 Task: Open Card Event Setup in Board Customer Segmentation to Workspace Brand Management and add a team member Softage.3@softage.net, a label Yellow, a checklist Nutrition, an attachment from your google drive, a color Yellow and finally, add a card description 'Research and develop new product features' and a comment 'Given the potential impact of this task on our stakeholders, let us ensure that we take their needs and concerns into account.'. Add a start date 'Jan 13, 1900' with a due date 'Jan 20, 1900'
Action: Mouse moved to (415, 552)
Screenshot: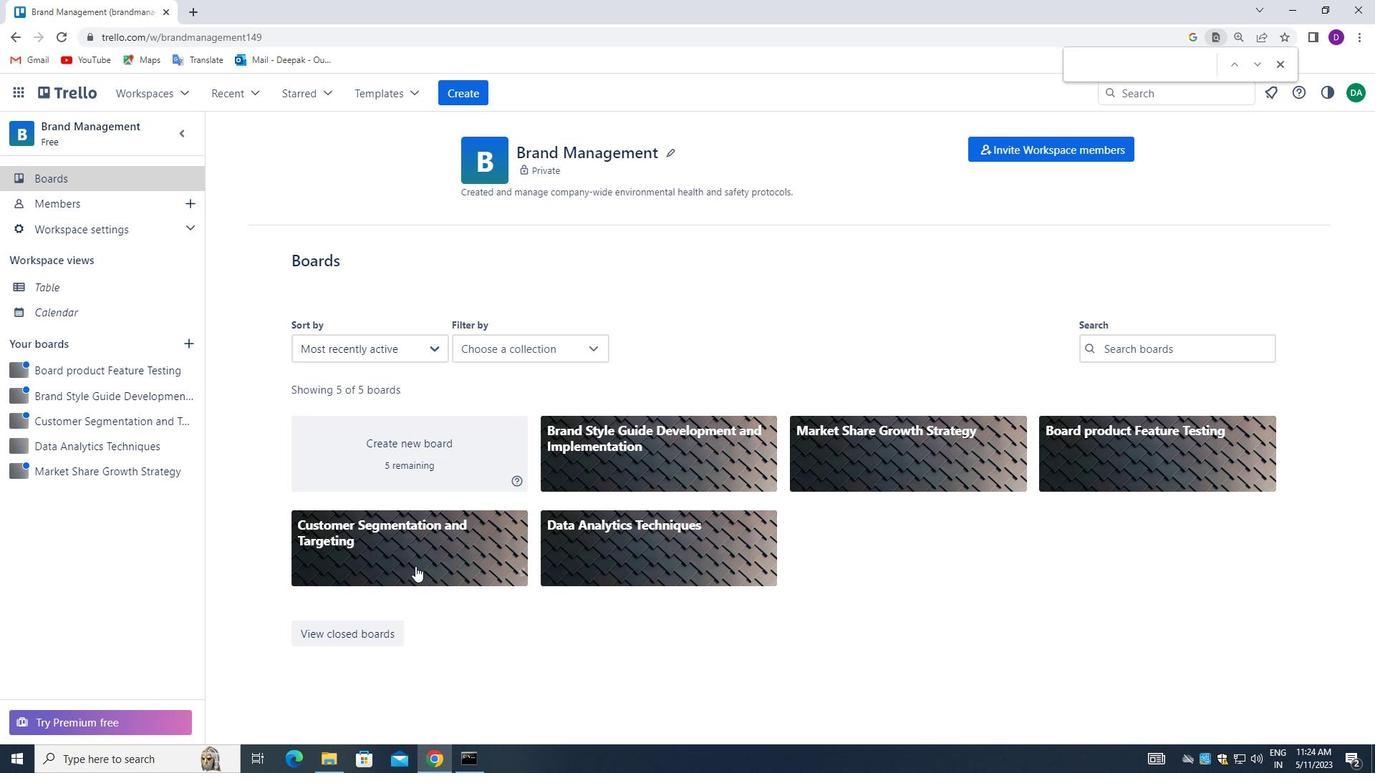 
Action: Mouse pressed left at (415, 552)
Screenshot: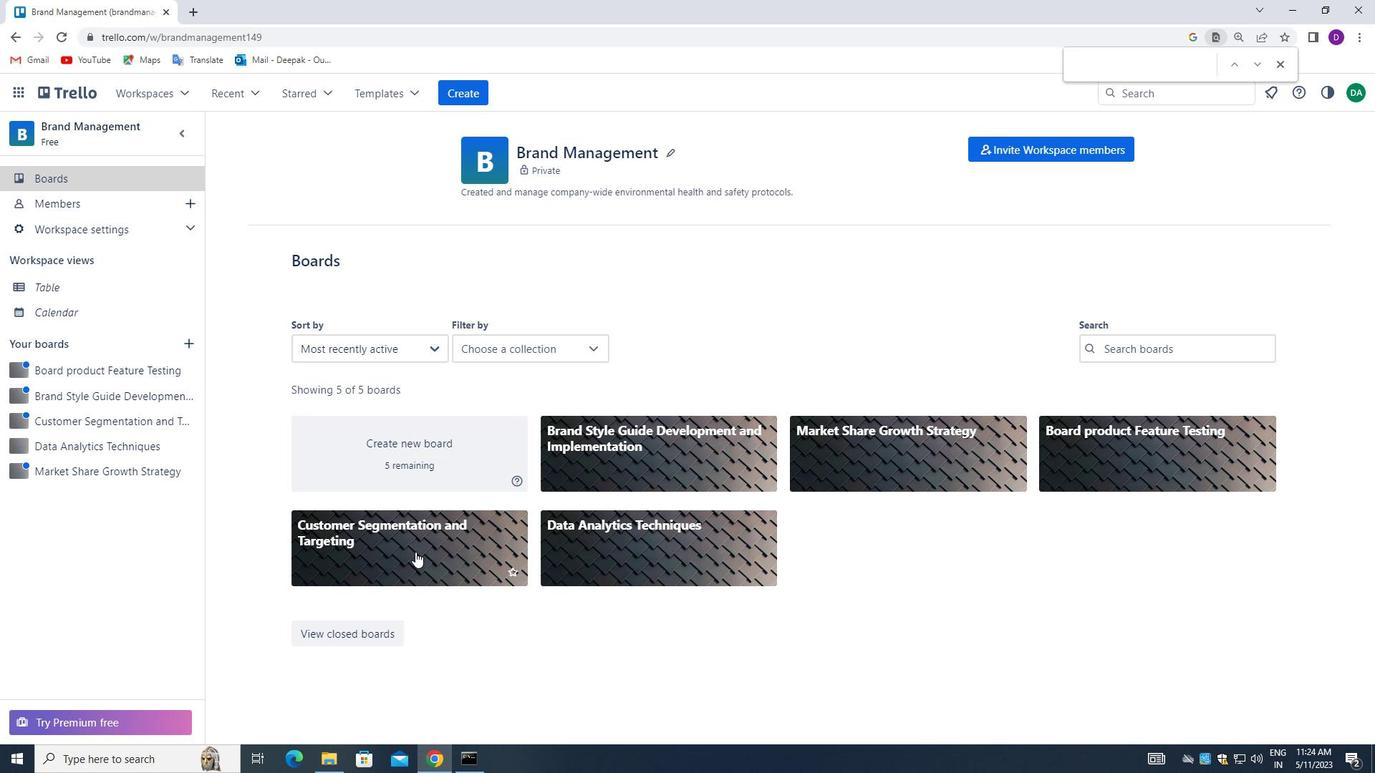 
Action: Mouse moved to (1186, 220)
Screenshot: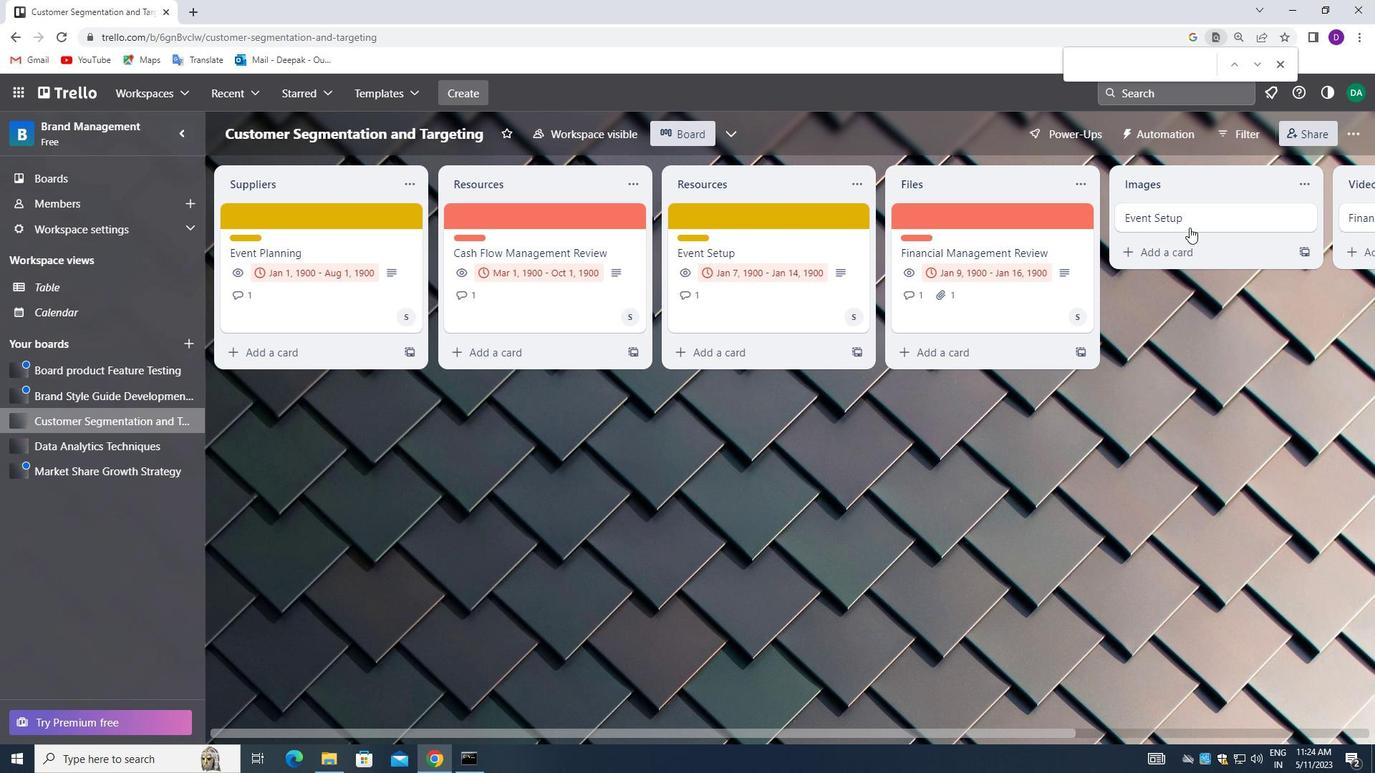 
Action: Mouse pressed left at (1186, 220)
Screenshot: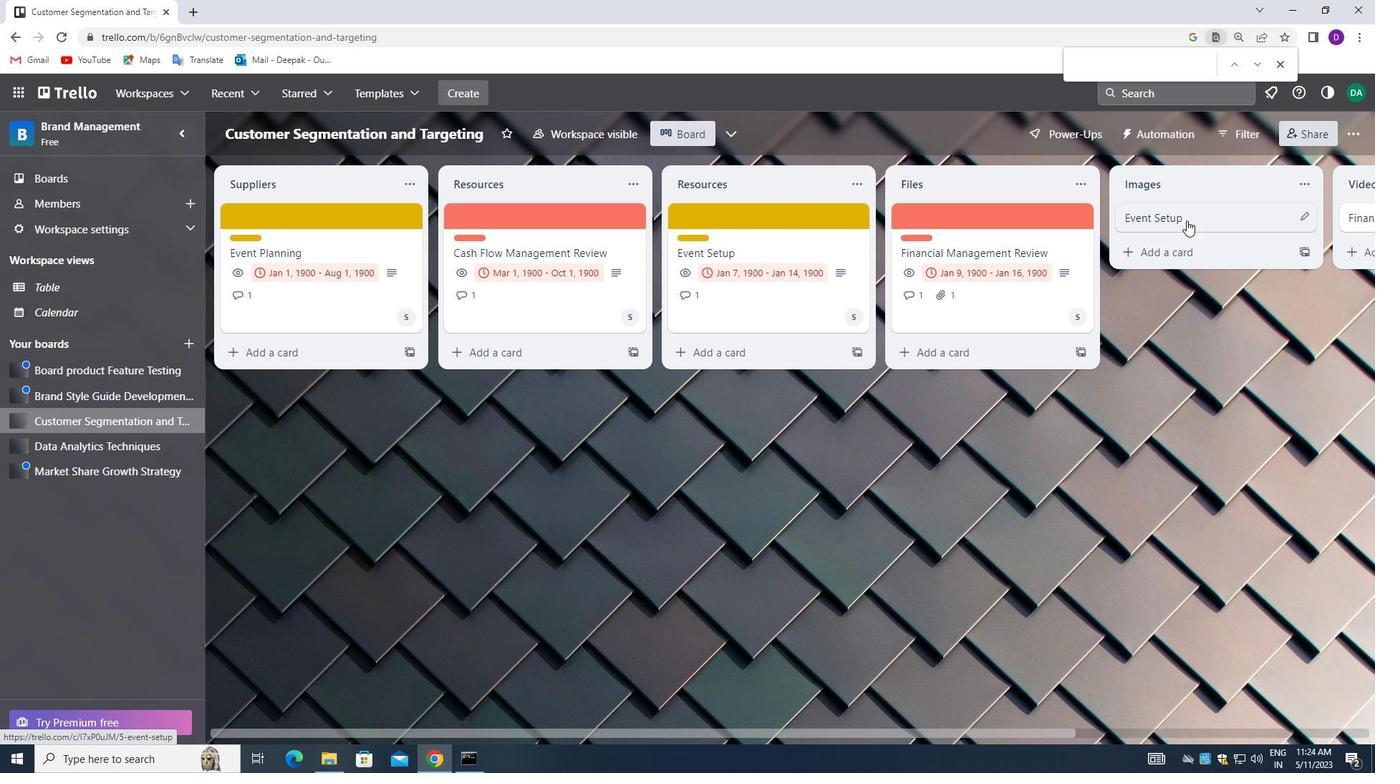 
Action: Mouse moved to (810, 366)
Screenshot: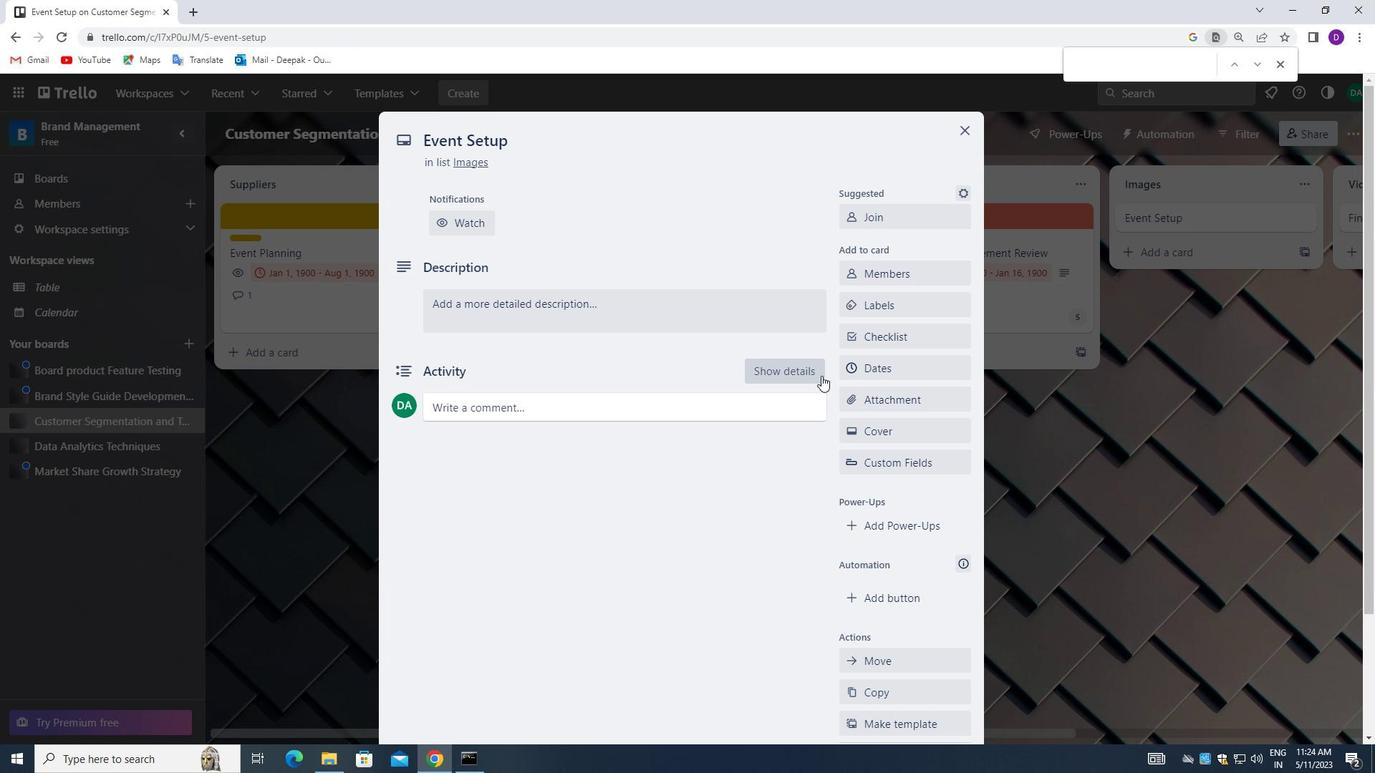 
Action: Mouse scrolled (810, 366) with delta (0, 0)
Screenshot: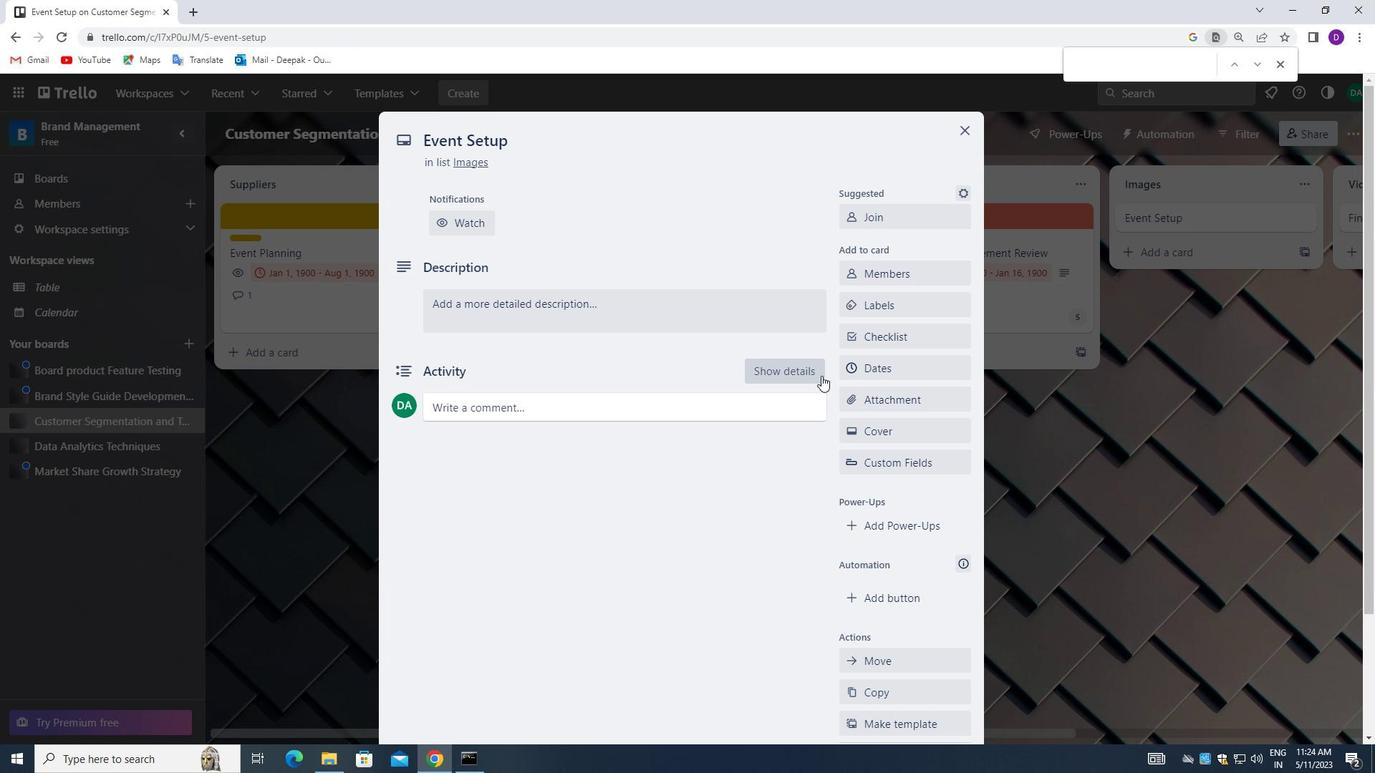
Action: Mouse moved to (810, 366)
Screenshot: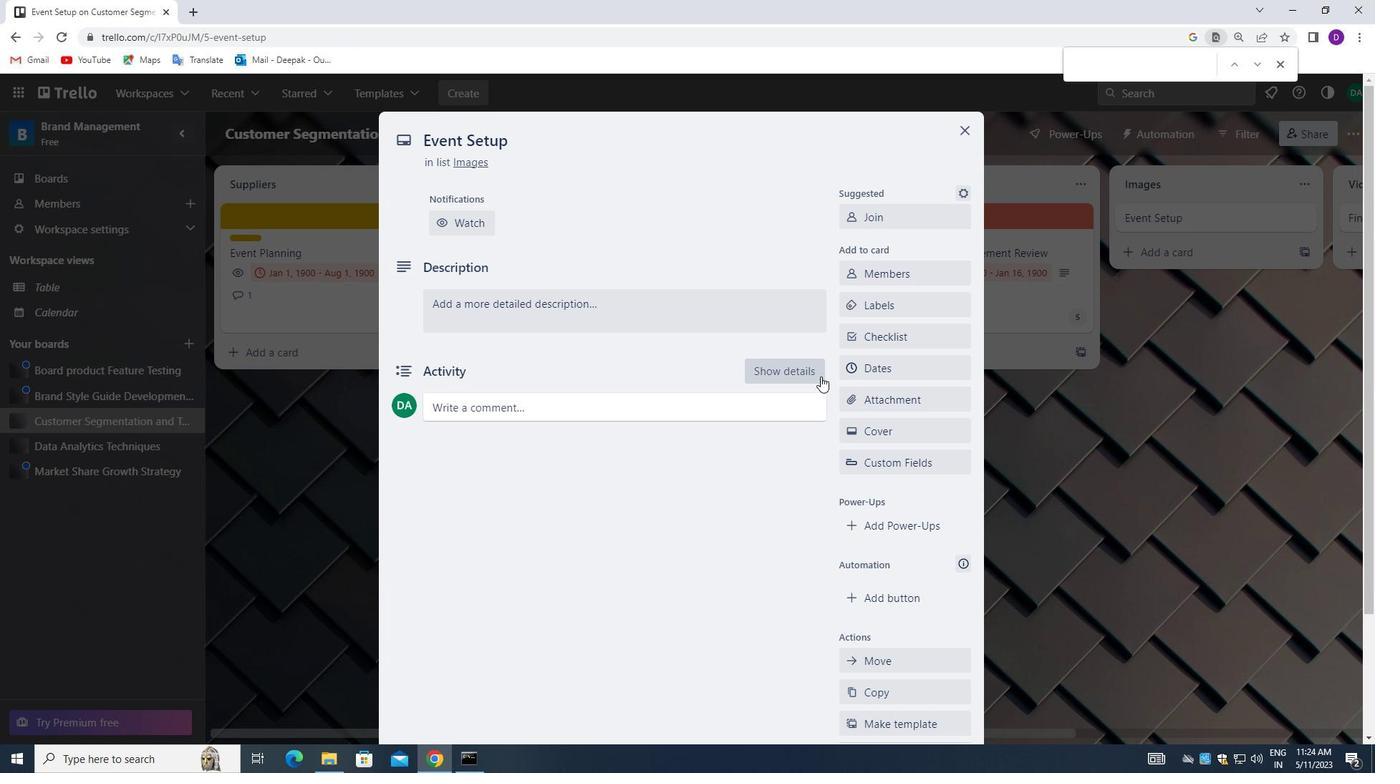 
Action: Mouse scrolled (810, 366) with delta (0, 0)
Screenshot: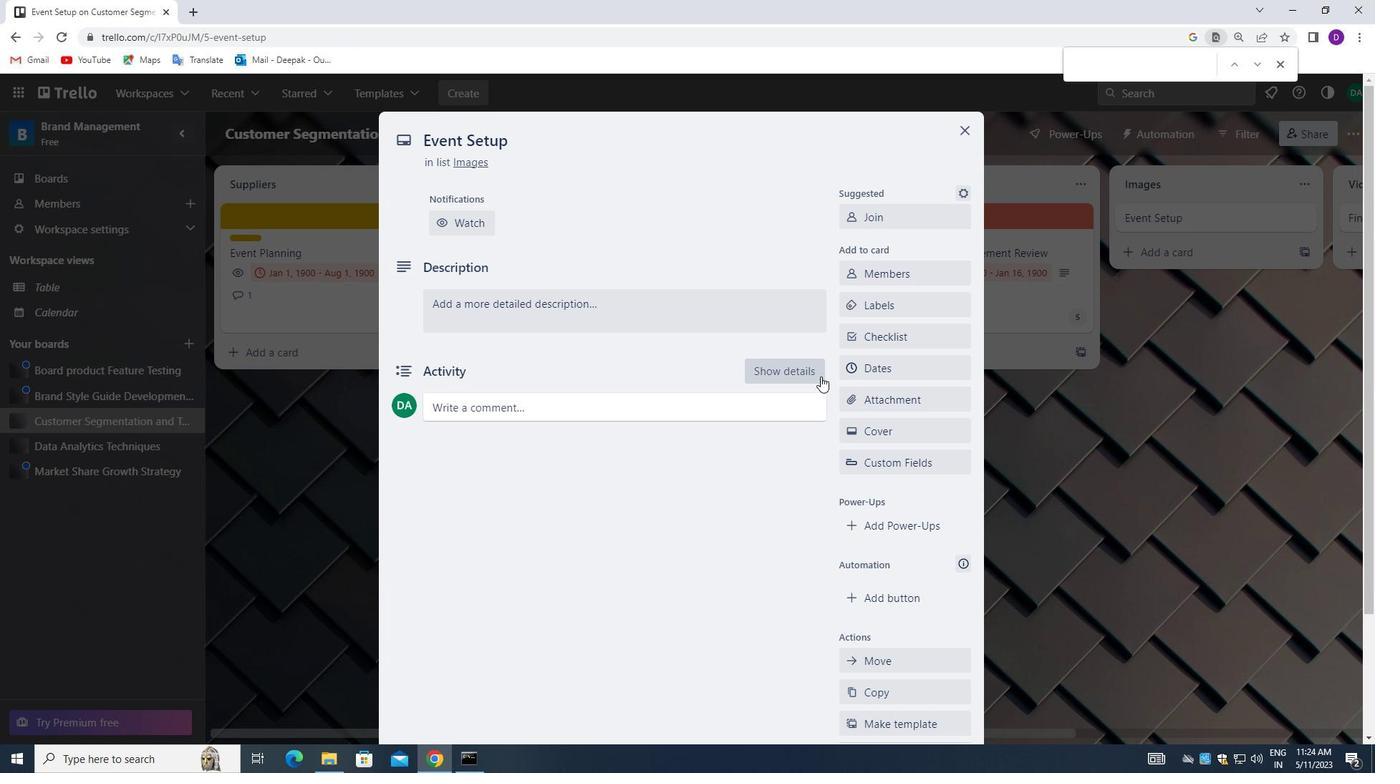 
Action: Mouse moved to (810, 365)
Screenshot: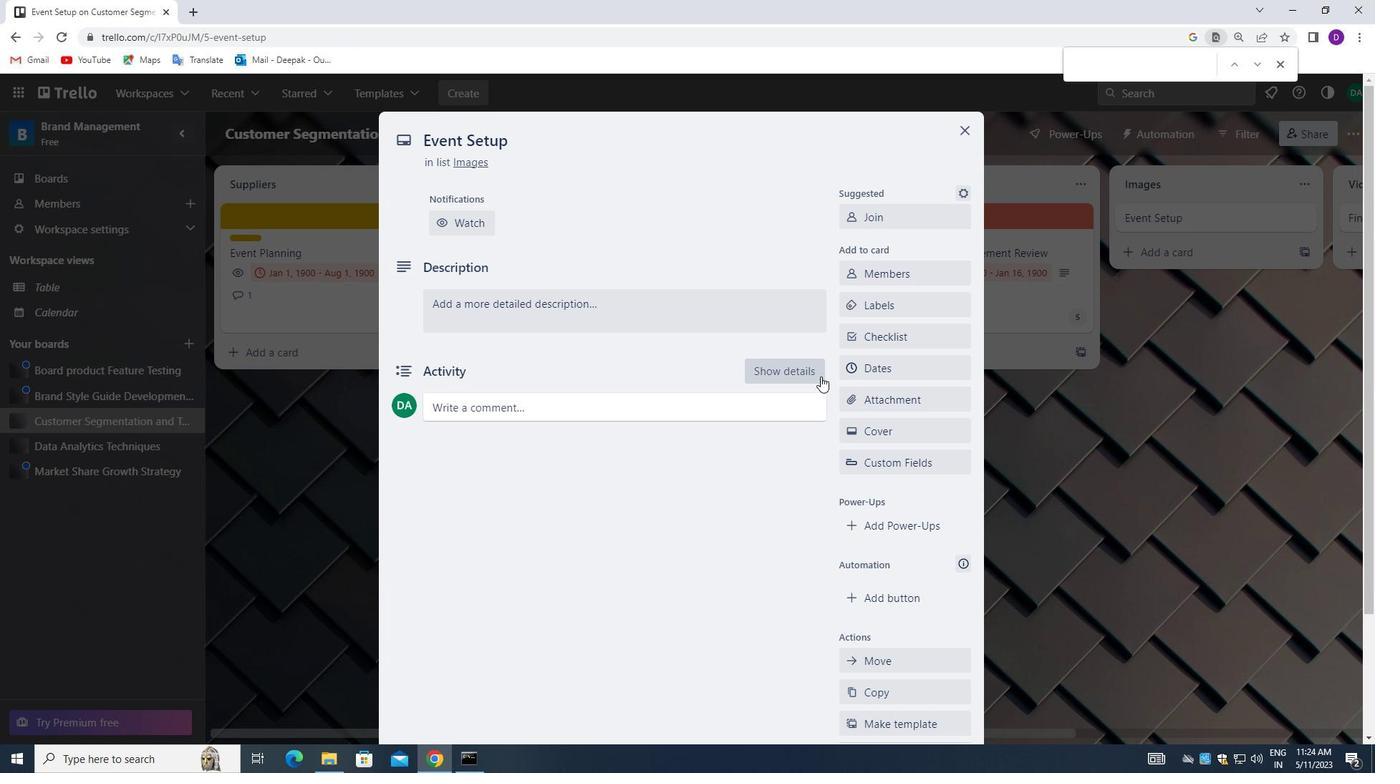 
Action: Mouse scrolled (810, 366) with delta (0, 0)
Screenshot: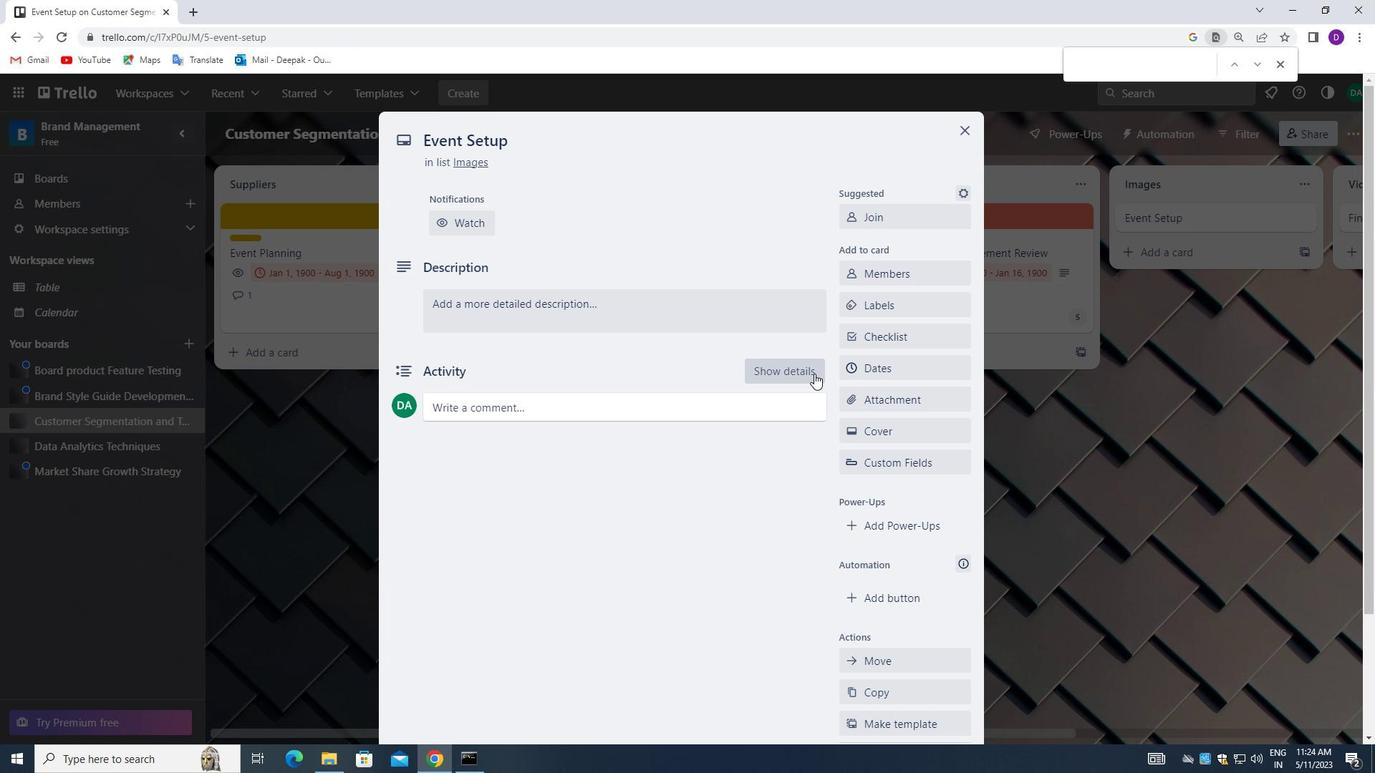 
Action: Mouse scrolled (810, 366) with delta (0, 0)
Screenshot: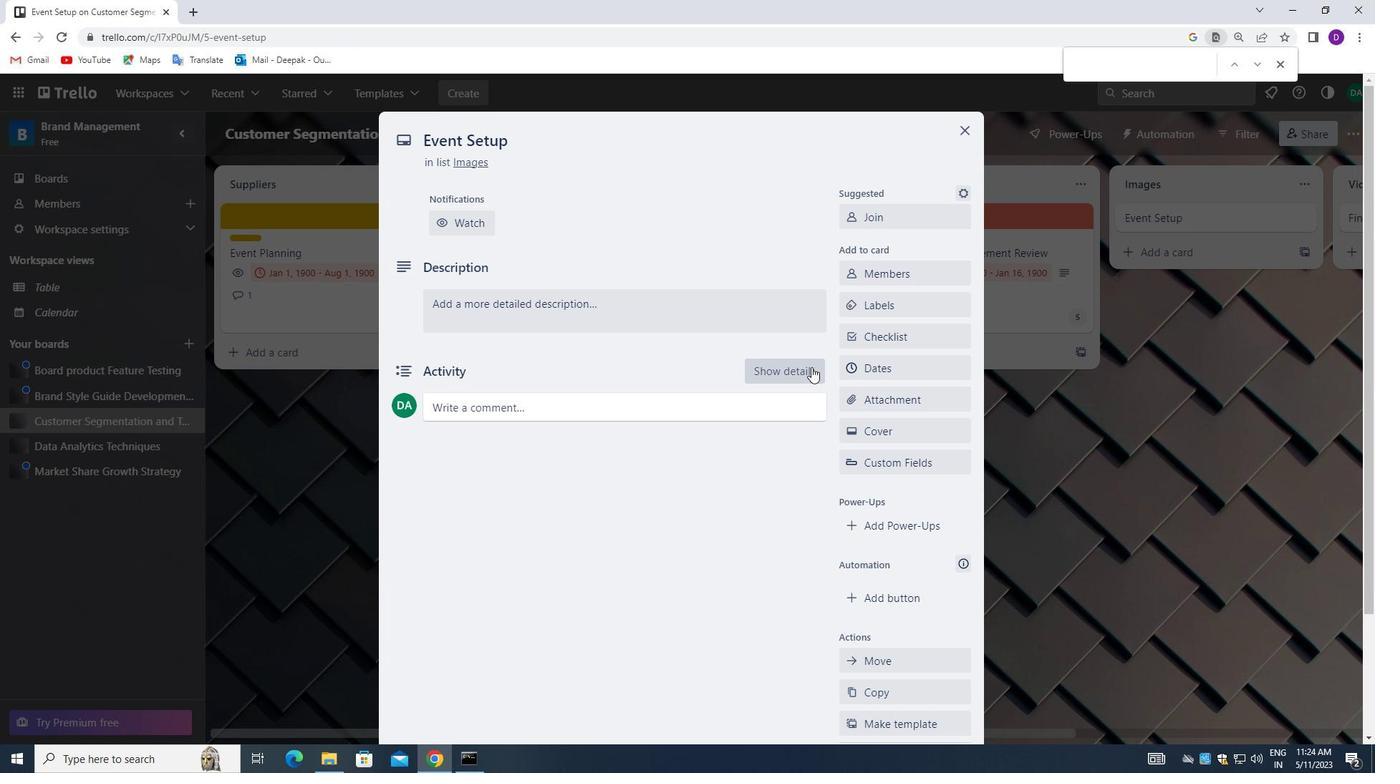 
Action: Mouse moved to (903, 271)
Screenshot: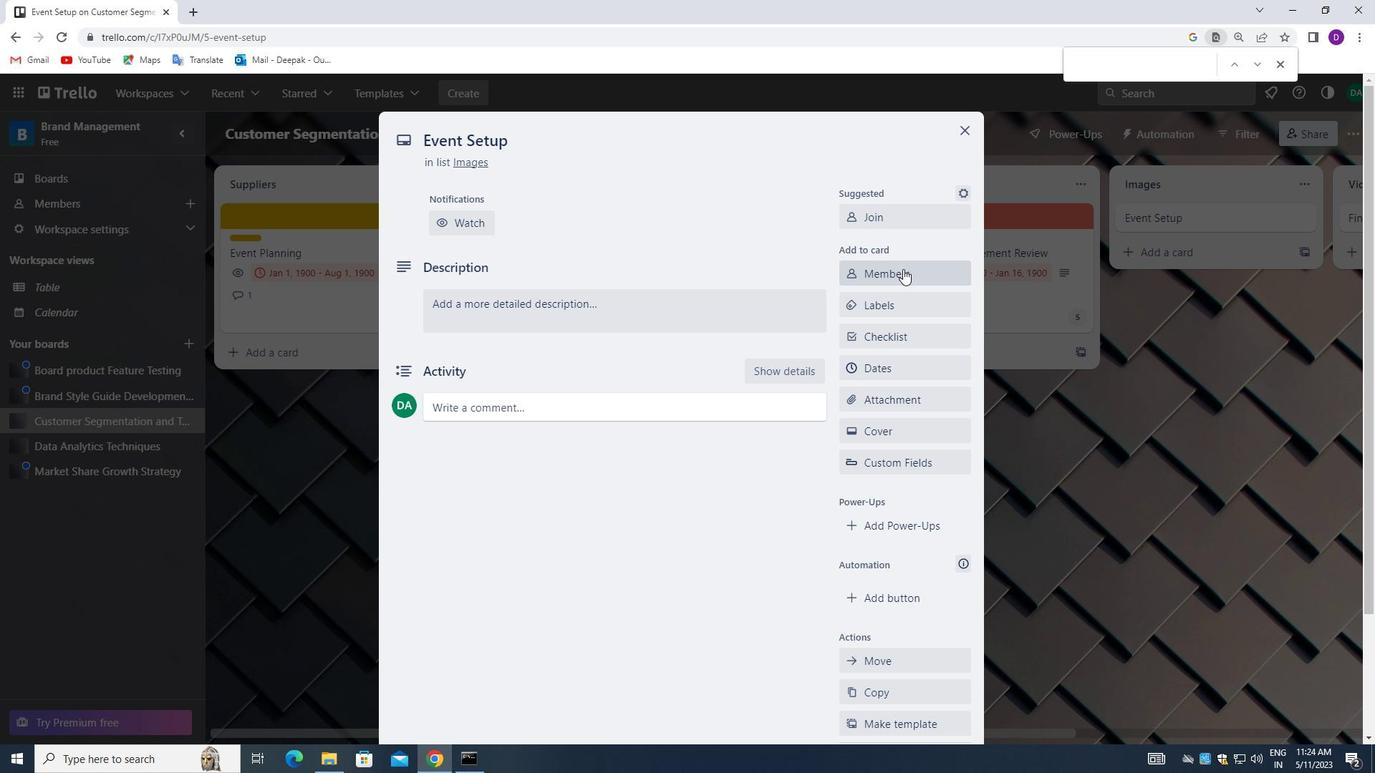 
Action: Mouse pressed left at (903, 271)
Screenshot: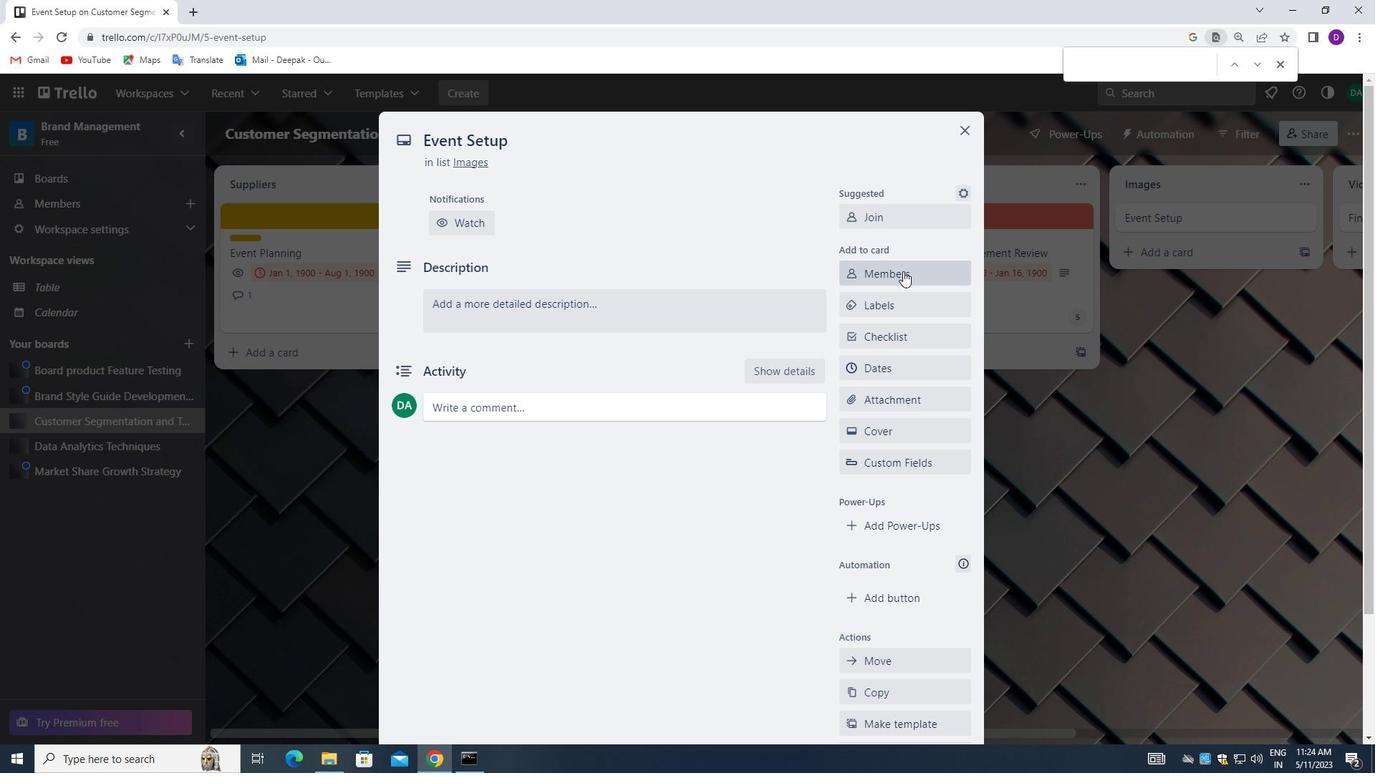 
Action: Mouse moved to (912, 343)
Screenshot: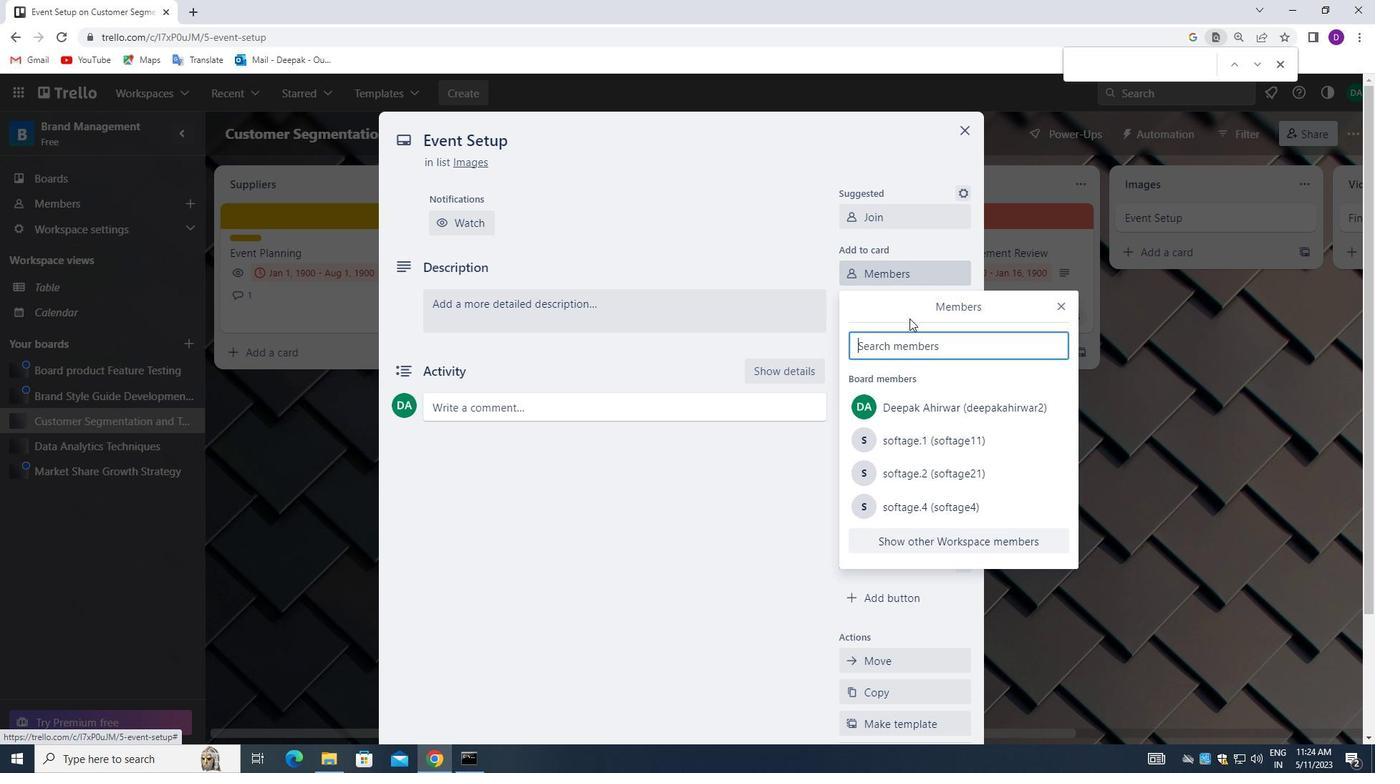 
Action: Mouse pressed left at (912, 343)
Screenshot: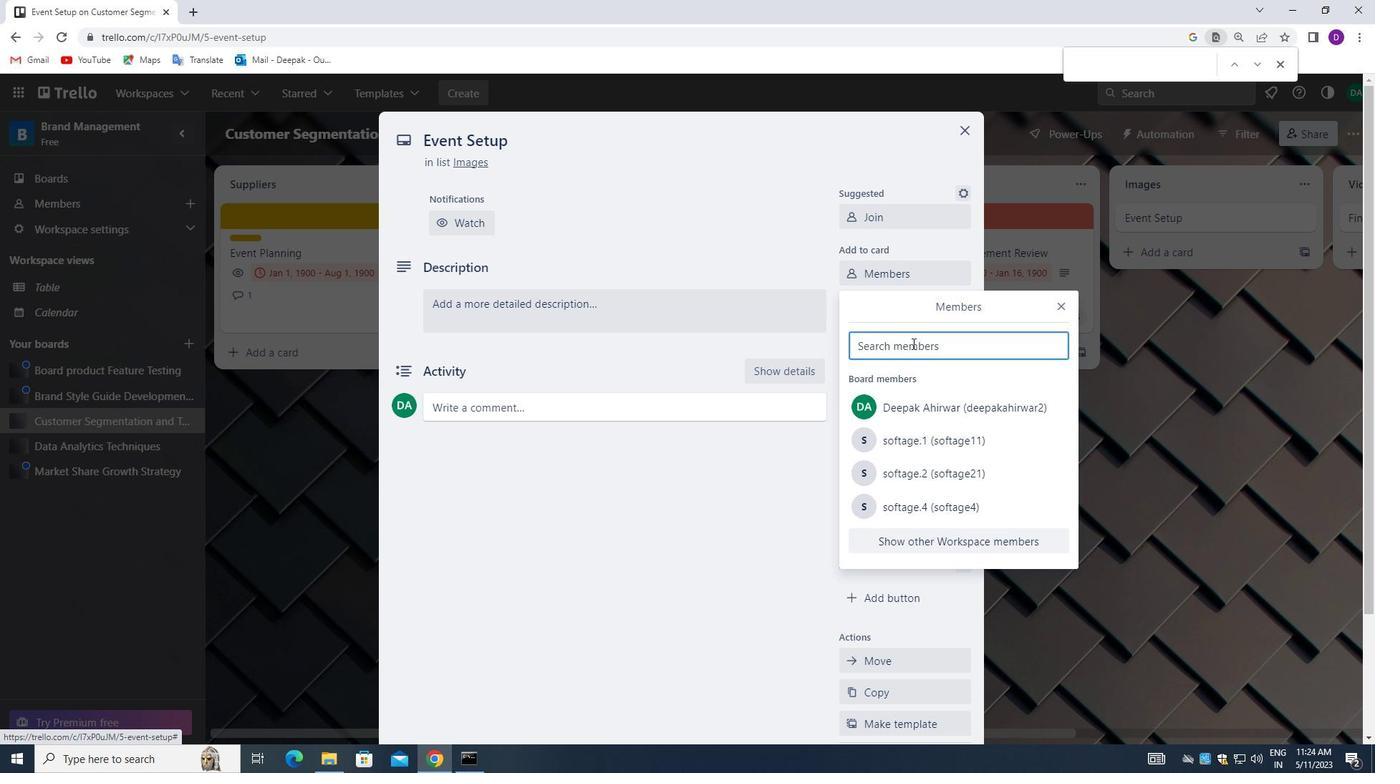 
Action: Key pressed softage.3<Key.shift>@SOFTAGE.NE<Key.space><Key.backspace>T
Screenshot: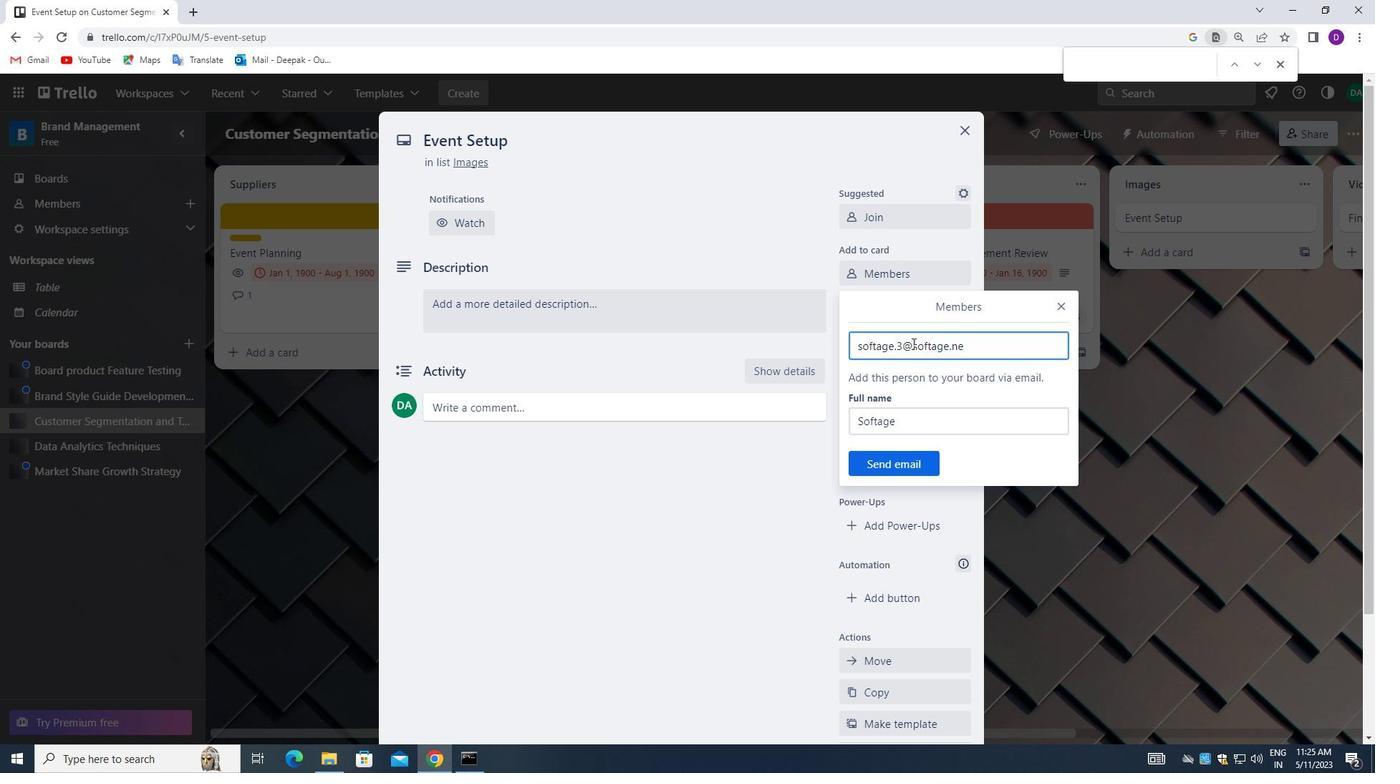 
Action: Mouse moved to (893, 462)
Screenshot: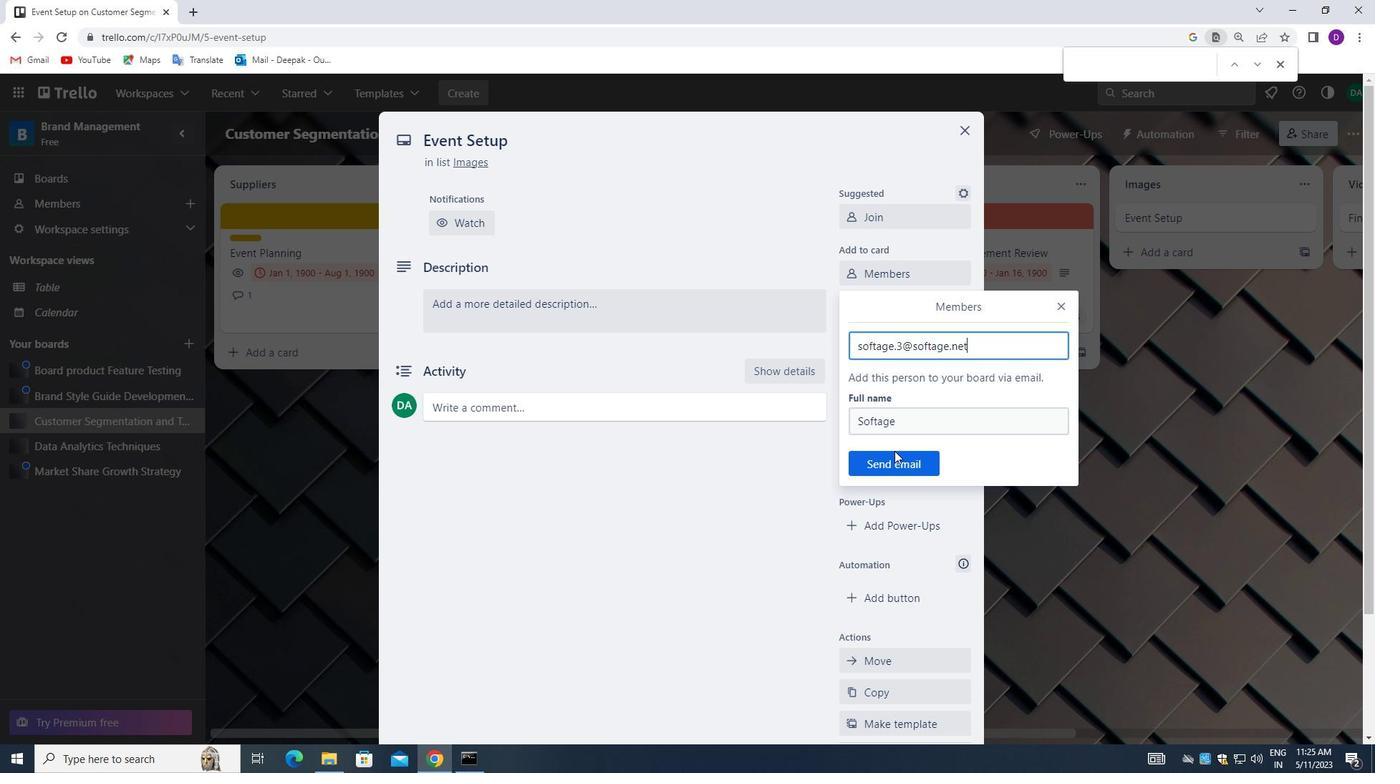 
Action: Mouse pressed left at (893, 462)
Screenshot: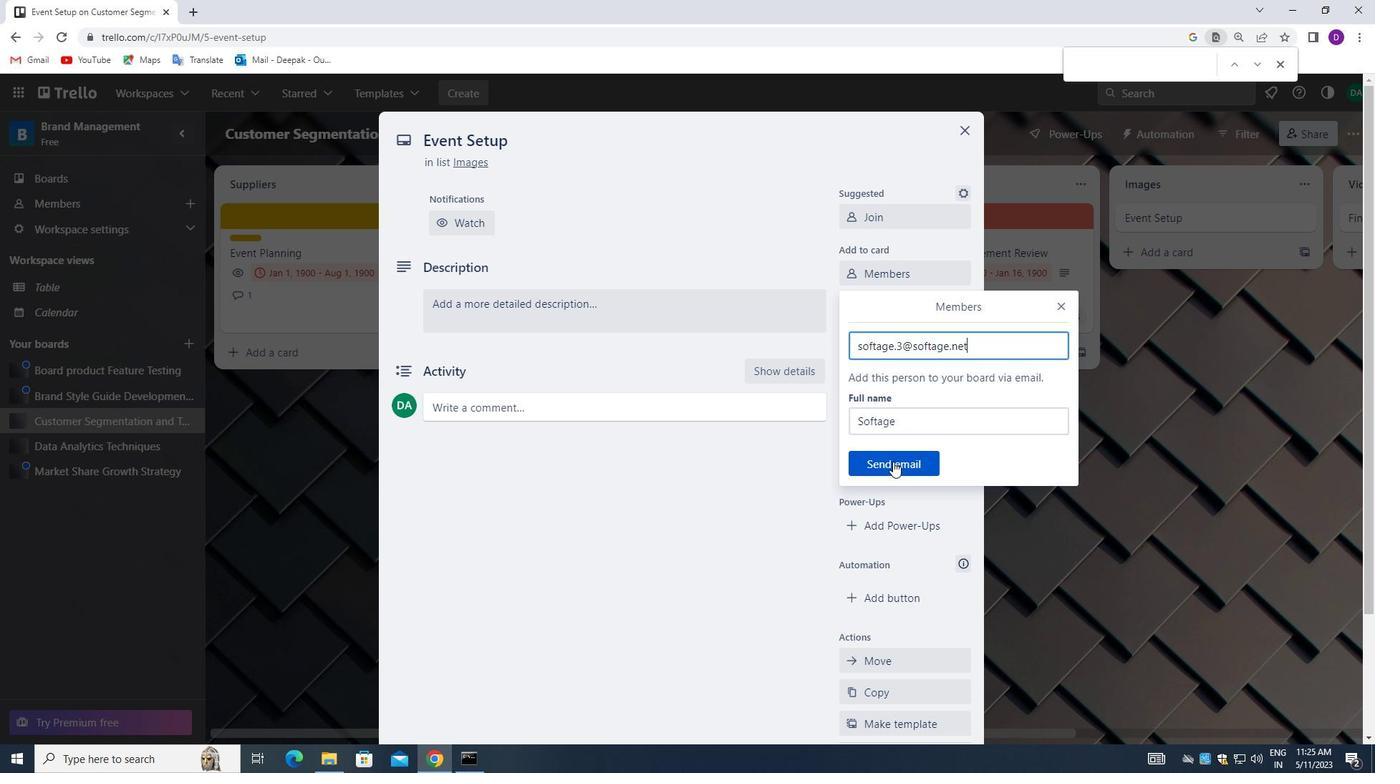 
Action: Mouse moved to (905, 312)
Screenshot: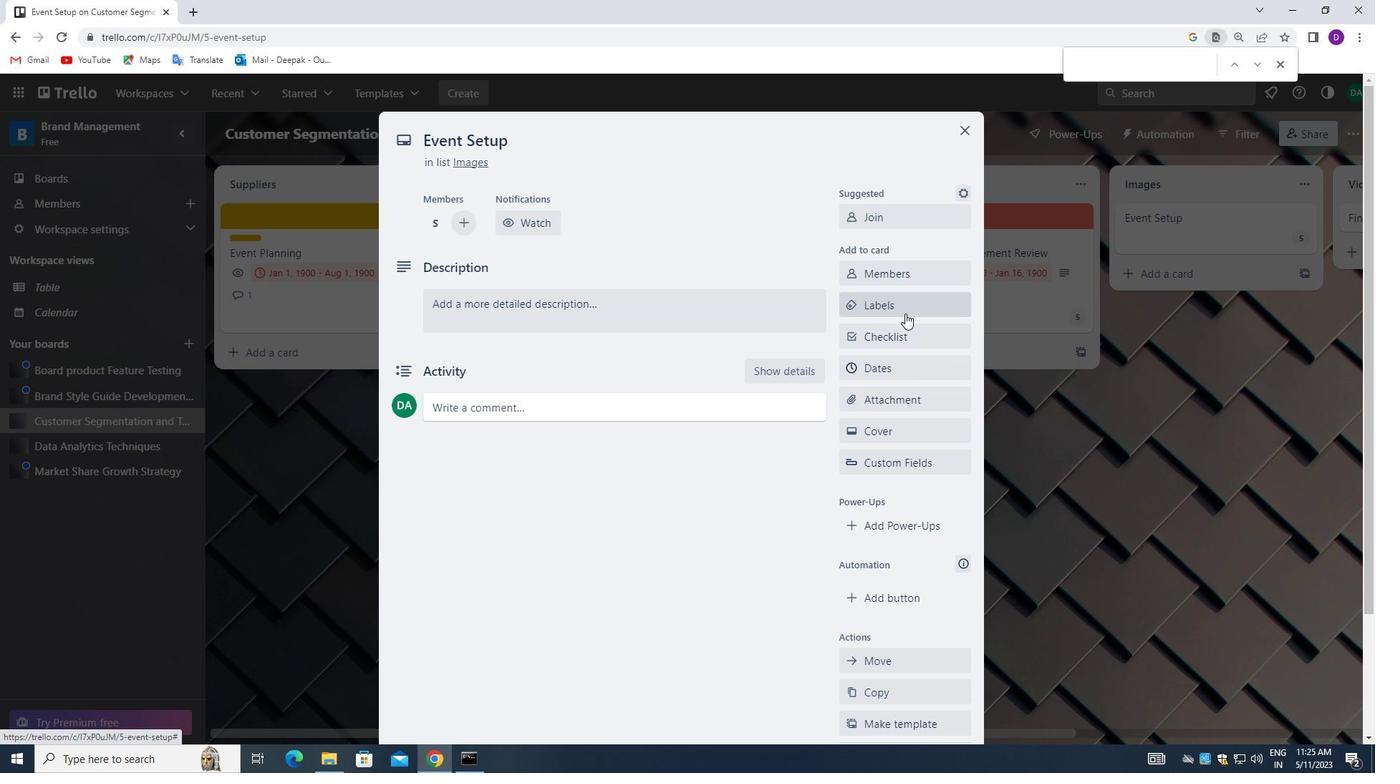 
Action: Mouse pressed left at (905, 312)
Screenshot: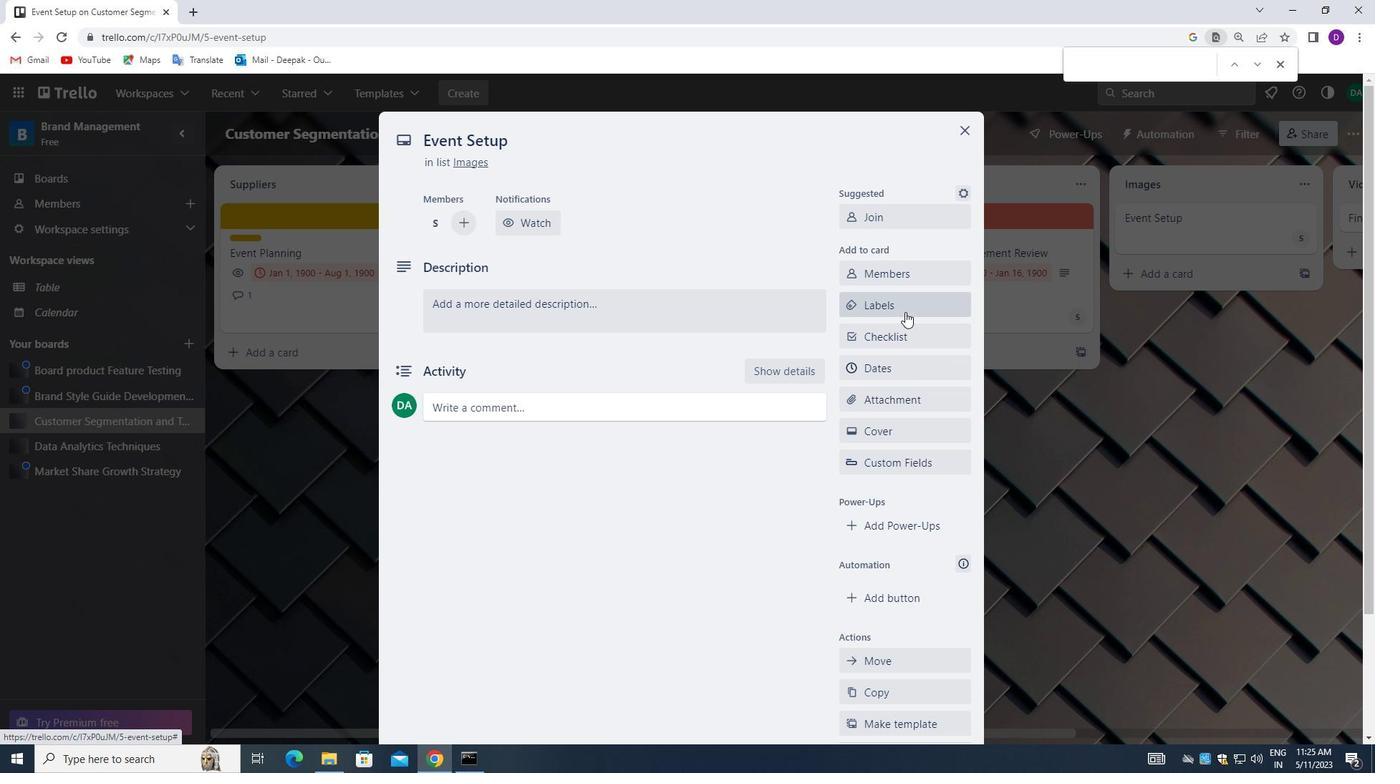 
Action: Mouse moved to (931, 460)
Screenshot: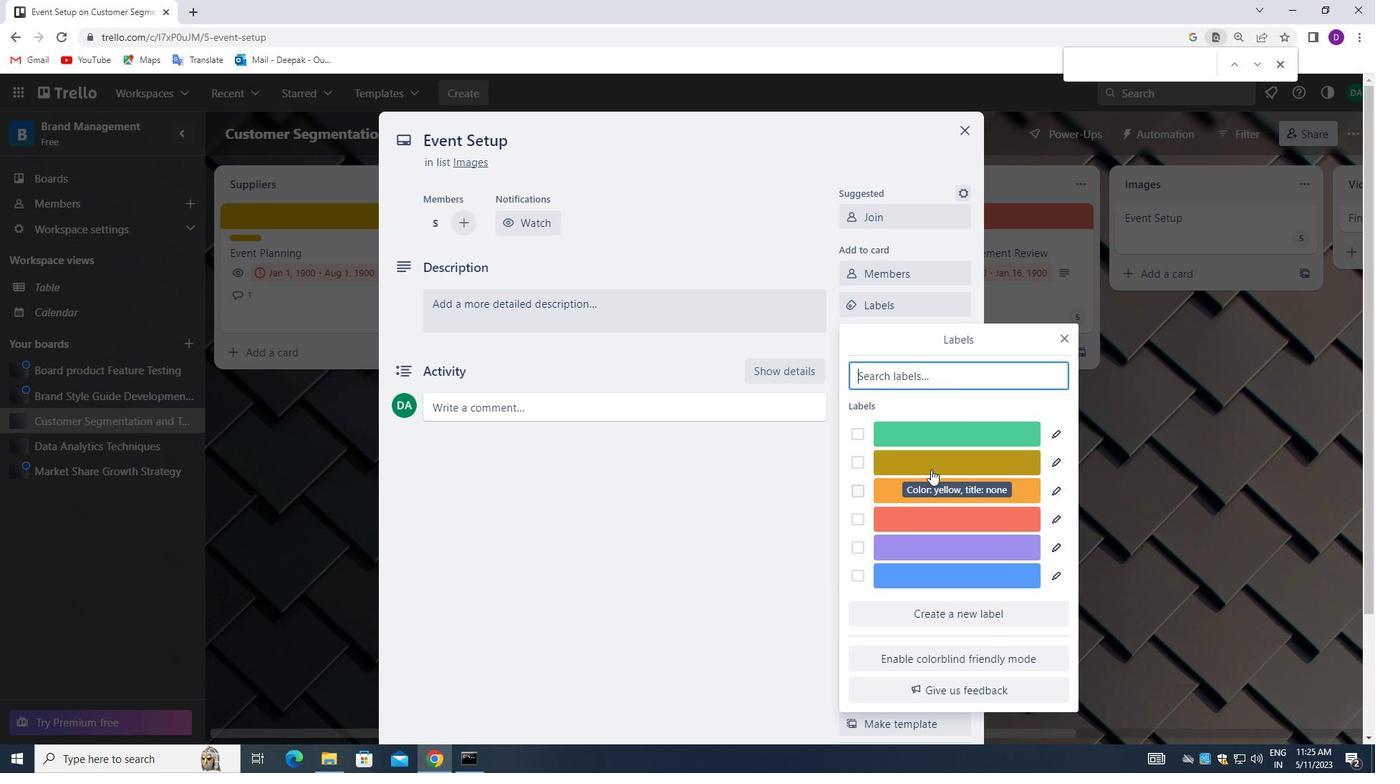 
Action: Mouse pressed left at (931, 460)
Screenshot: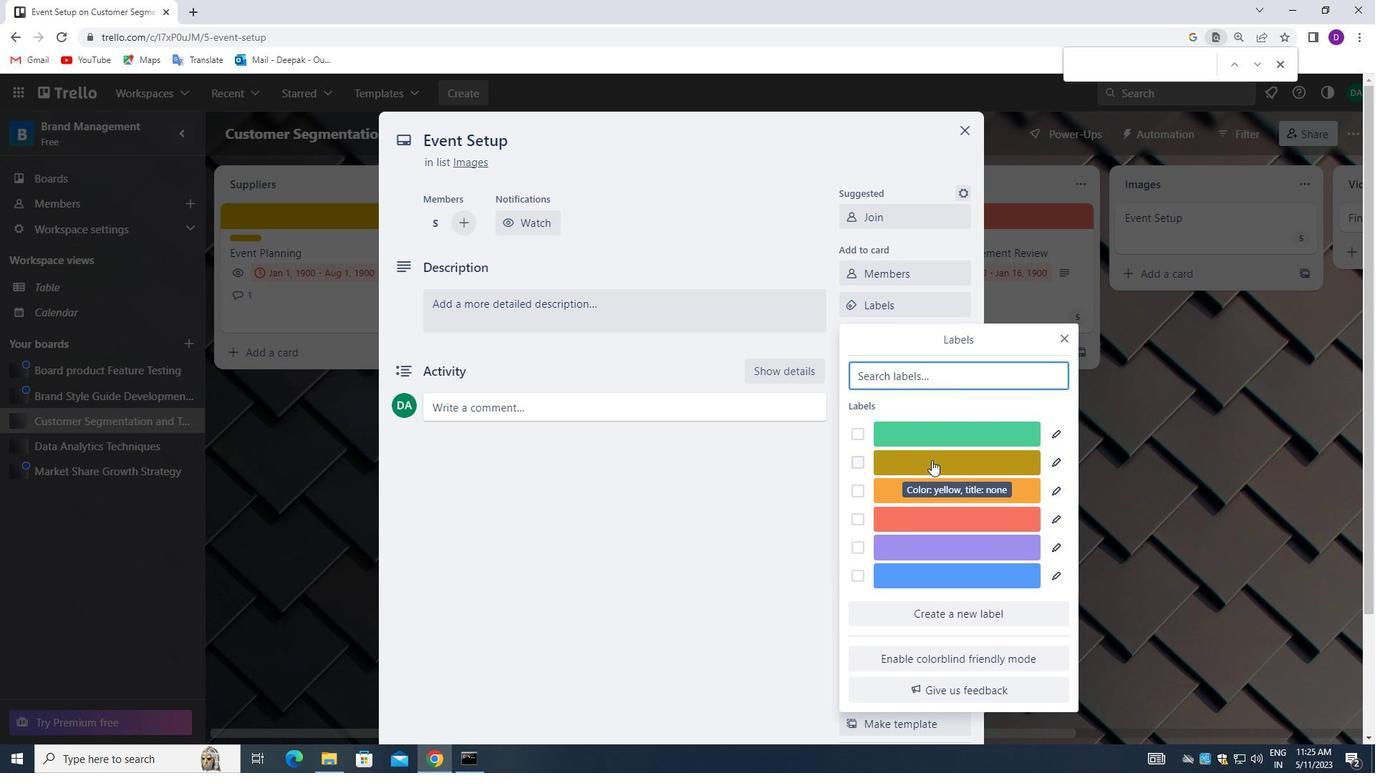 
Action: Mouse moved to (1062, 339)
Screenshot: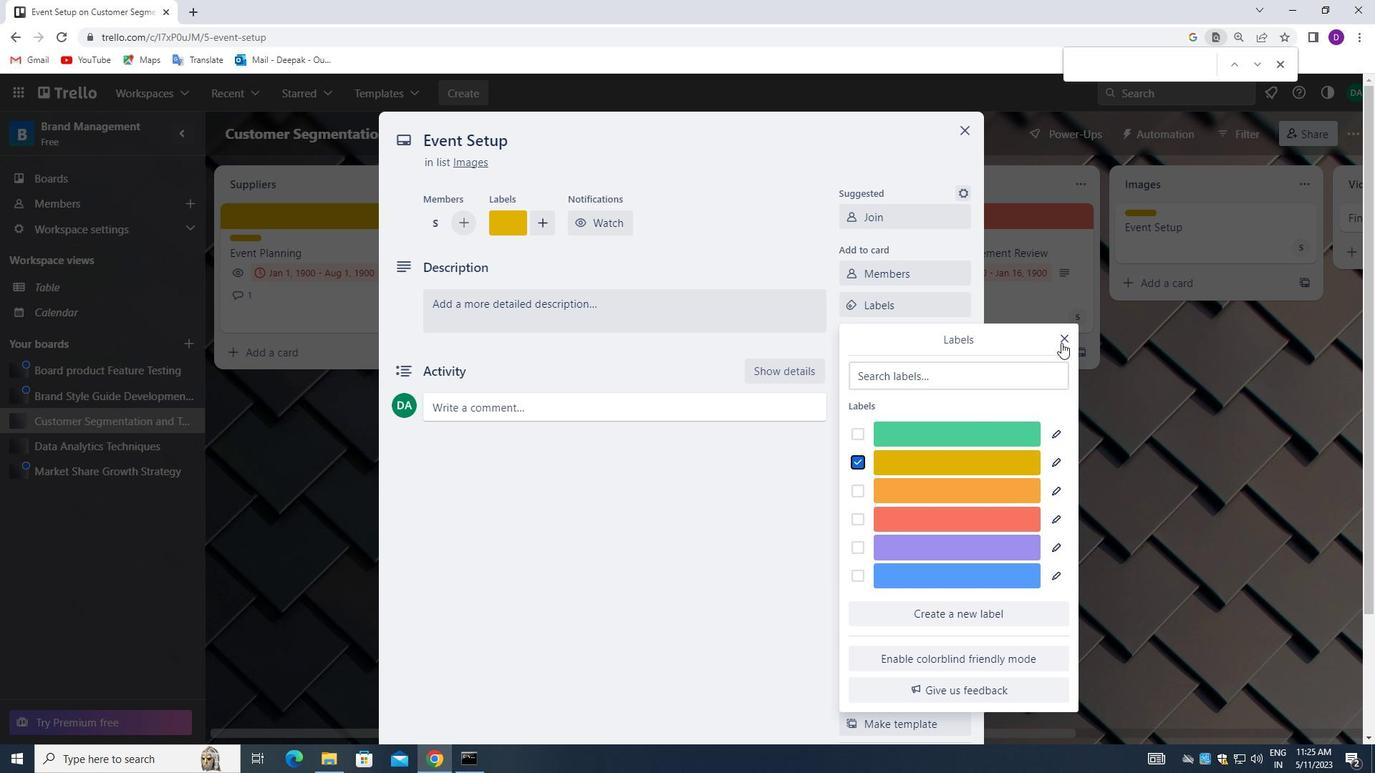 
Action: Mouse pressed left at (1062, 339)
Screenshot: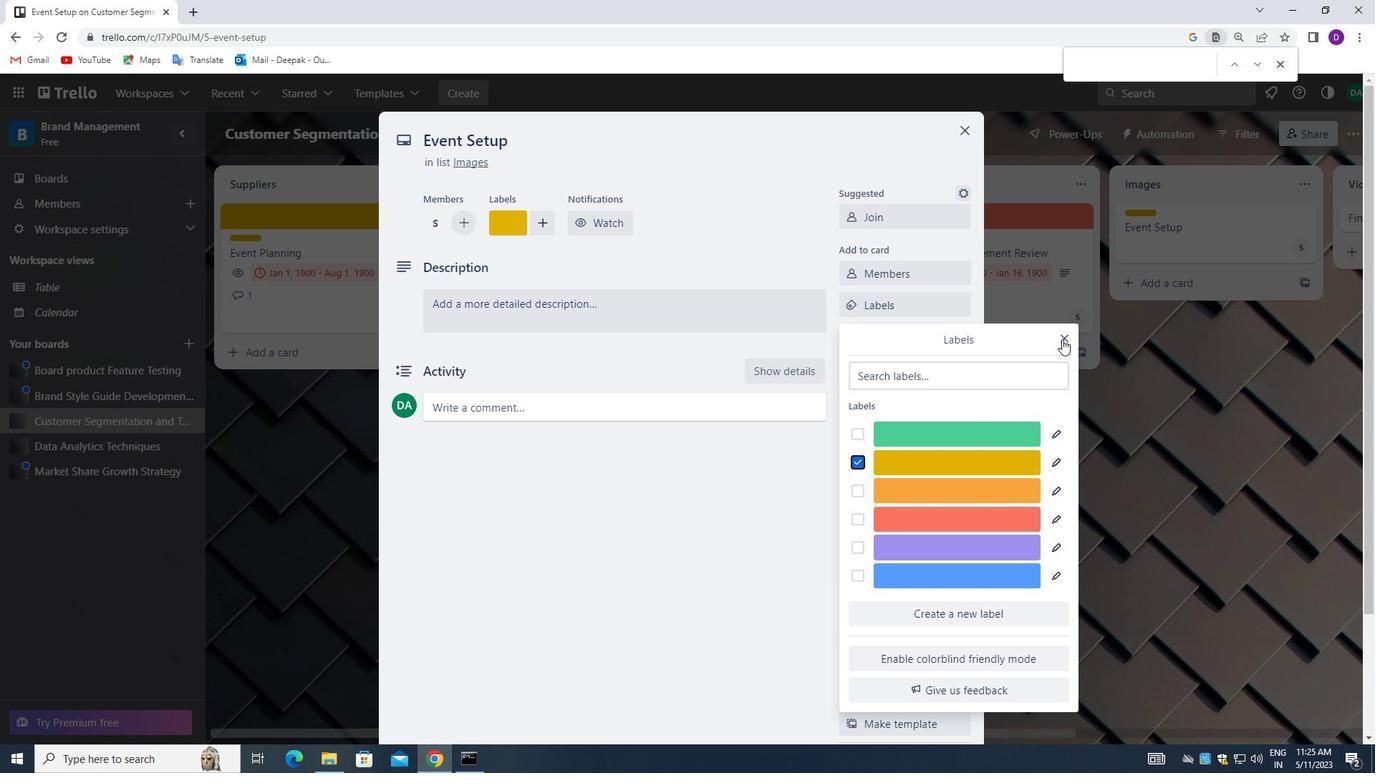 
Action: Mouse moved to (898, 339)
Screenshot: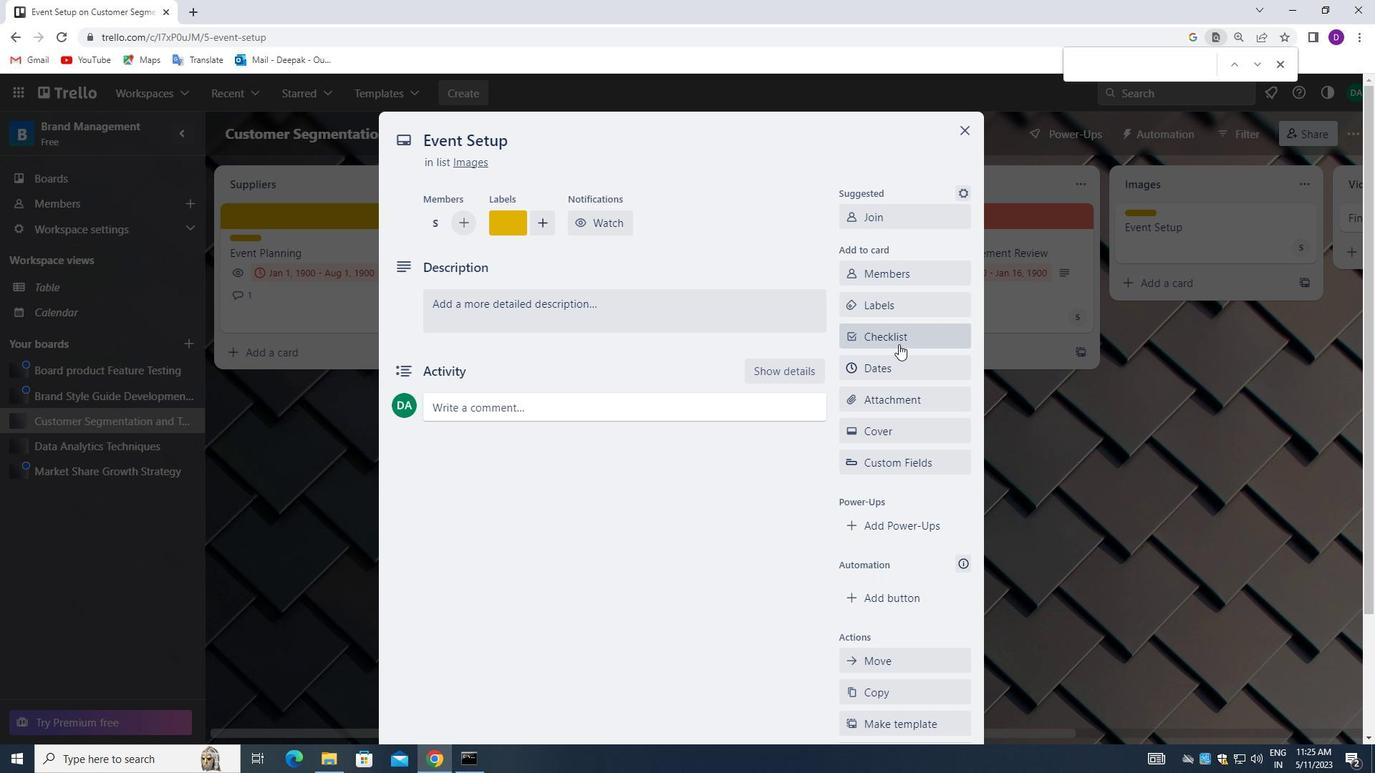 
Action: Mouse pressed left at (898, 339)
Screenshot: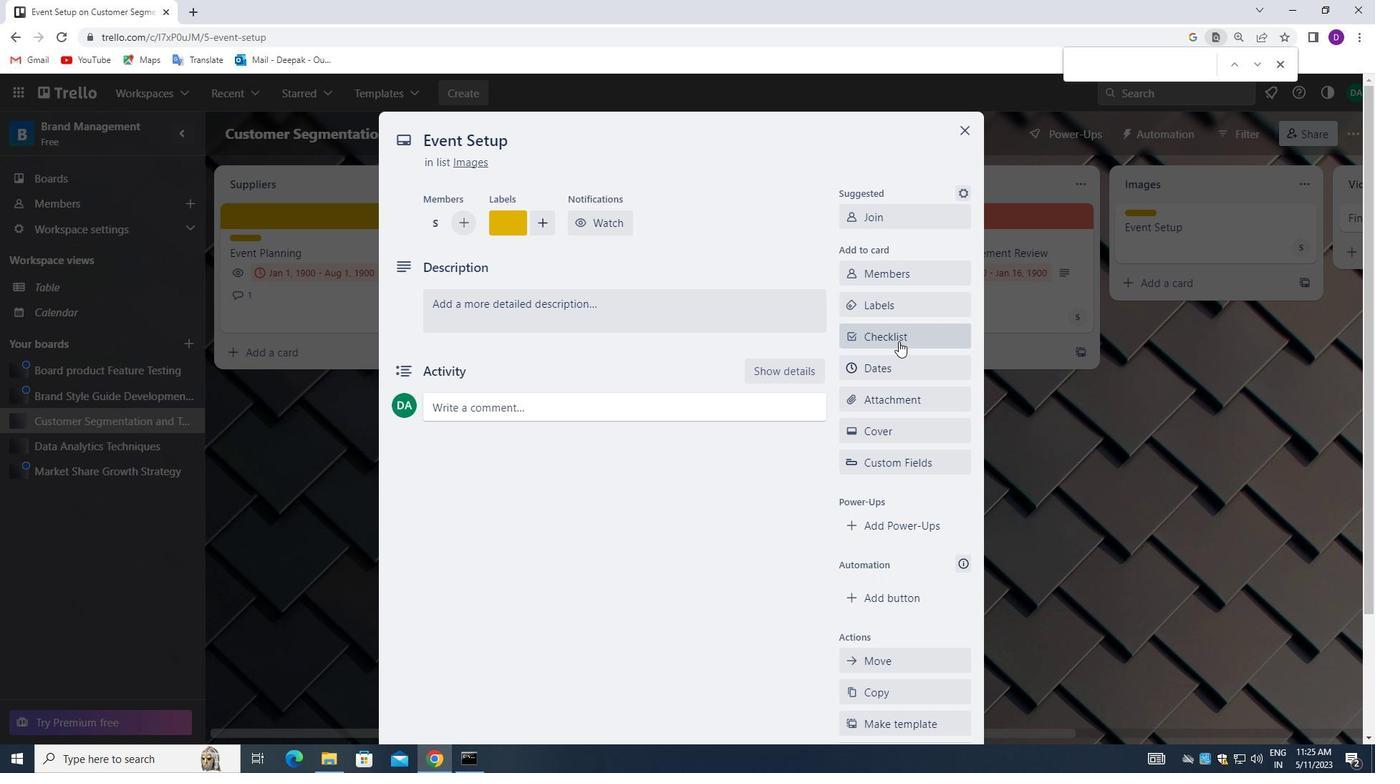 
Action: Mouse moved to (936, 417)
Screenshot: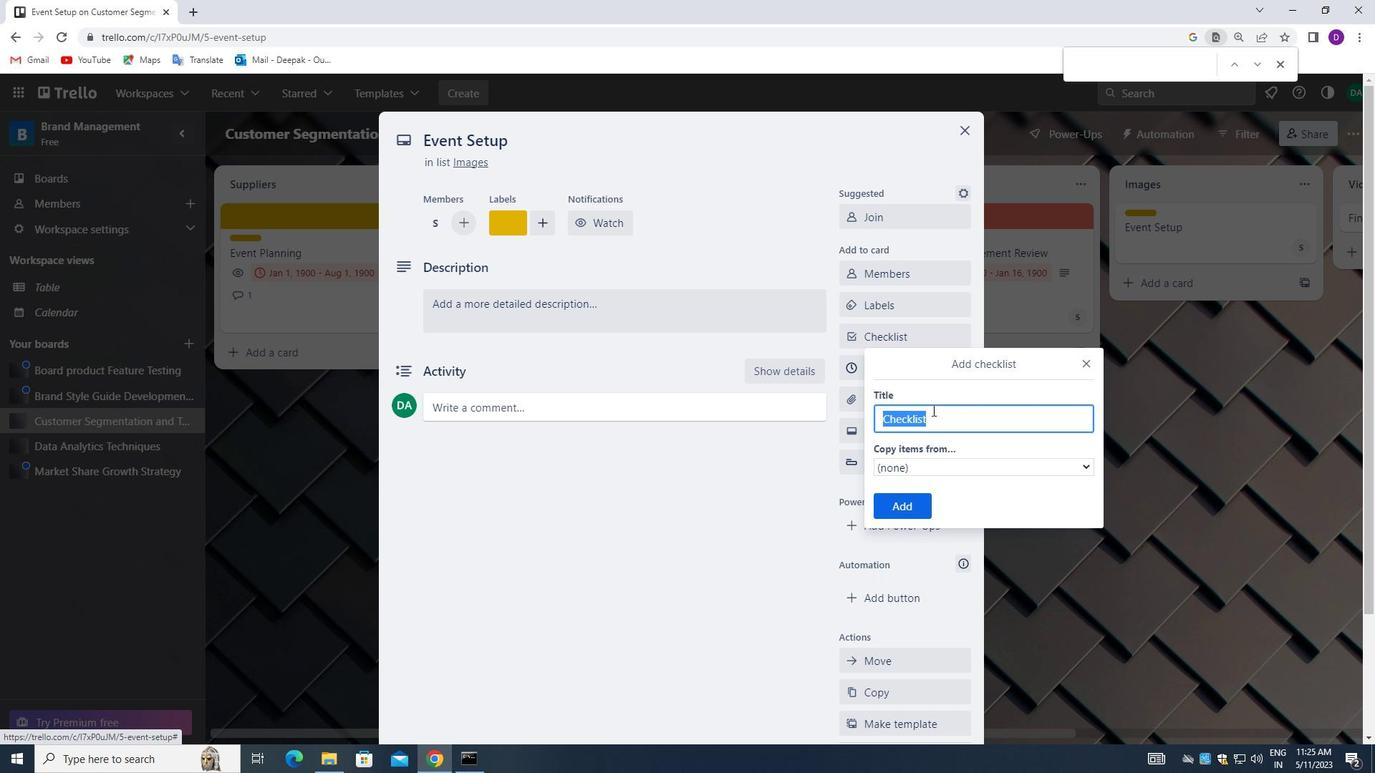 
Action: Key pressed <Key.backspace><Key.shift>NUTRITION
Screenshot: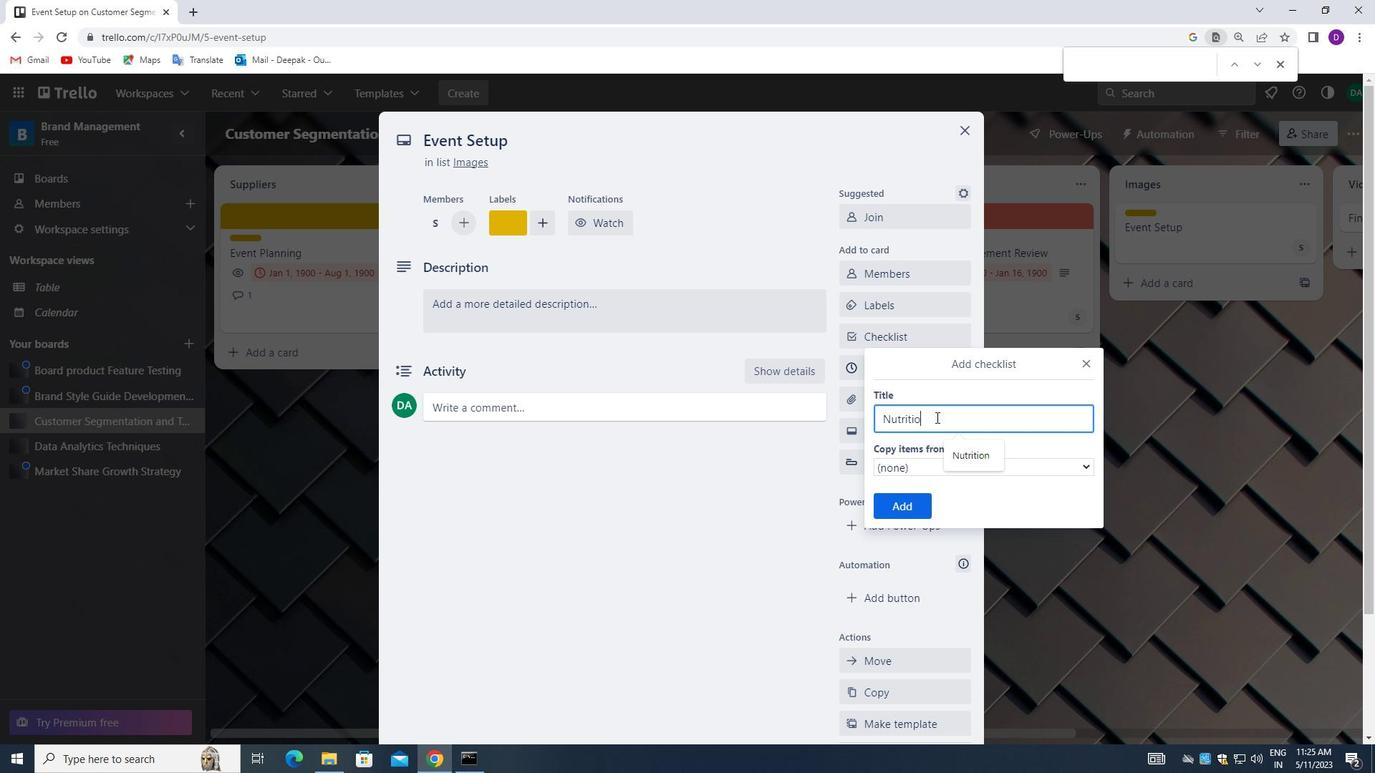 
Action: Mouse moved to (905, 510)
Screenshot: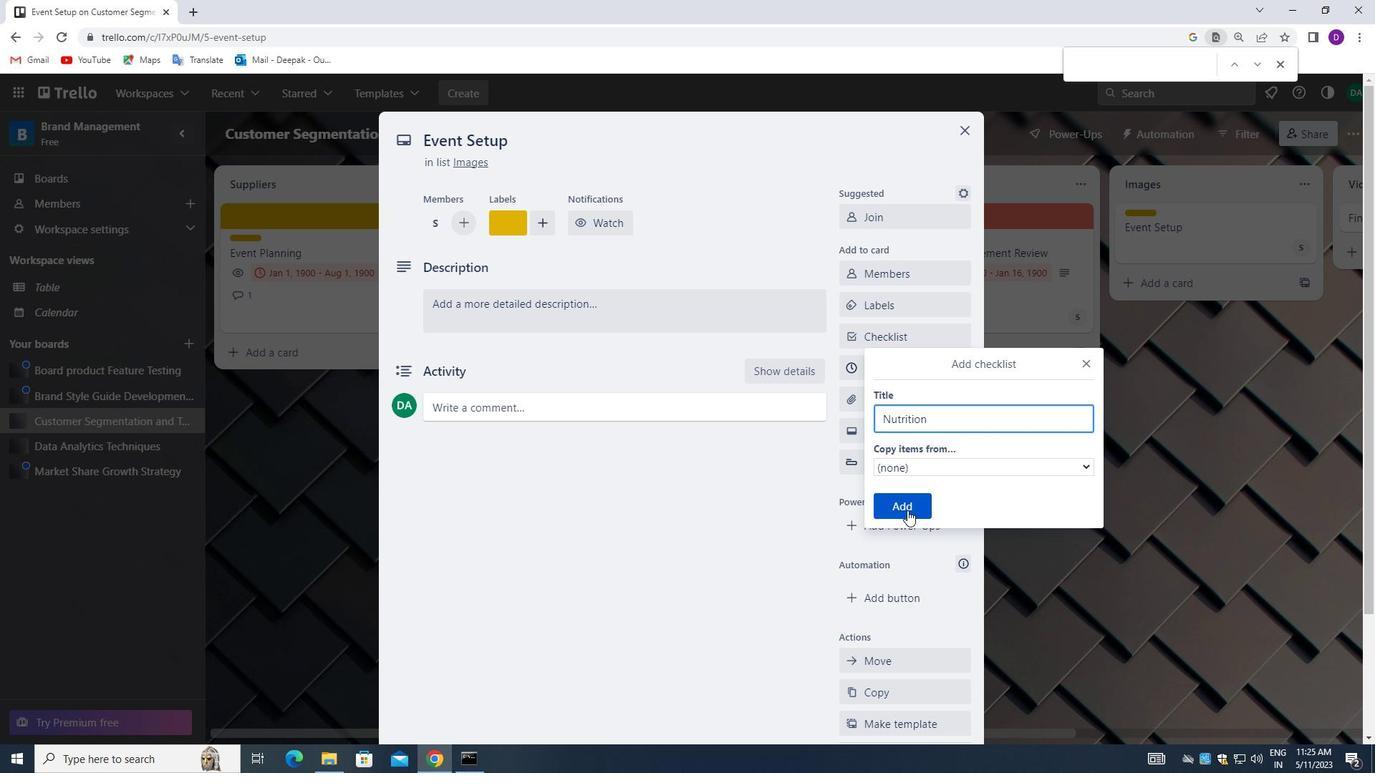 
Action: Mouse pressed left at (905, 510)
Screenshot: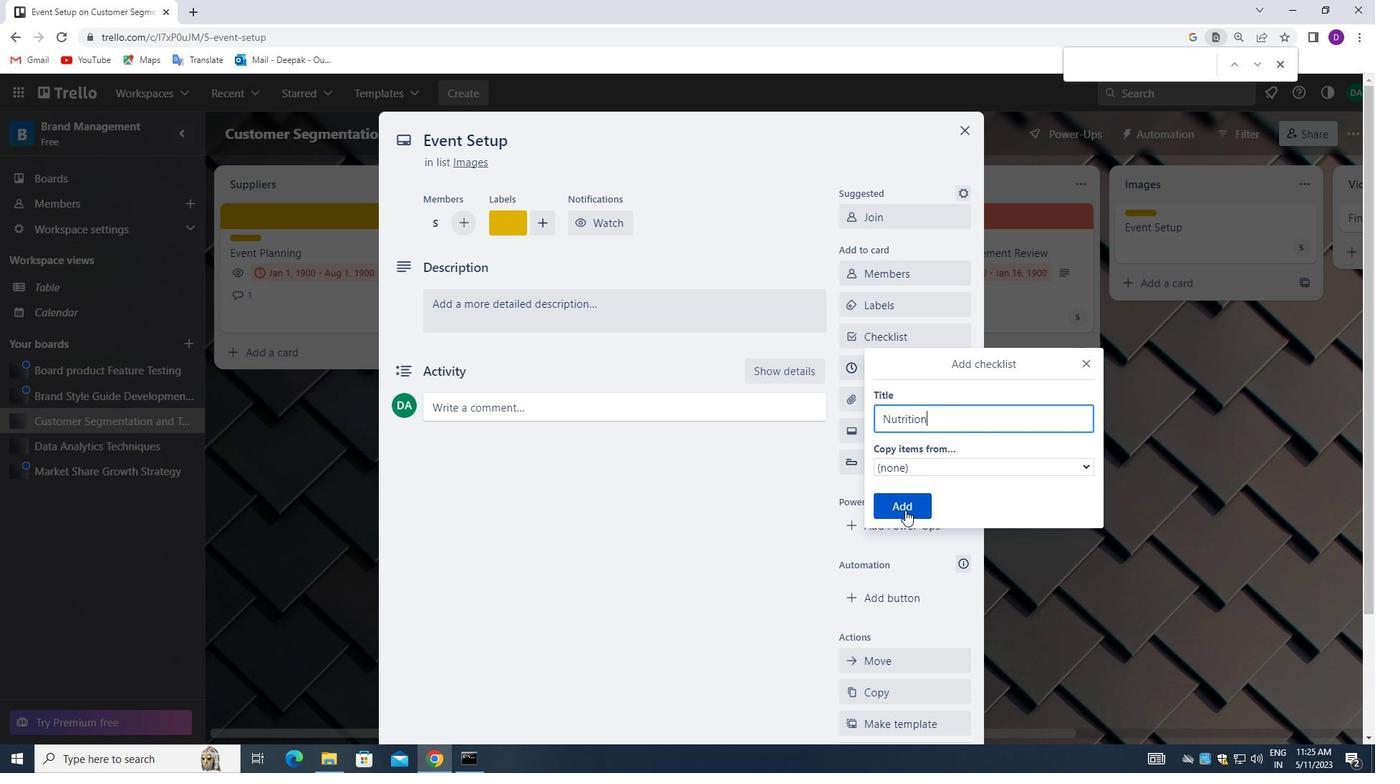 
Action: Mouse moved to (912, 393)
Screenshot: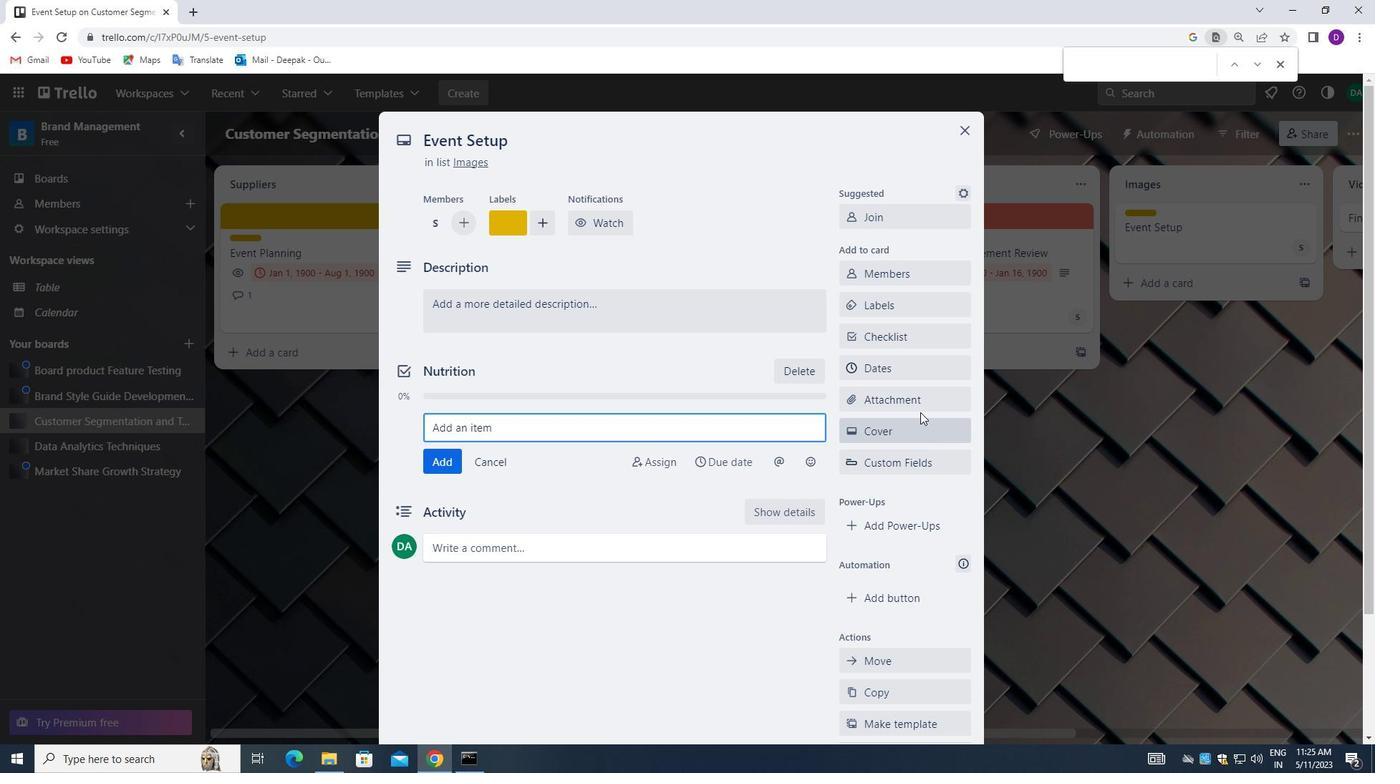 
Action: Mouse pressed left at (912, 393)
Screenshot: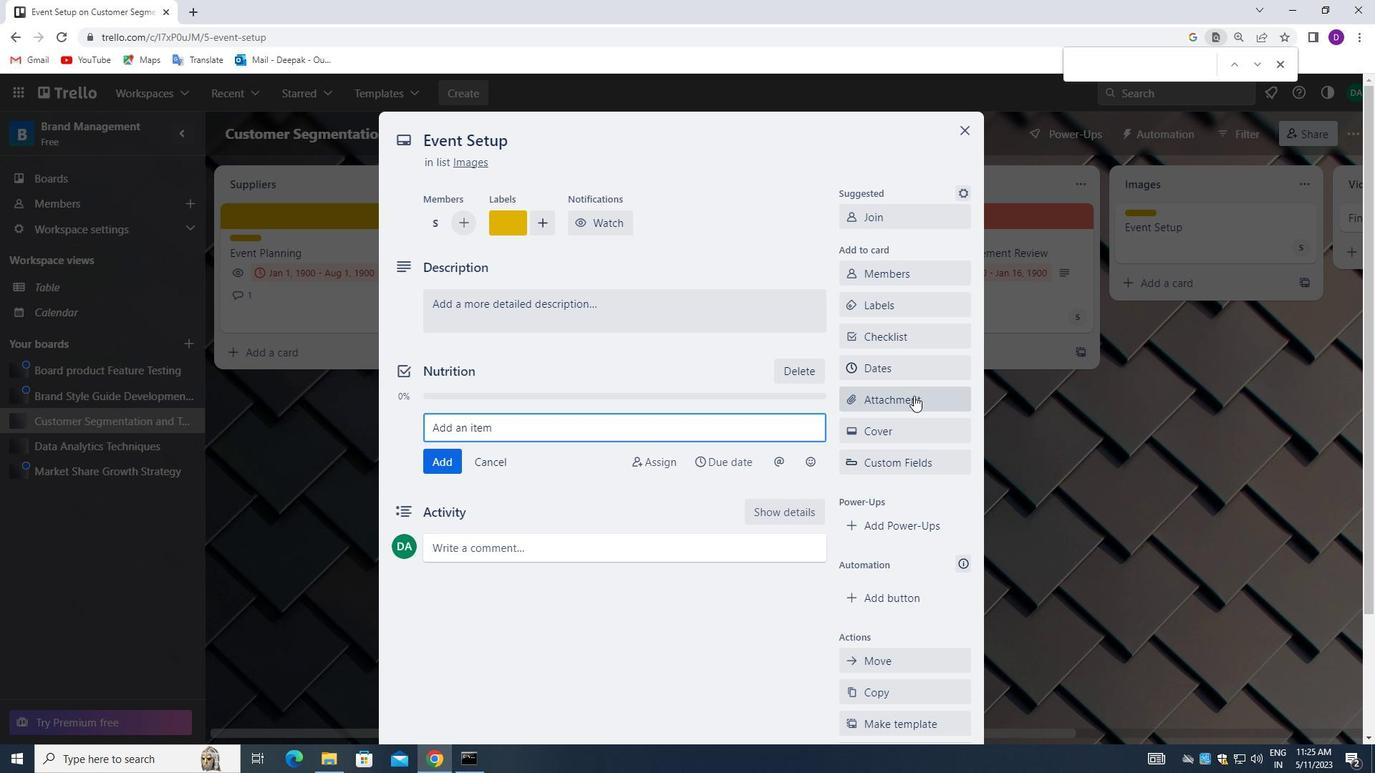
Action: Mouse moved to (911, 208)
Screenshot: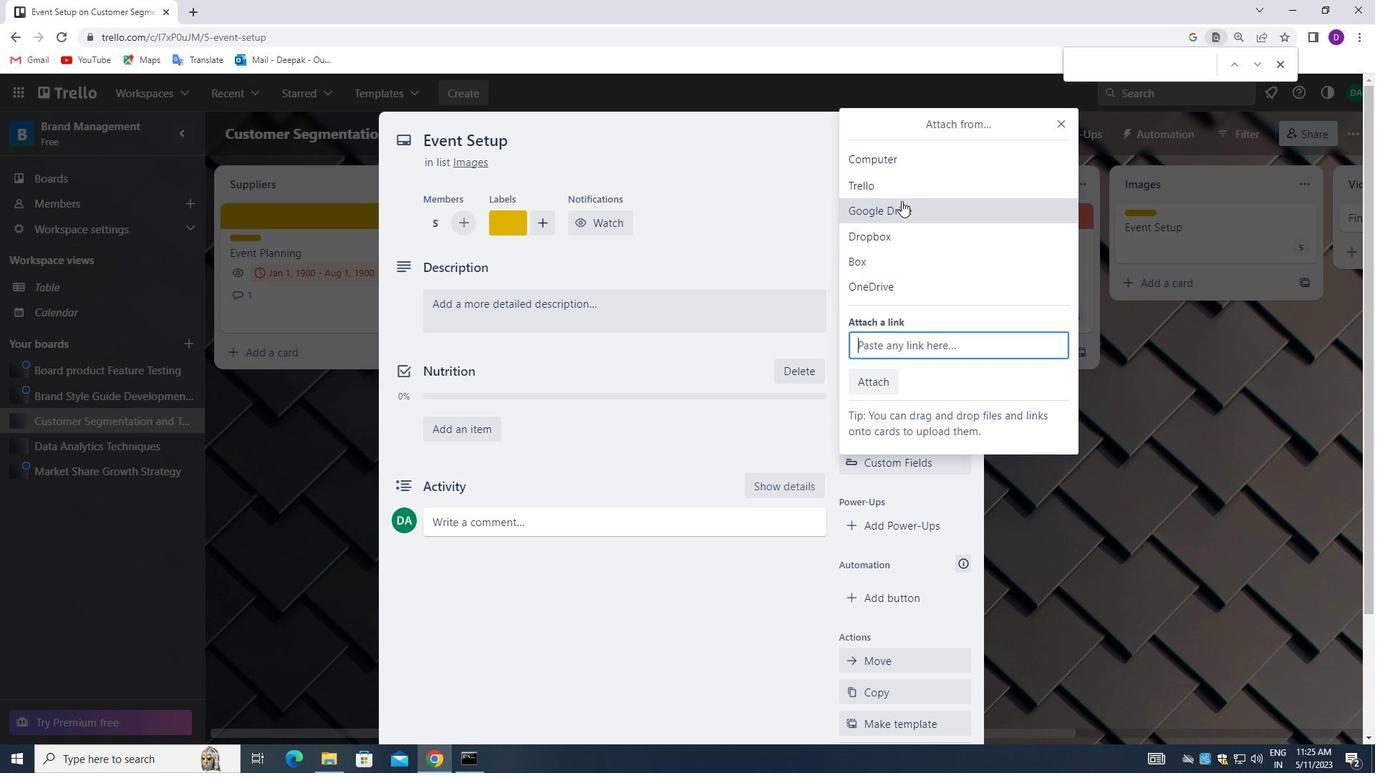 
Action: Mouse pressed left at (911, 208)
Screenshot: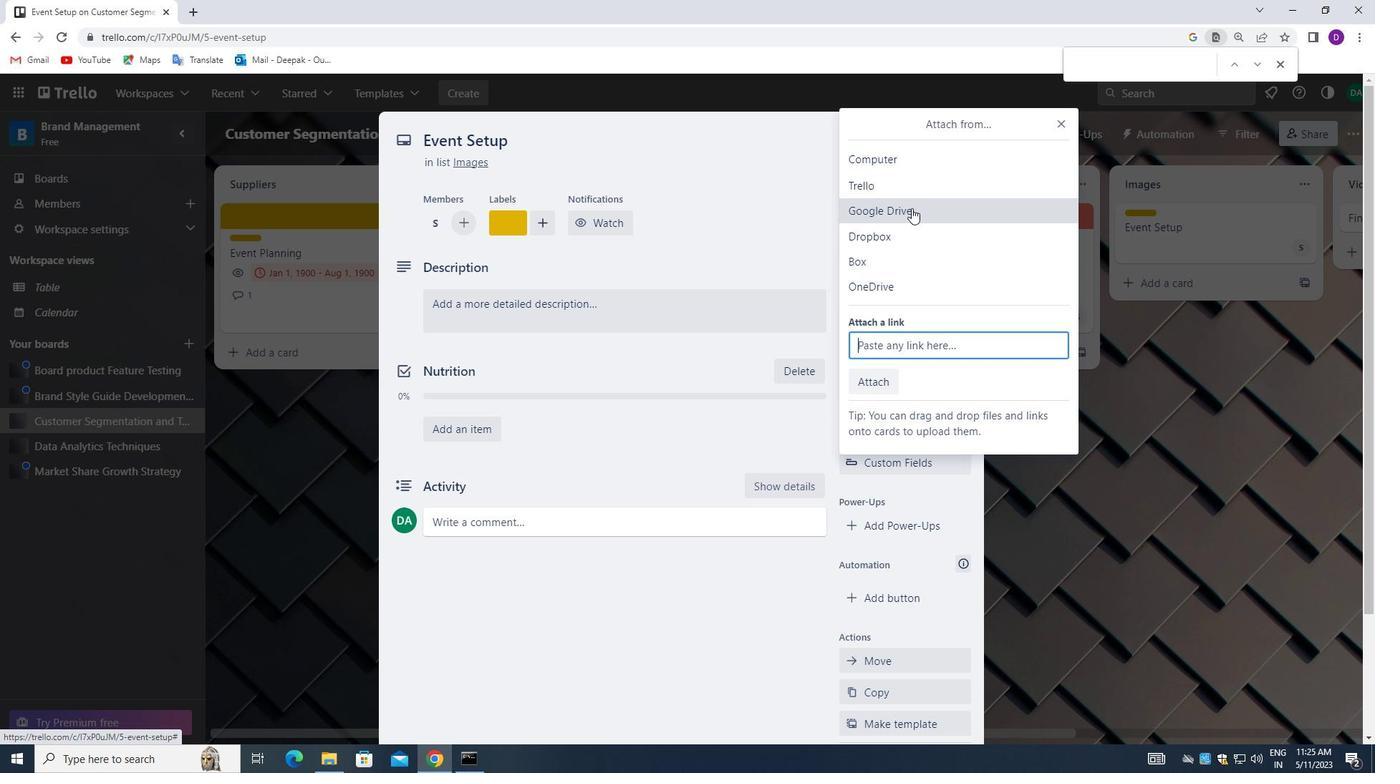 
Action: Mouse moved to (949, 408)
Screenshot: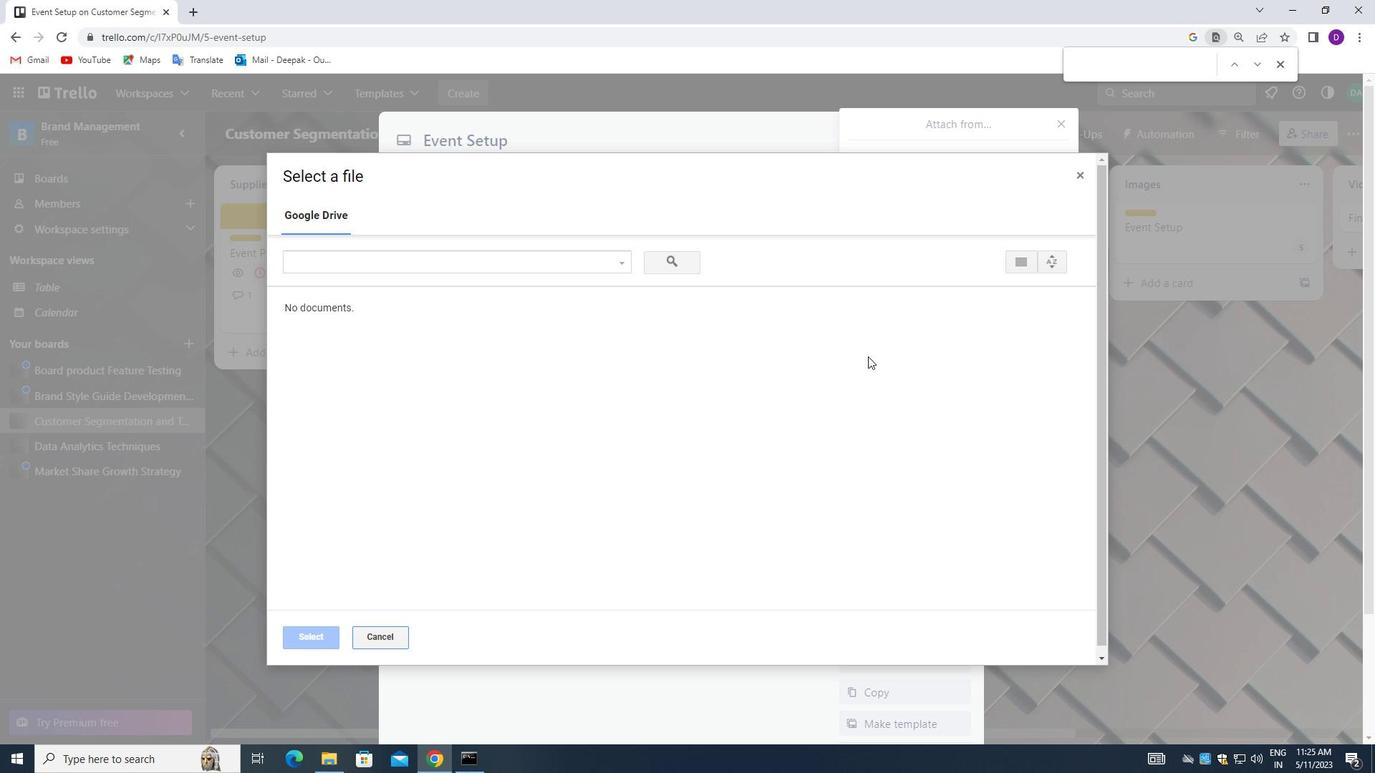 
Action: Mouse scrolled (949, 409) with delta (0, 0)
Screenshot: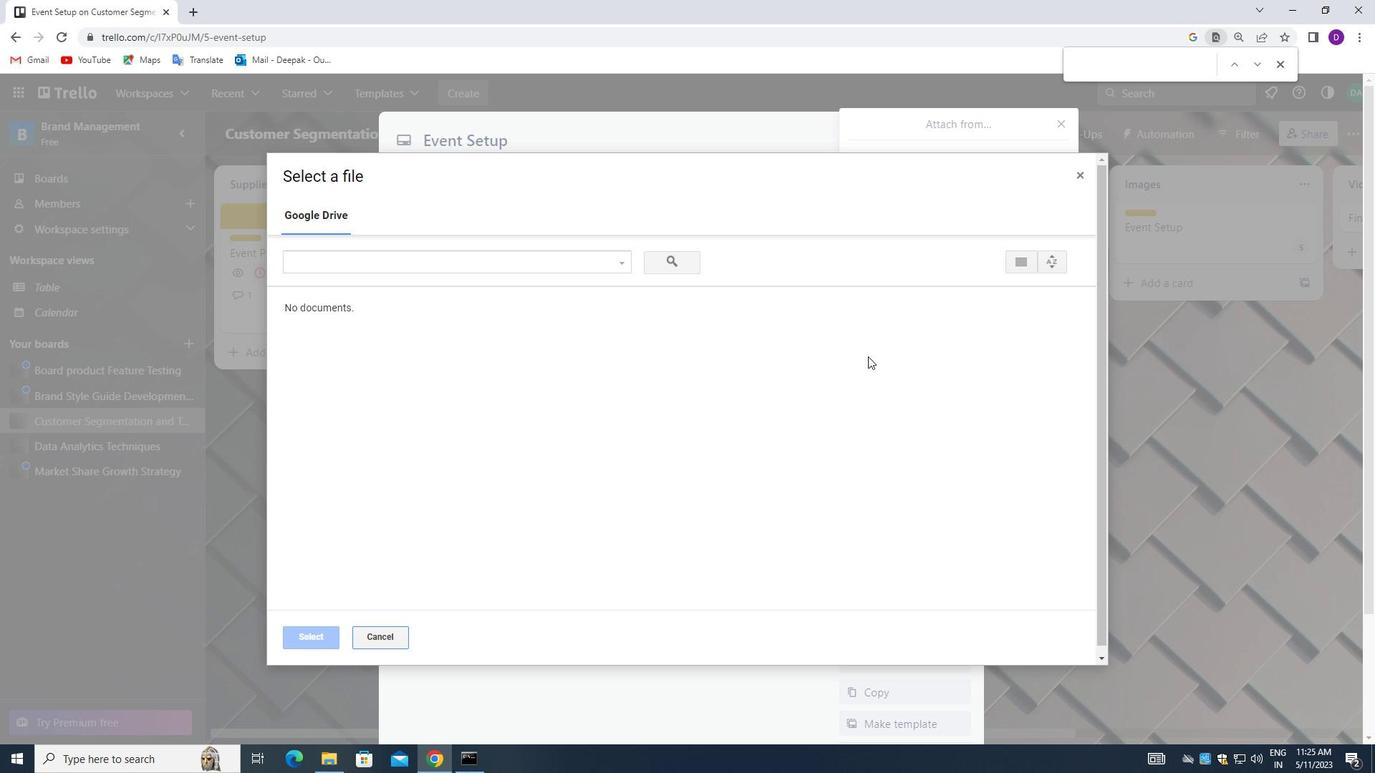
Action: Mouse moved to (963, 404)
Screenshot: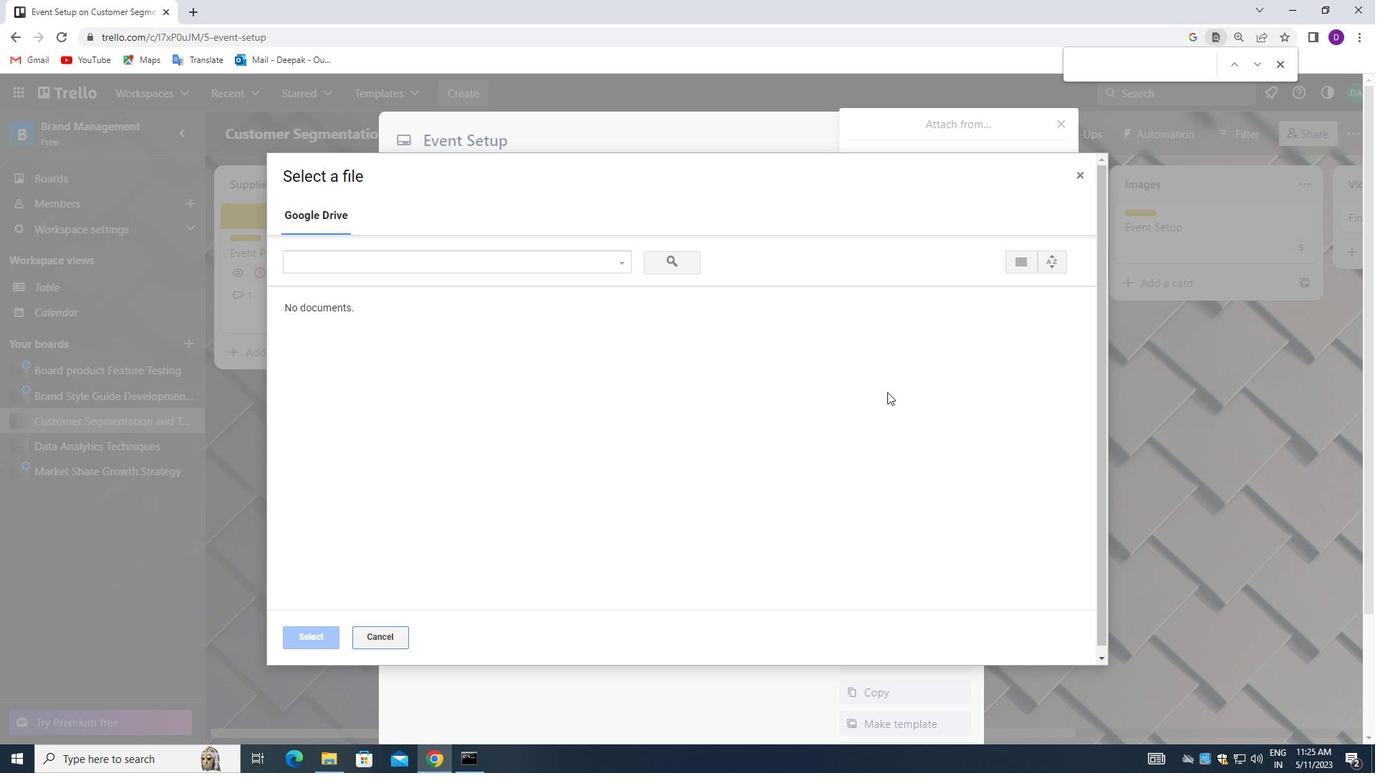 
Action: Mouse scrolled (963, 405) with delta (0, 0)
Screenshot: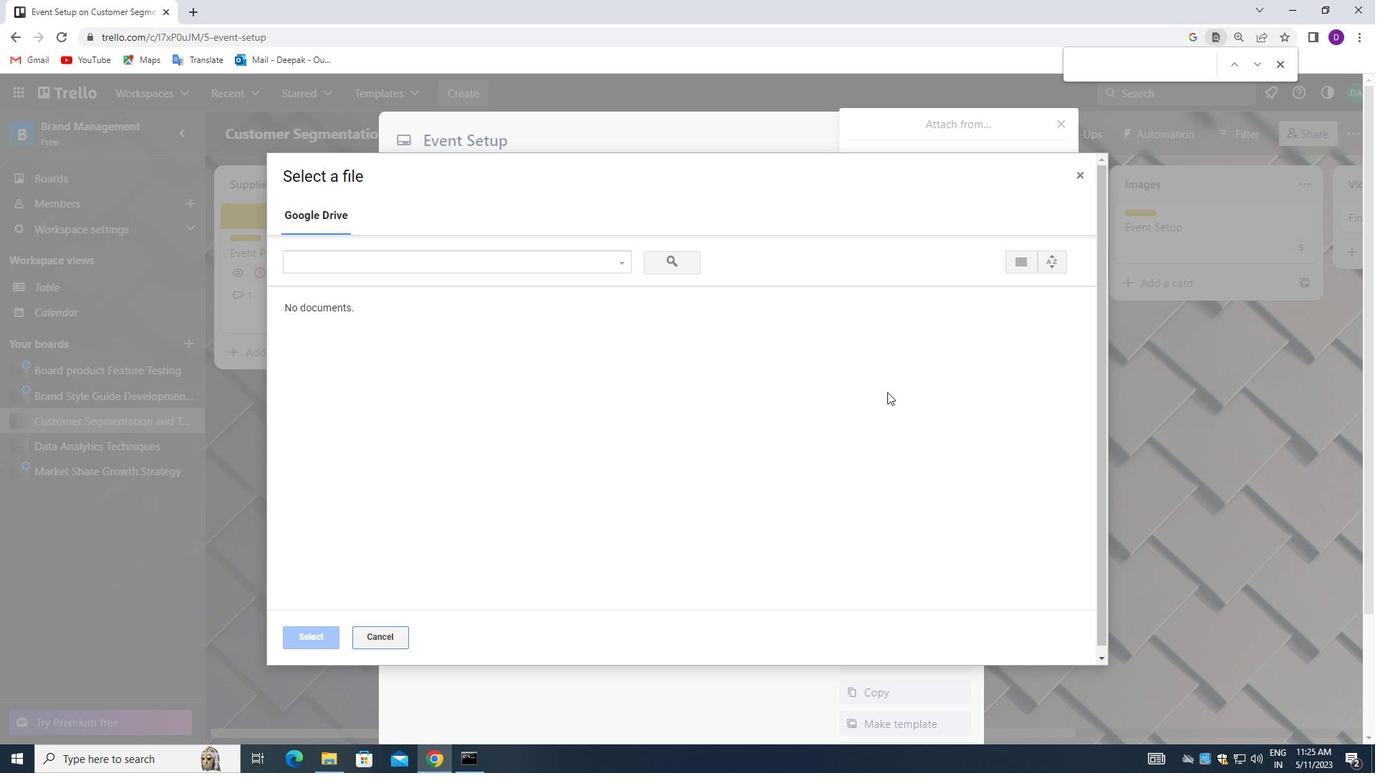 
Action: Mouse moved to (978, 400)
Screenshot: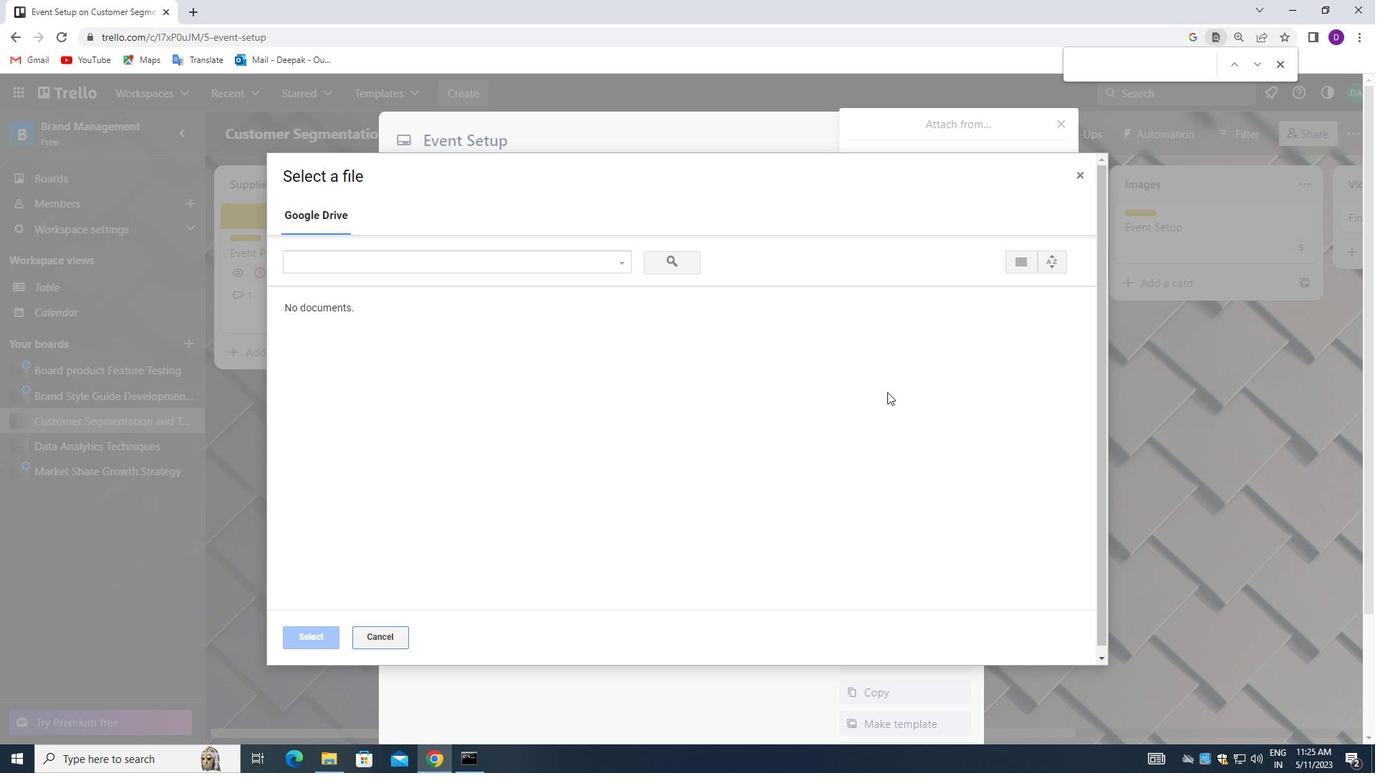 
Action: Mouse scrolled (978, 401) with delta (0, 0)
Screenshot: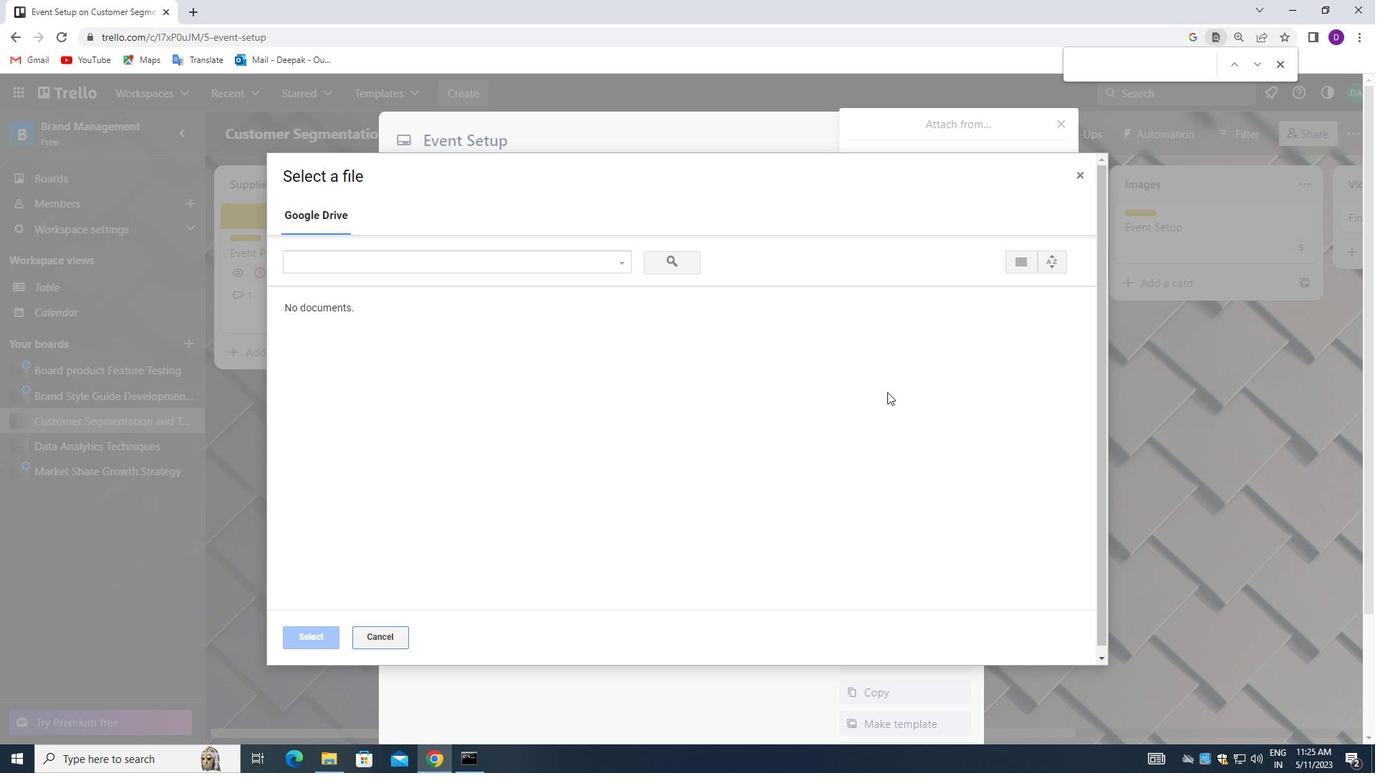 
Action: Mouse moved to (992, 392)
Screenshot: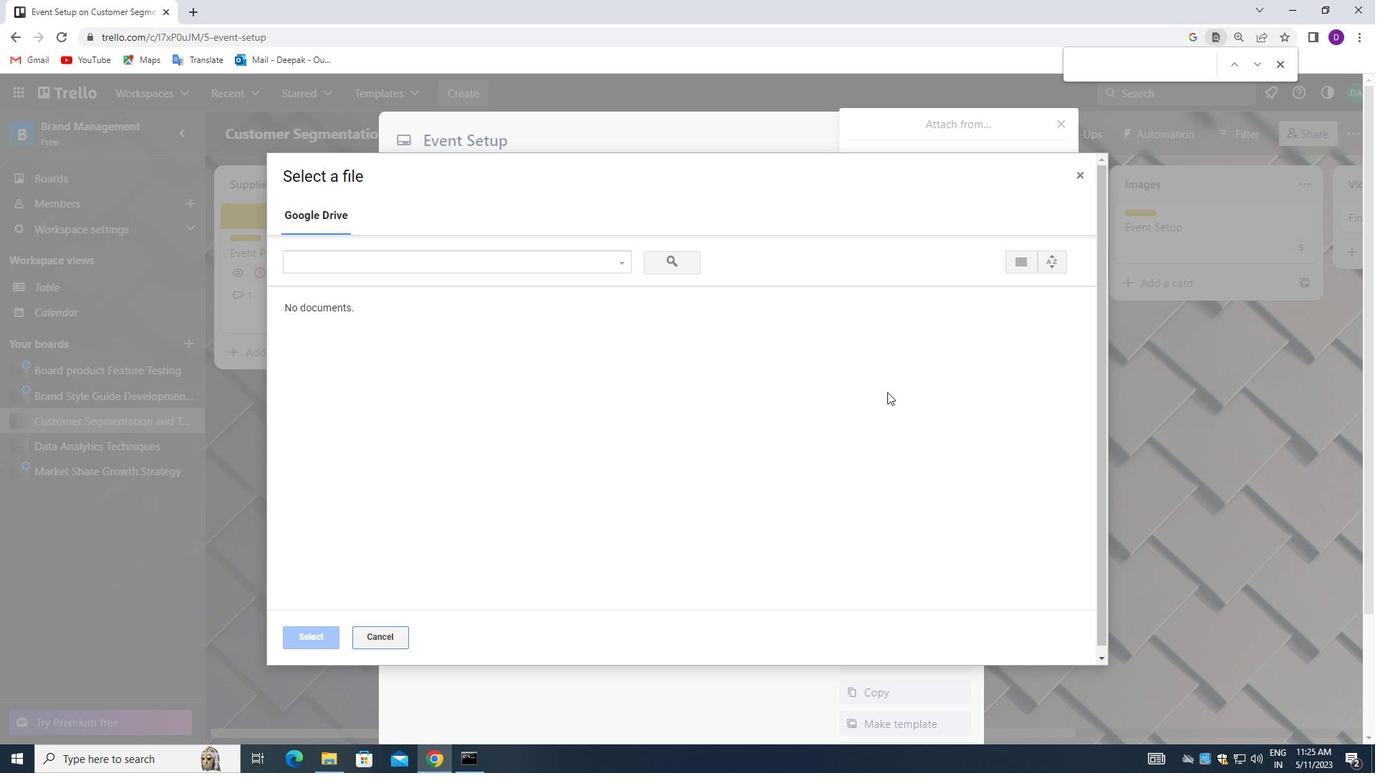 
Action: Mouse scrolled (992, 393) with delta (0, 0)
Screenshot: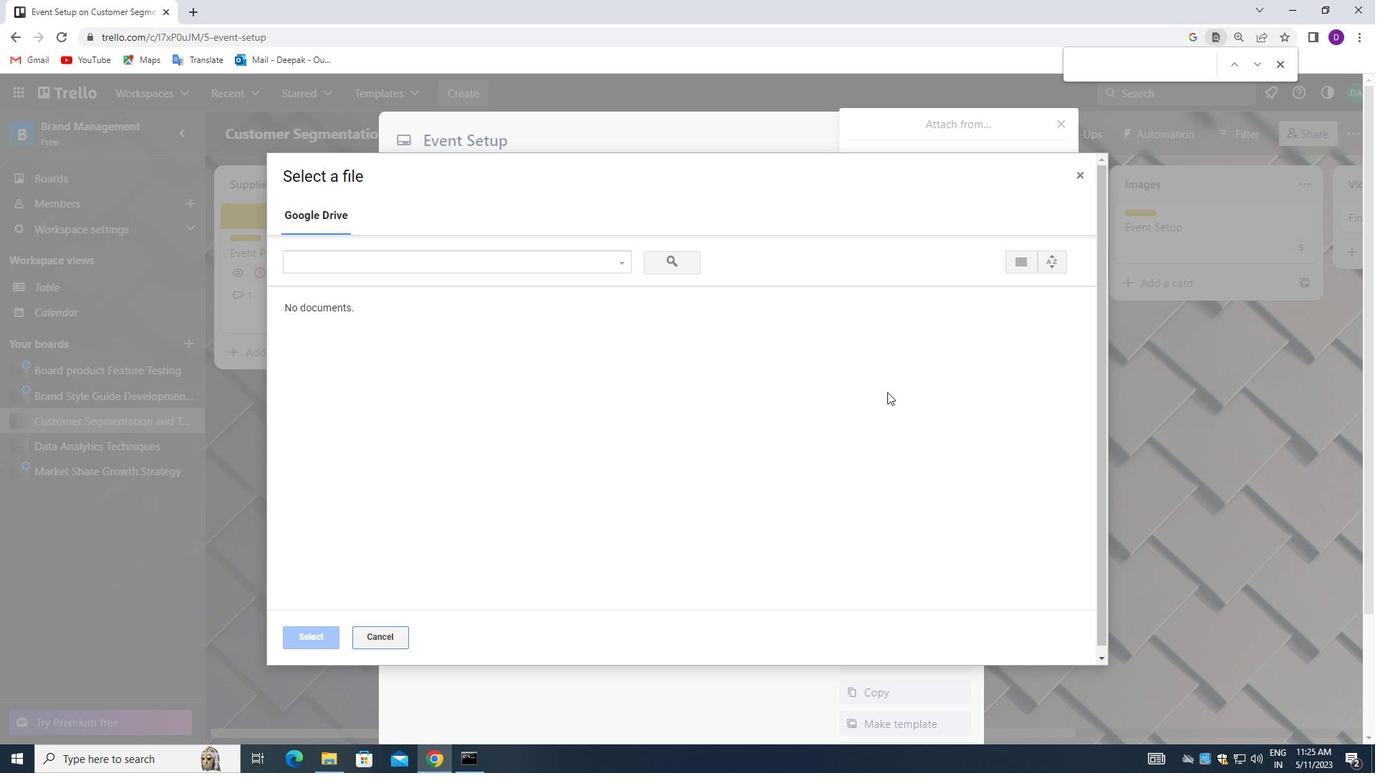 
Action: Mouse moved to (1083, 172)
Screenshot: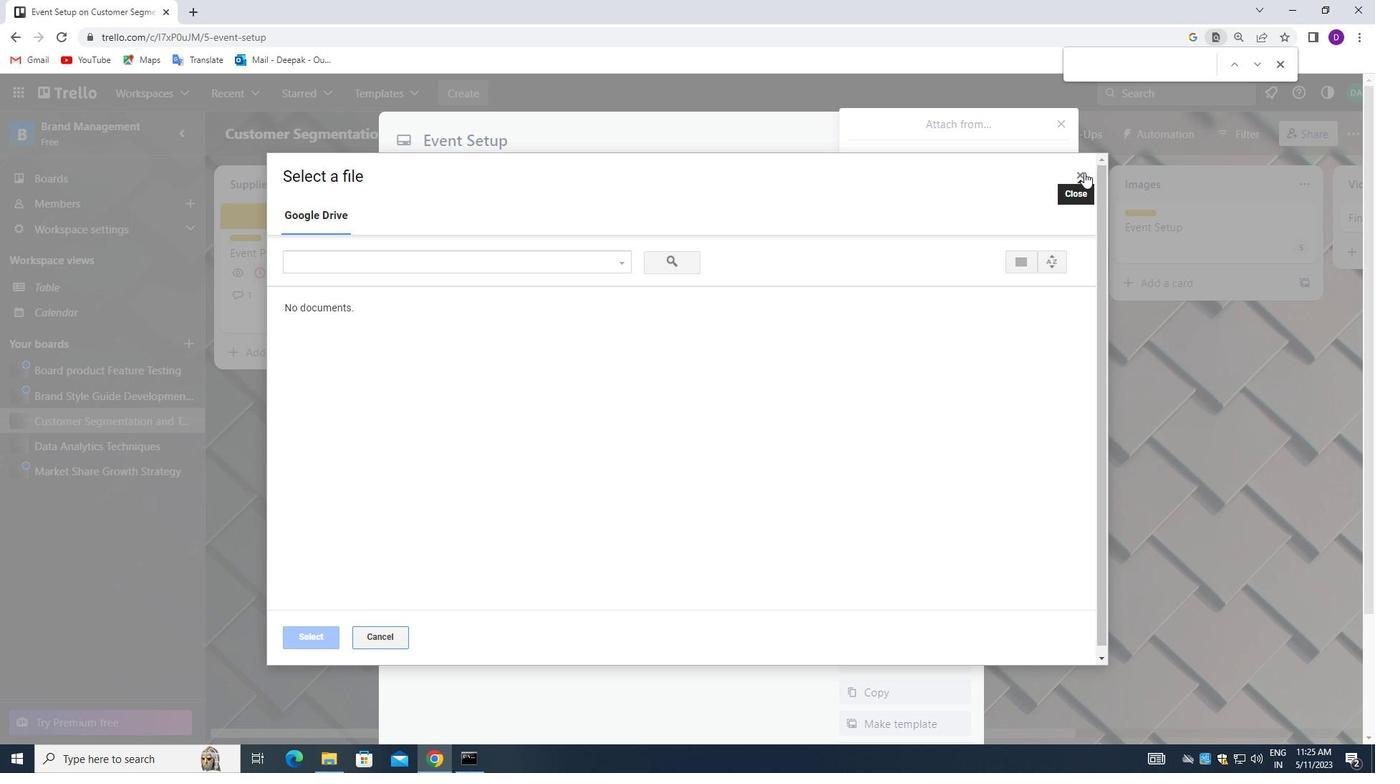 
Action: Mouse pressed left at (1083, 172)
Screenshot: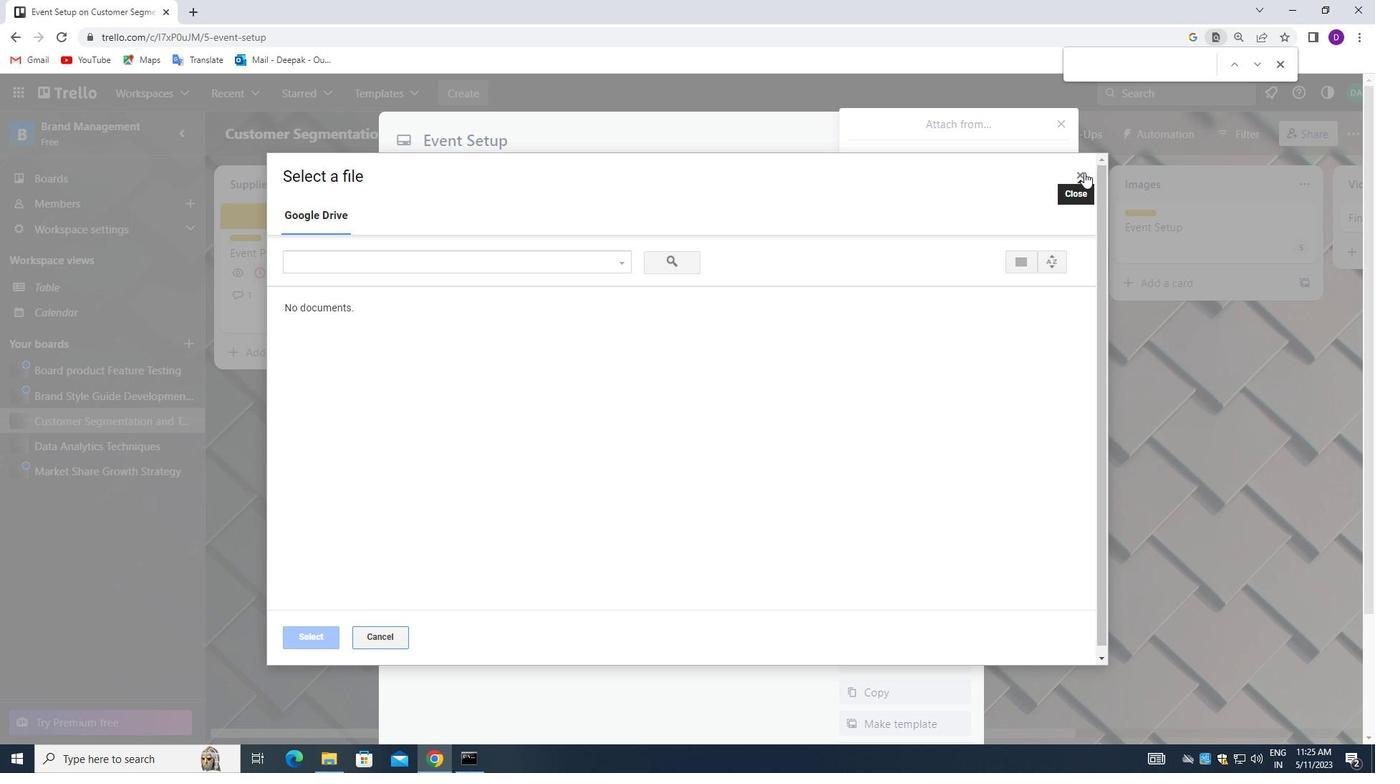 
Action: Mouse moved to (1060, 122)
Screenshot: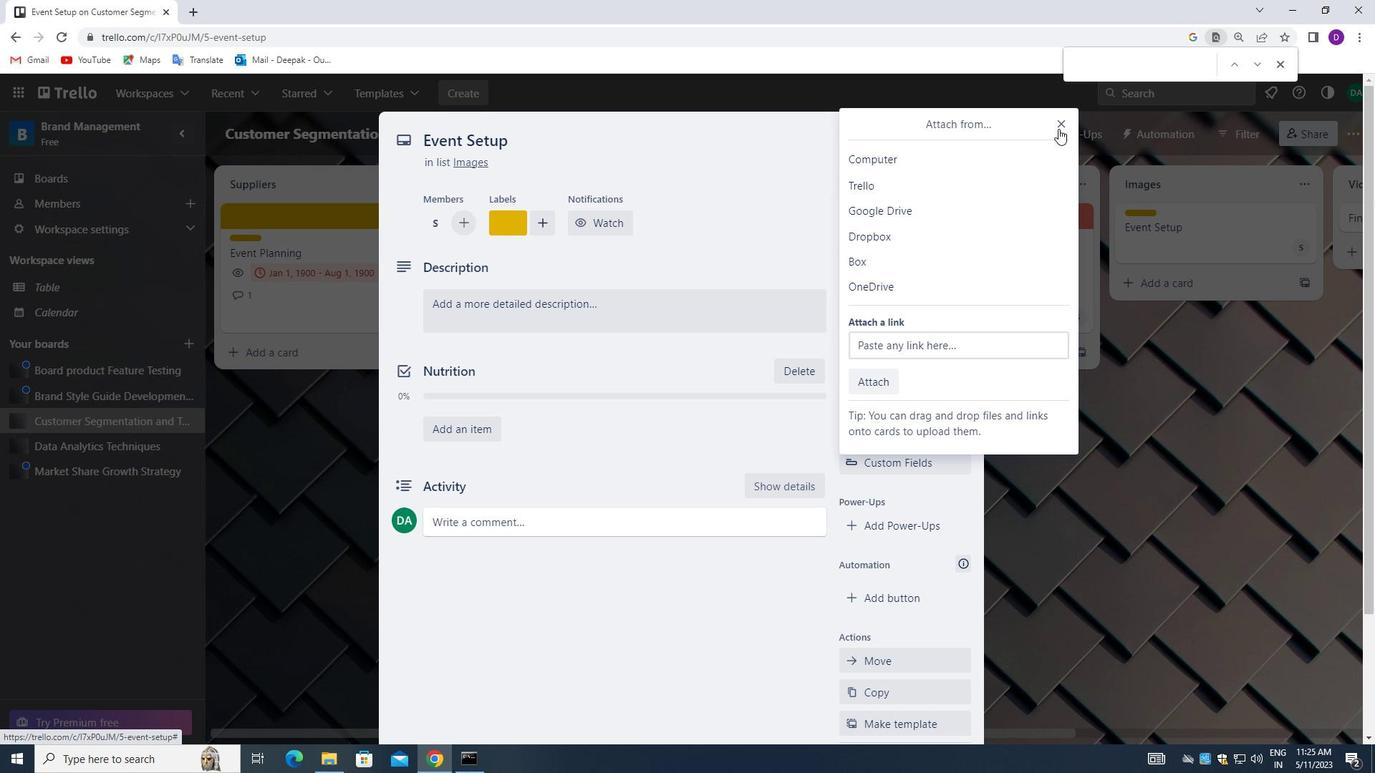 
Action: Mouse pressed left at (1060, 122)
Screenshot: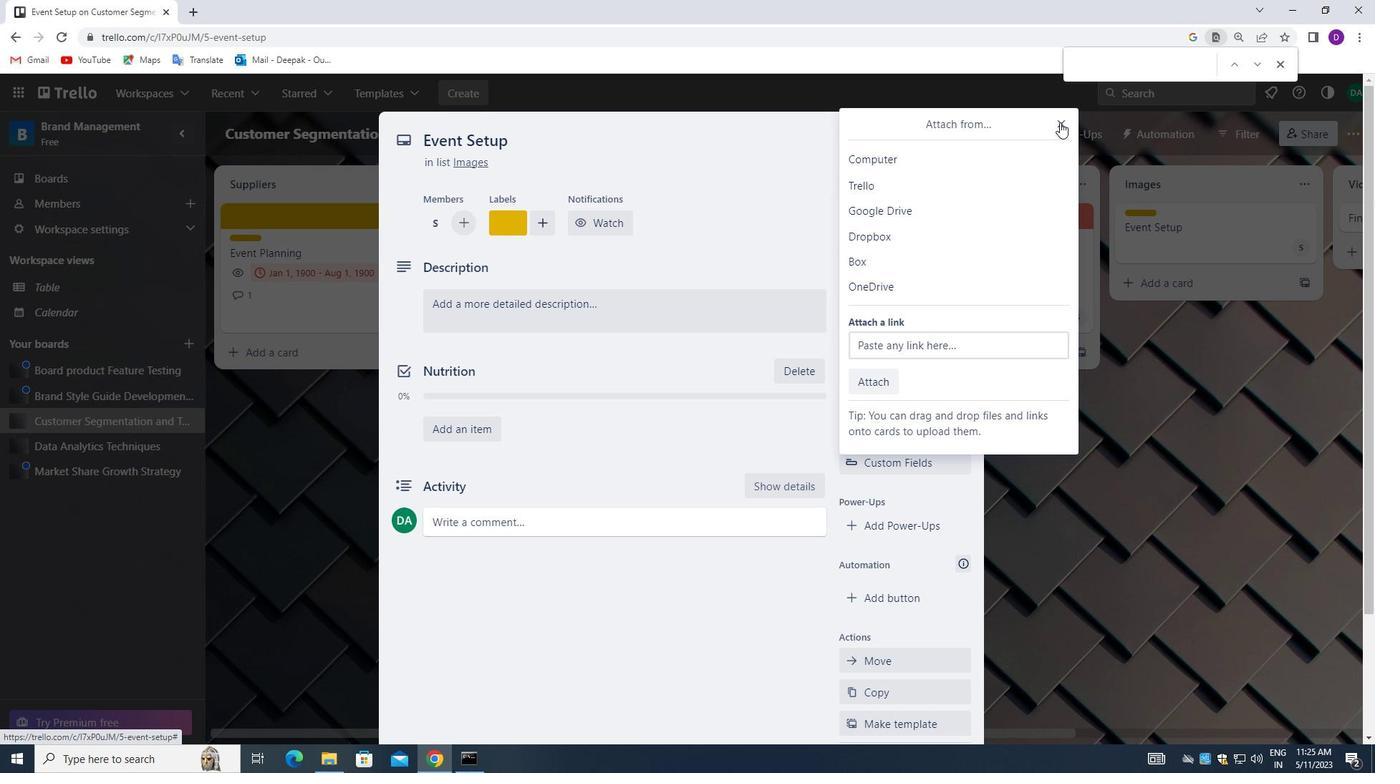 
Action: Mouse moved to (903, 421)
Screenshot: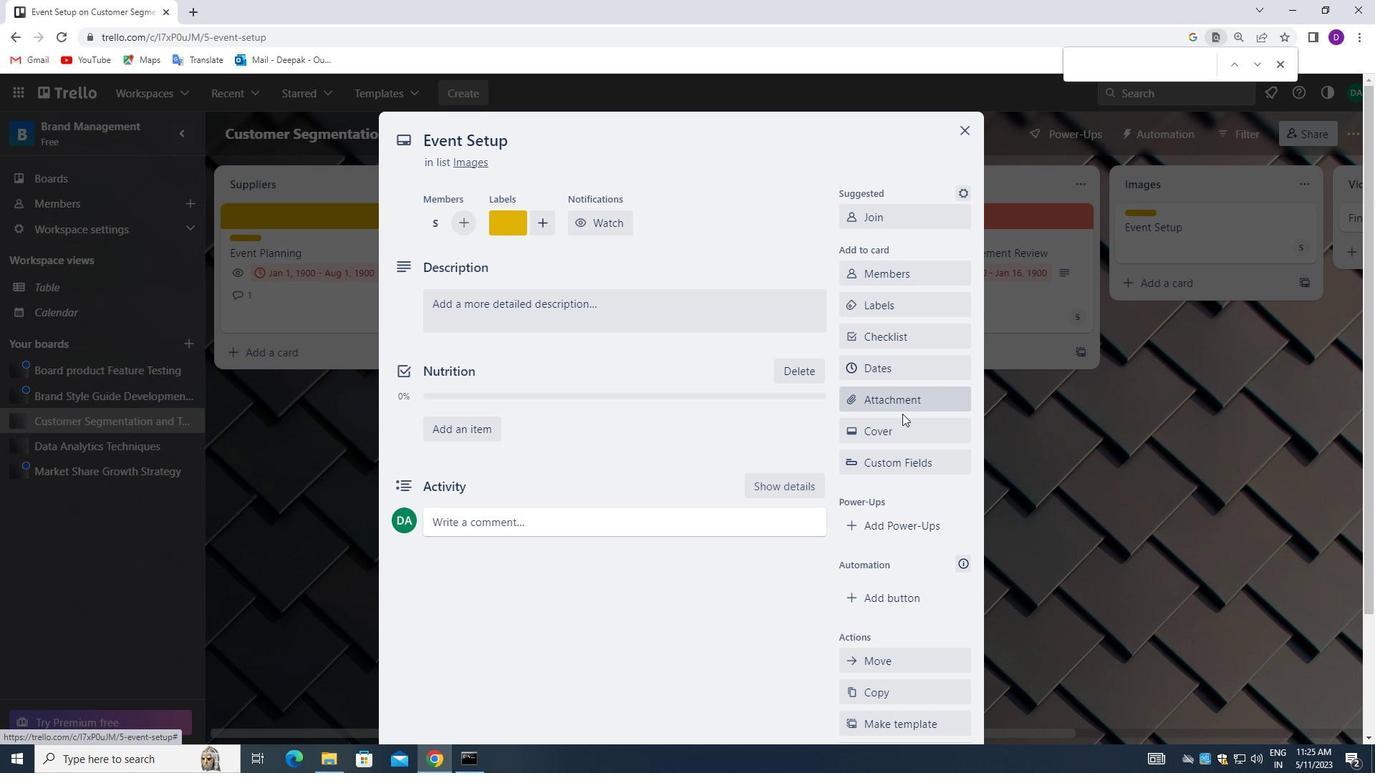 
Action: Mouse pressed left at (903, 421)
Screenshot: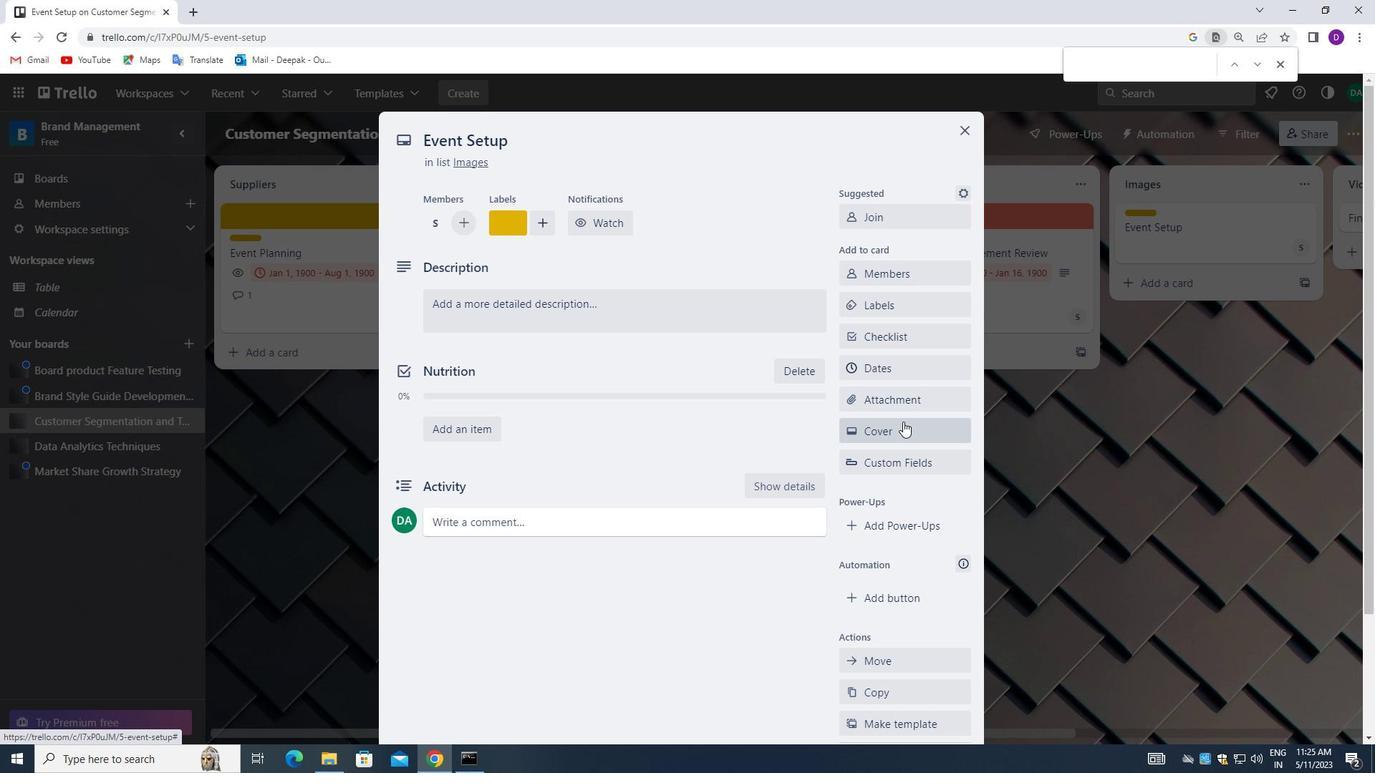 
Action: Mouse moved to (909, 258)
Screenshot: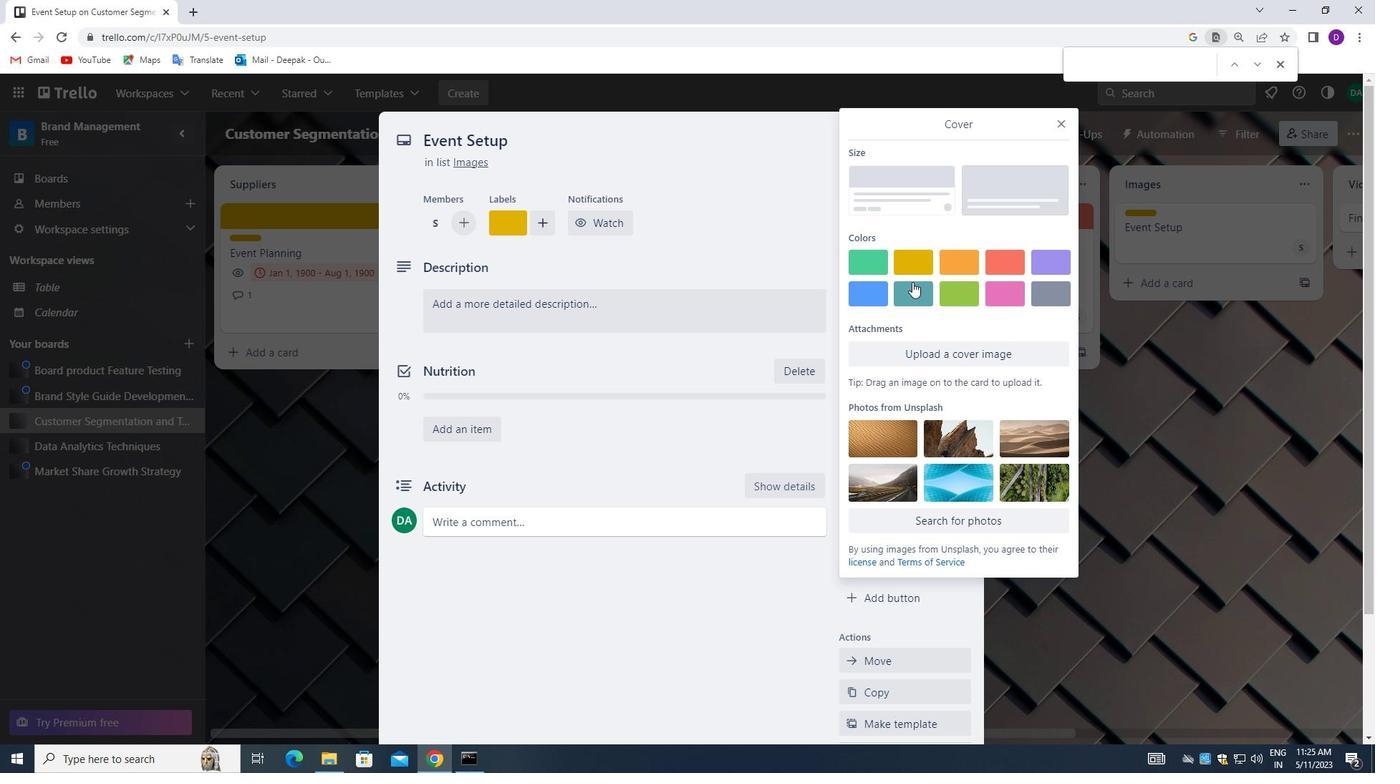 
Action: Mouse pressed left at (909, 258)
Screenshot: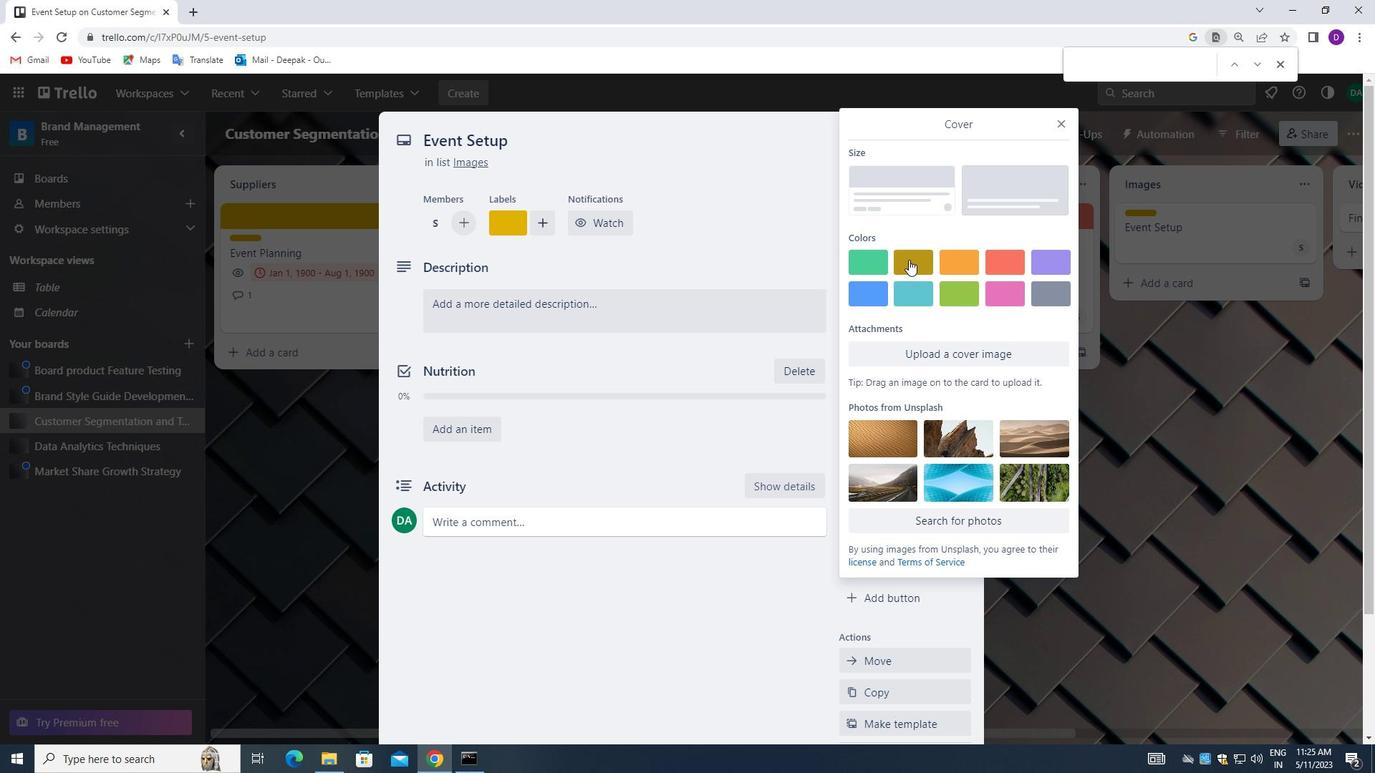 
Action: Mouse moved to (1065, 124)
Screenshot: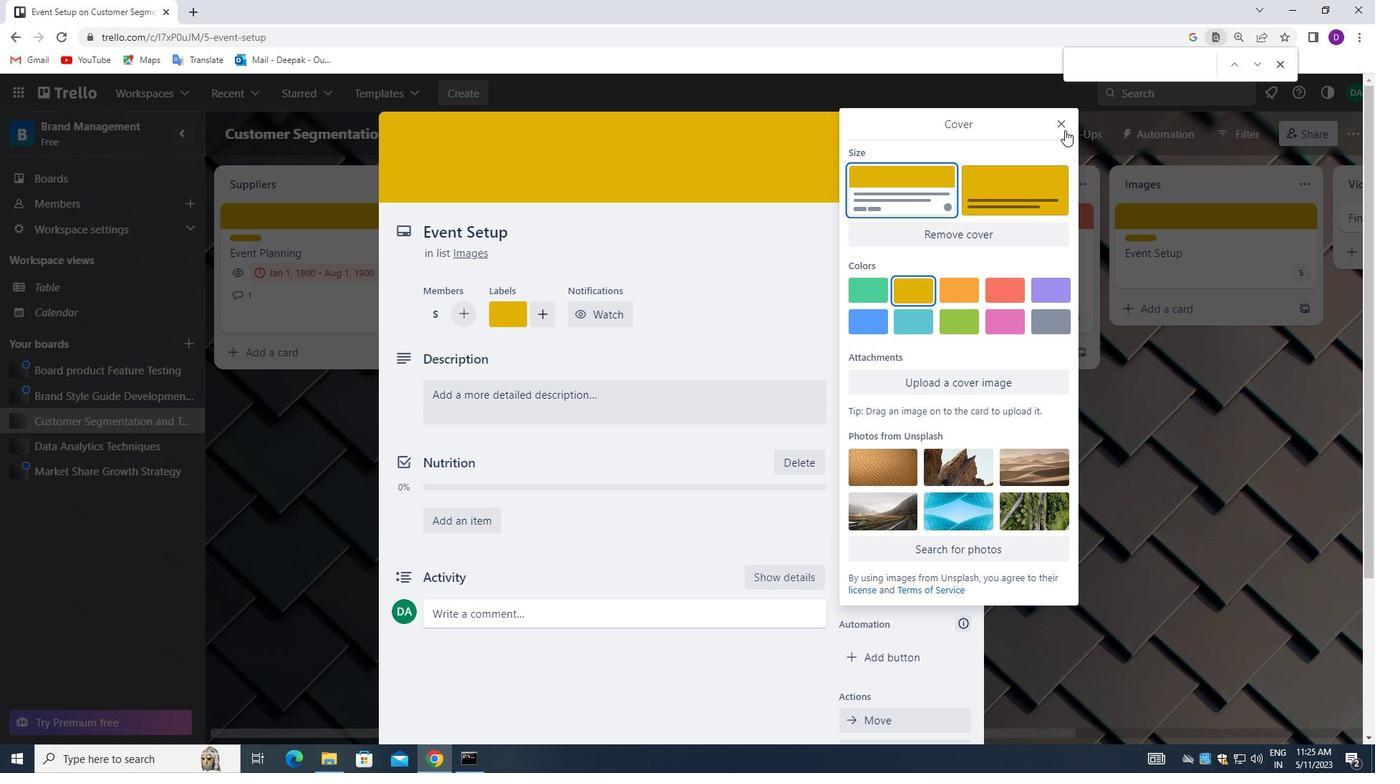 
Action: Mouse pressed left at (1065, 124)
Screenshot: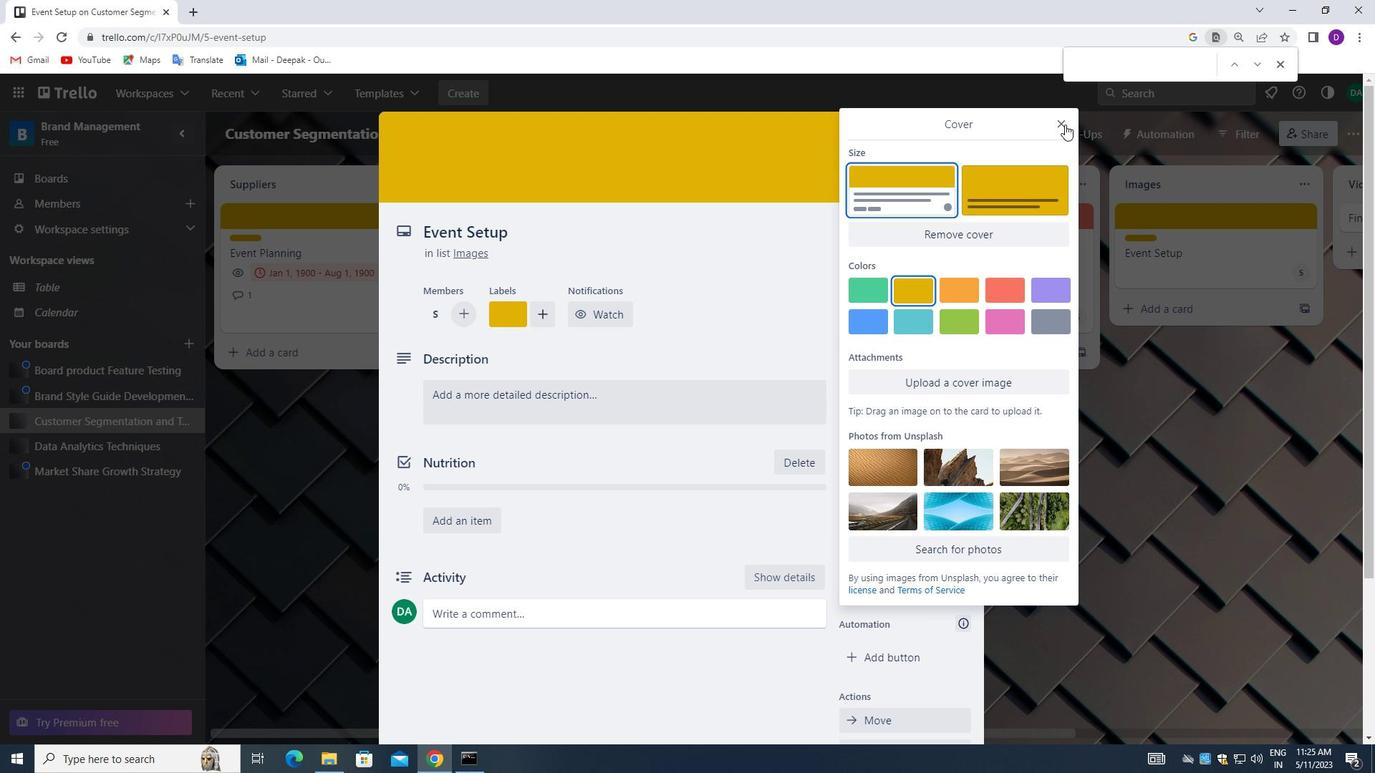 
Action: Mouse moved to (506, 403)
Screenshot: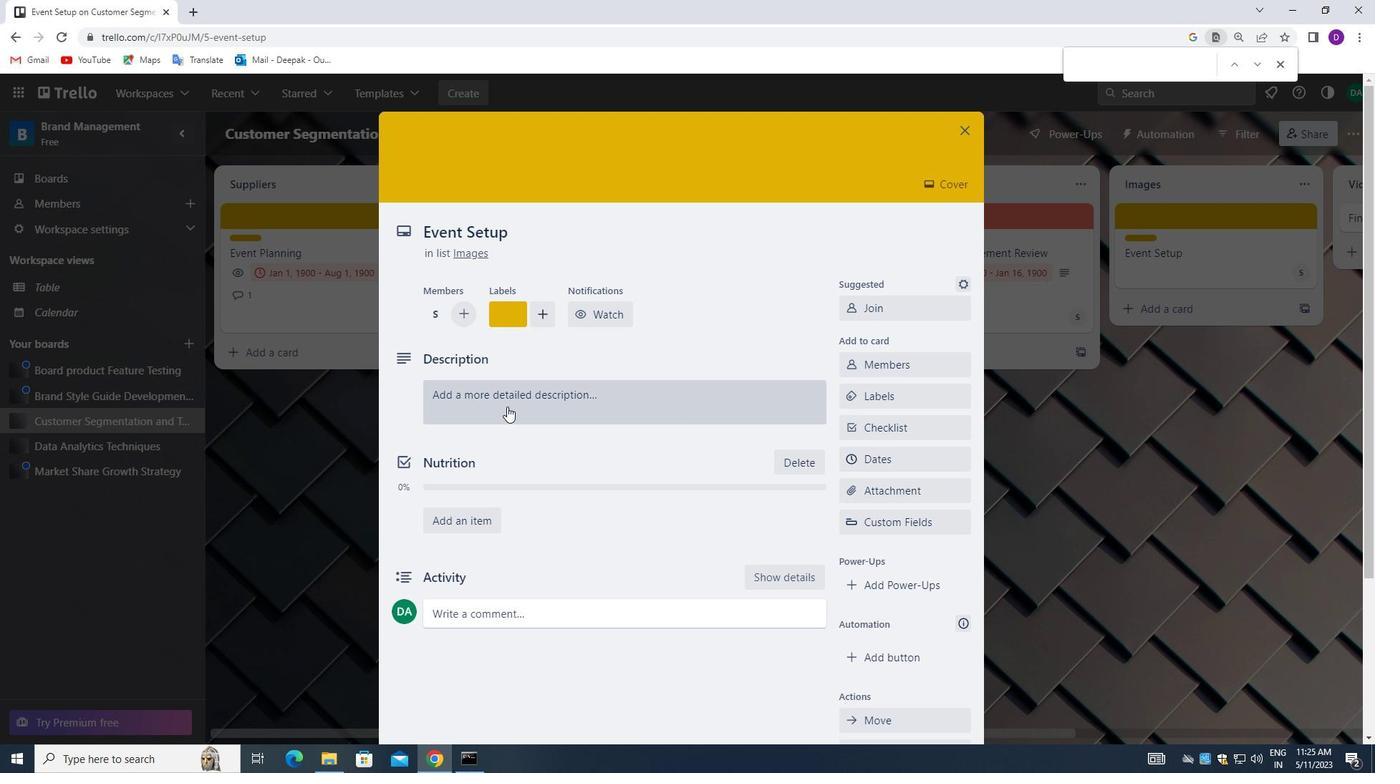 
Action: Mouse pressed left at (506, 403)
Screenshot: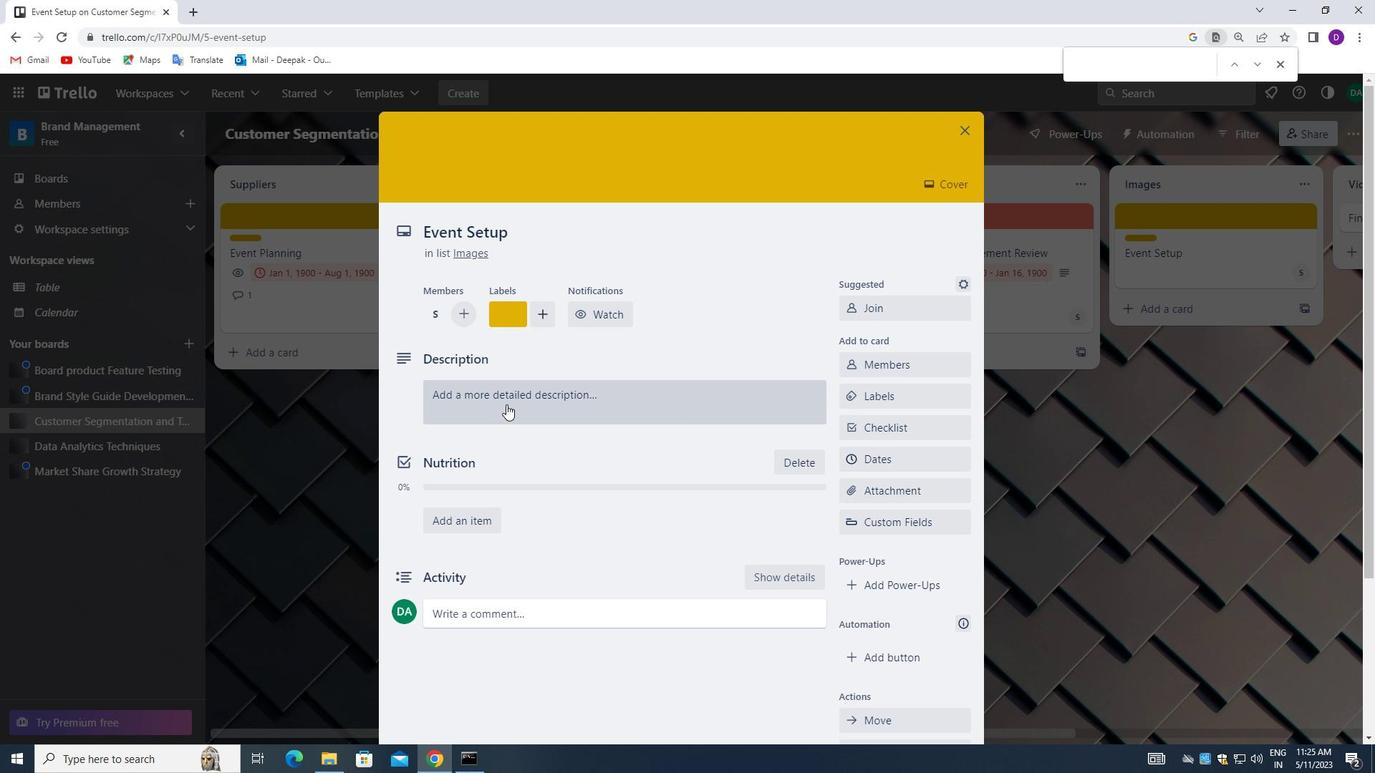 
Action: Mouse moved to (465, 462)
Screenshot: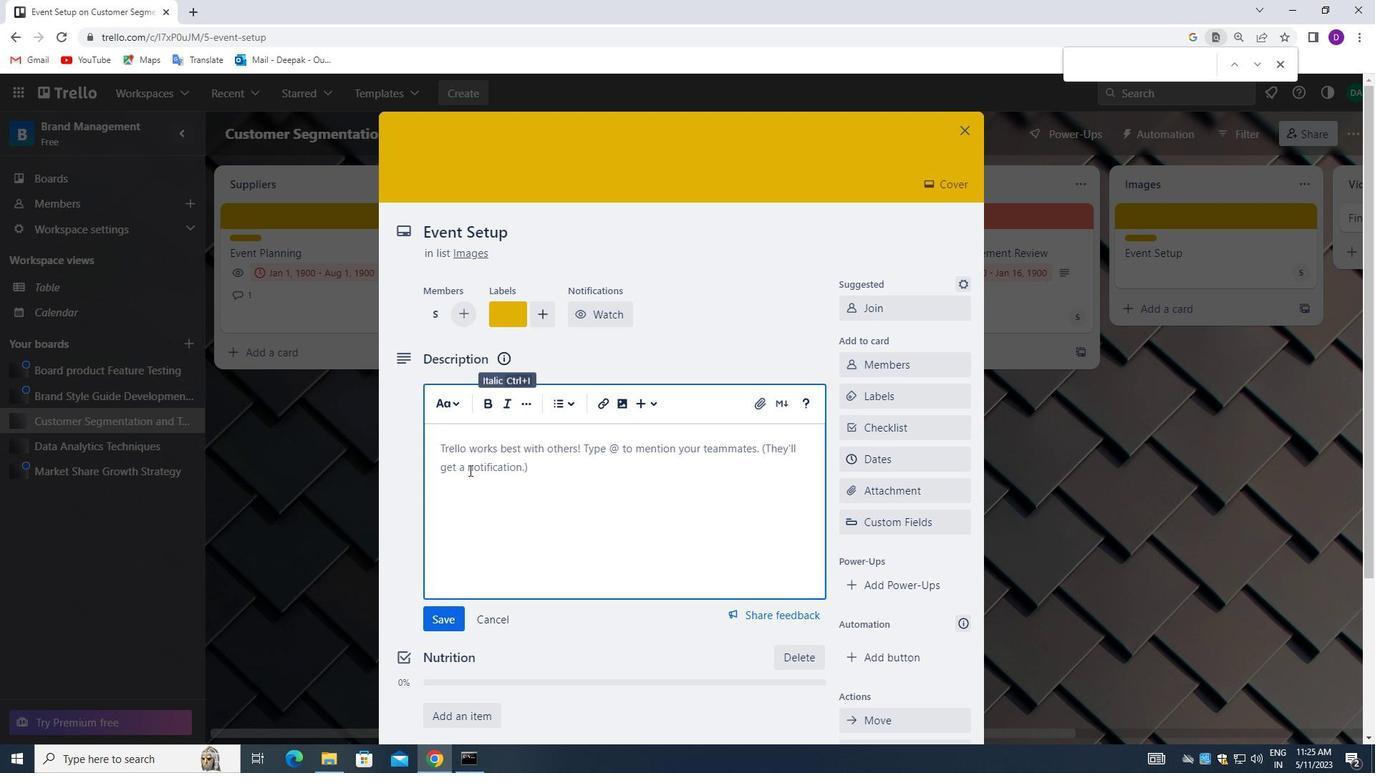 
Action: Mouse pressed left at (465, 462)
Screenshot: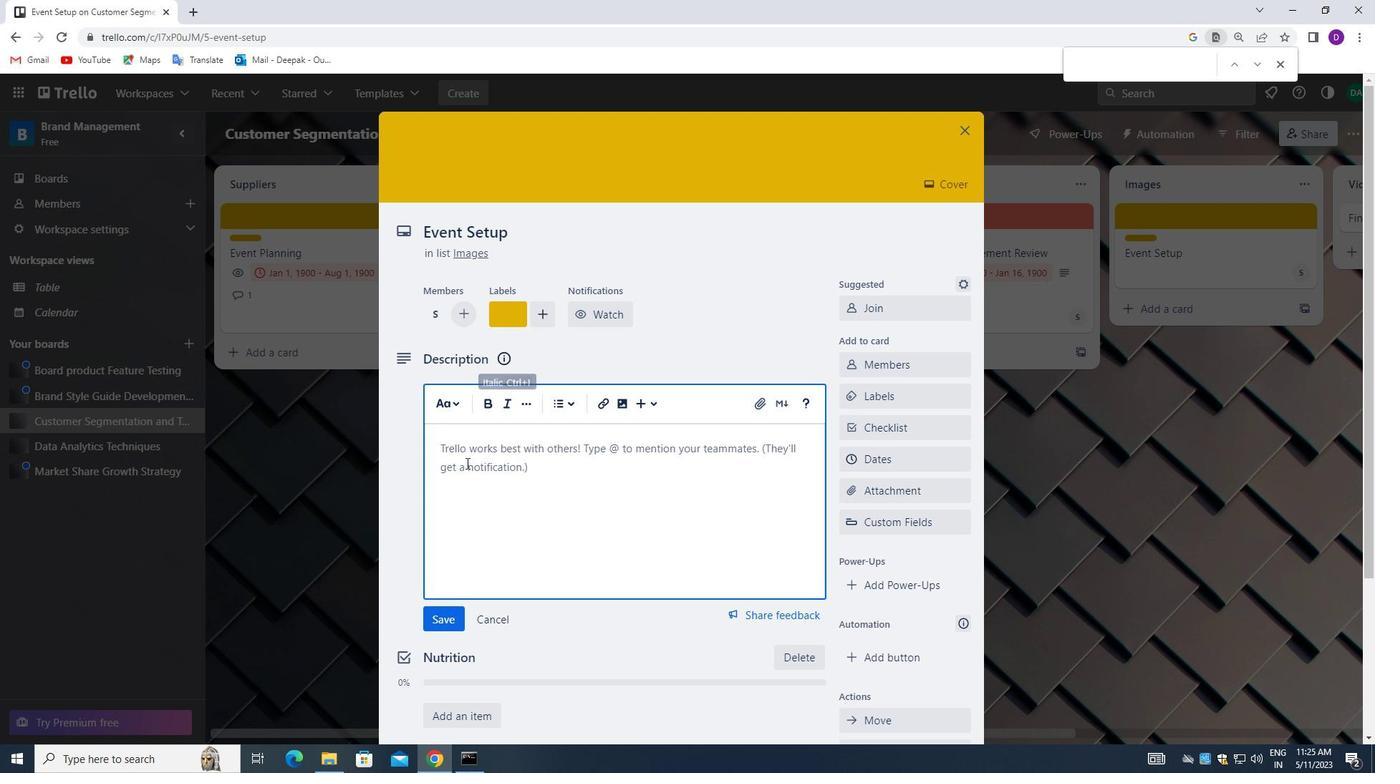 
Action: Mouse moved to (482, 462)
Screenshot: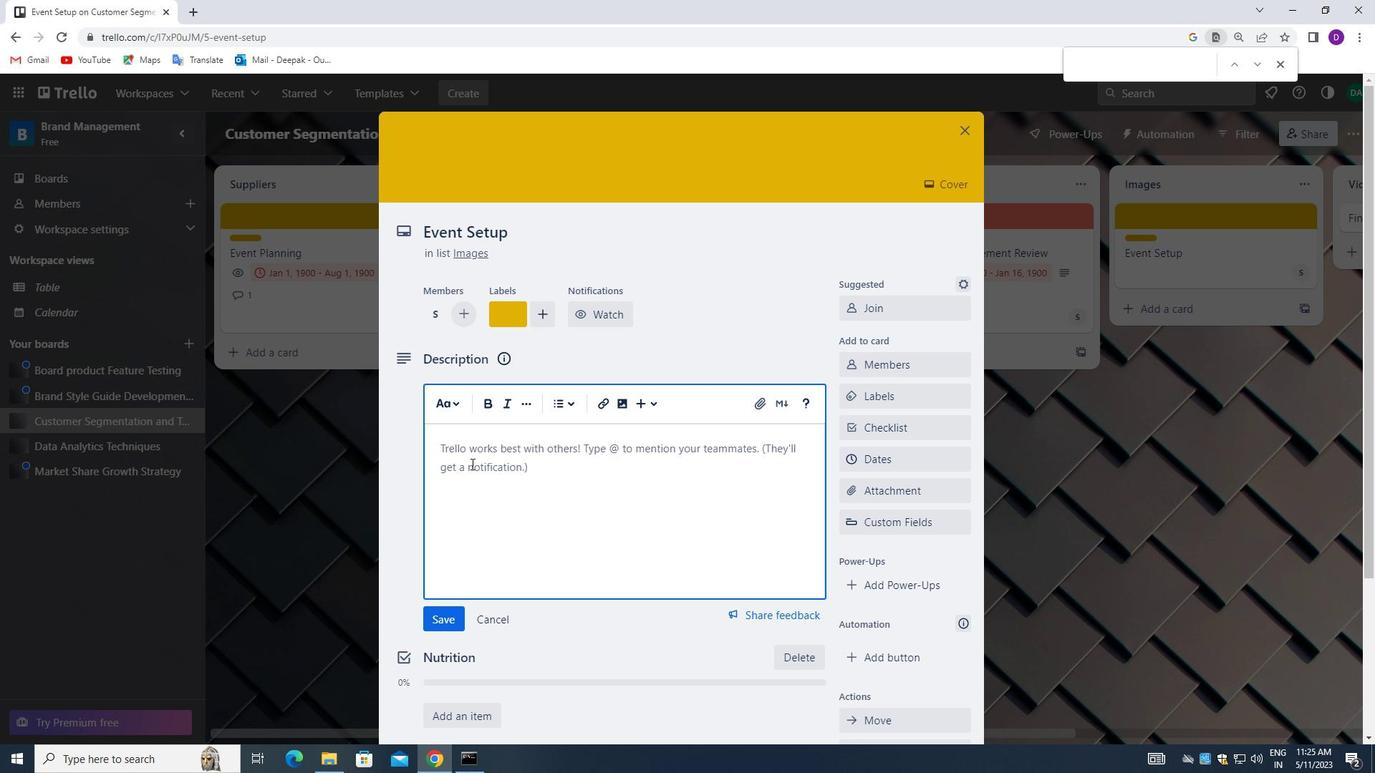 
Action: Key pressed <Key.shift_r>RESEARCH<Key.space>AND<Key.space>DEVELOP<Key.space>NEW<Key.space>PRODUCT<Key.space>FEATURES<Key.space><Key.backspace>.<Key.space>
Screenshot: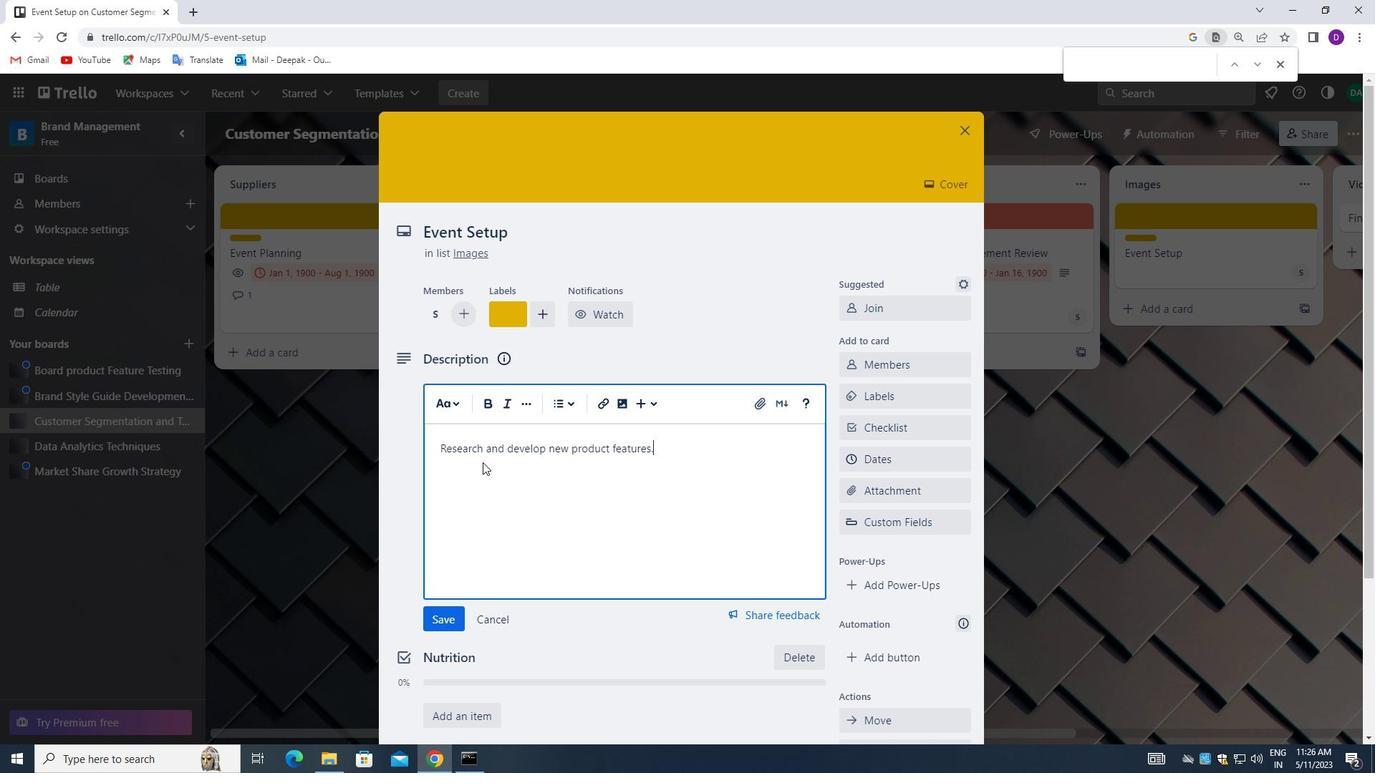 
Action: Mouse moved to (514, 560)
Screenshot: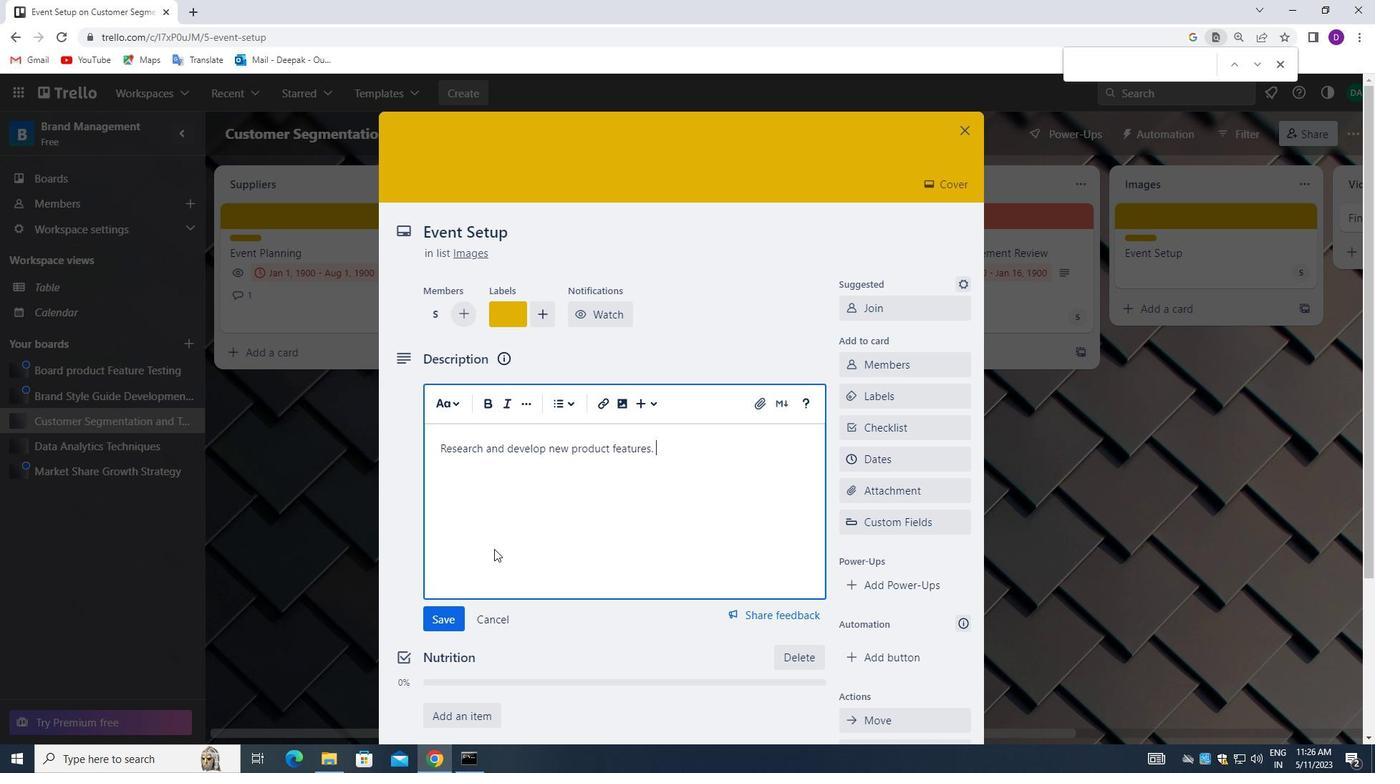 
Action: Mouse scrolled (514, 560) with delta (0, 0)
Screenshot: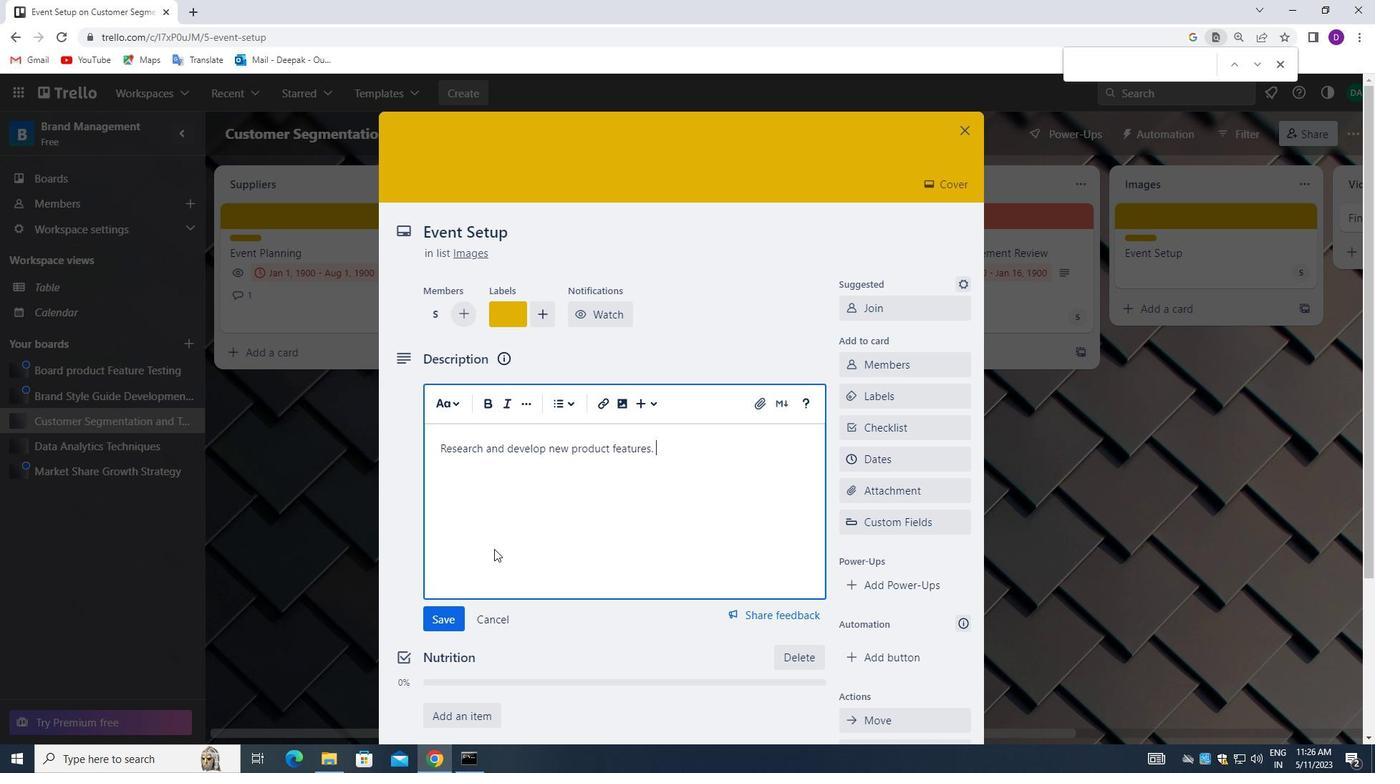 
Action: Mouse moved to (449, 544)
Screenshot: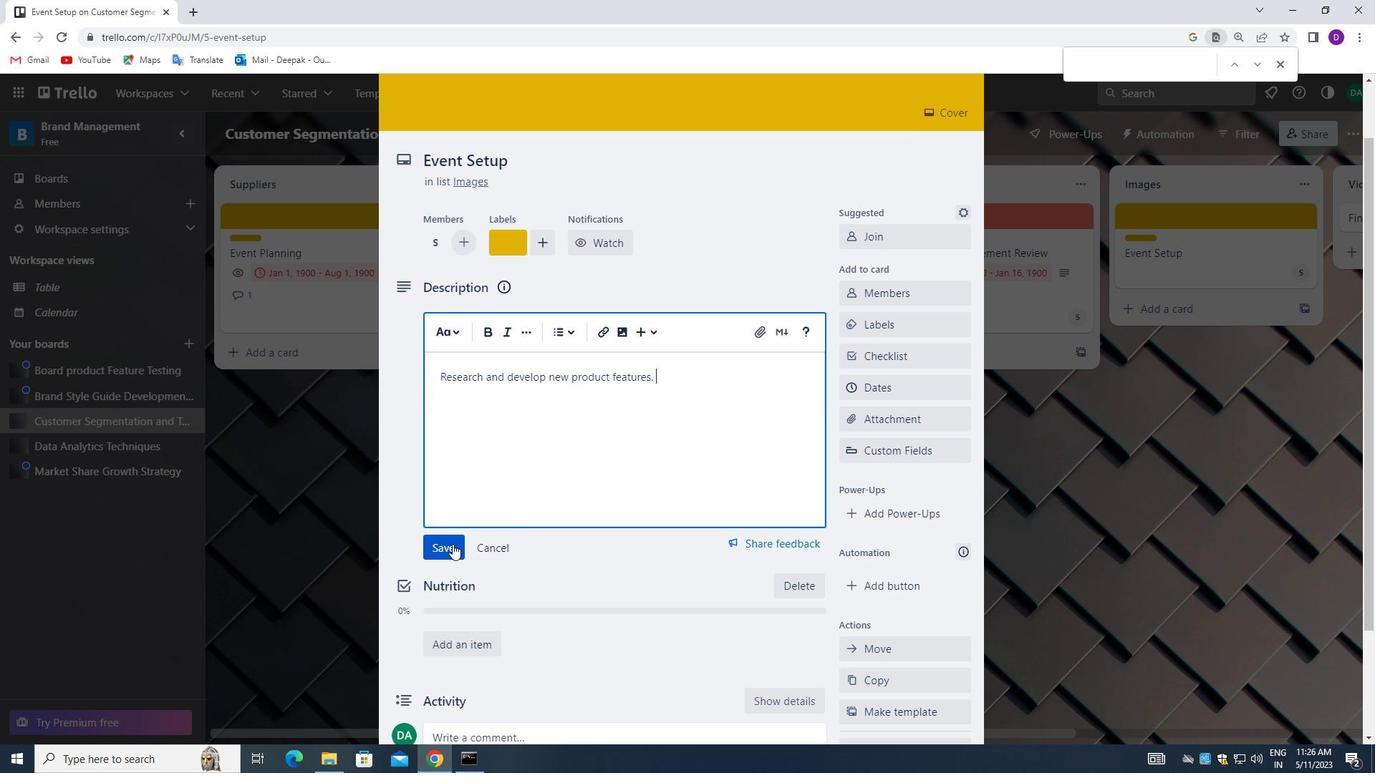 
Action: Mouse pressed left at (449, 544)
Screenshot: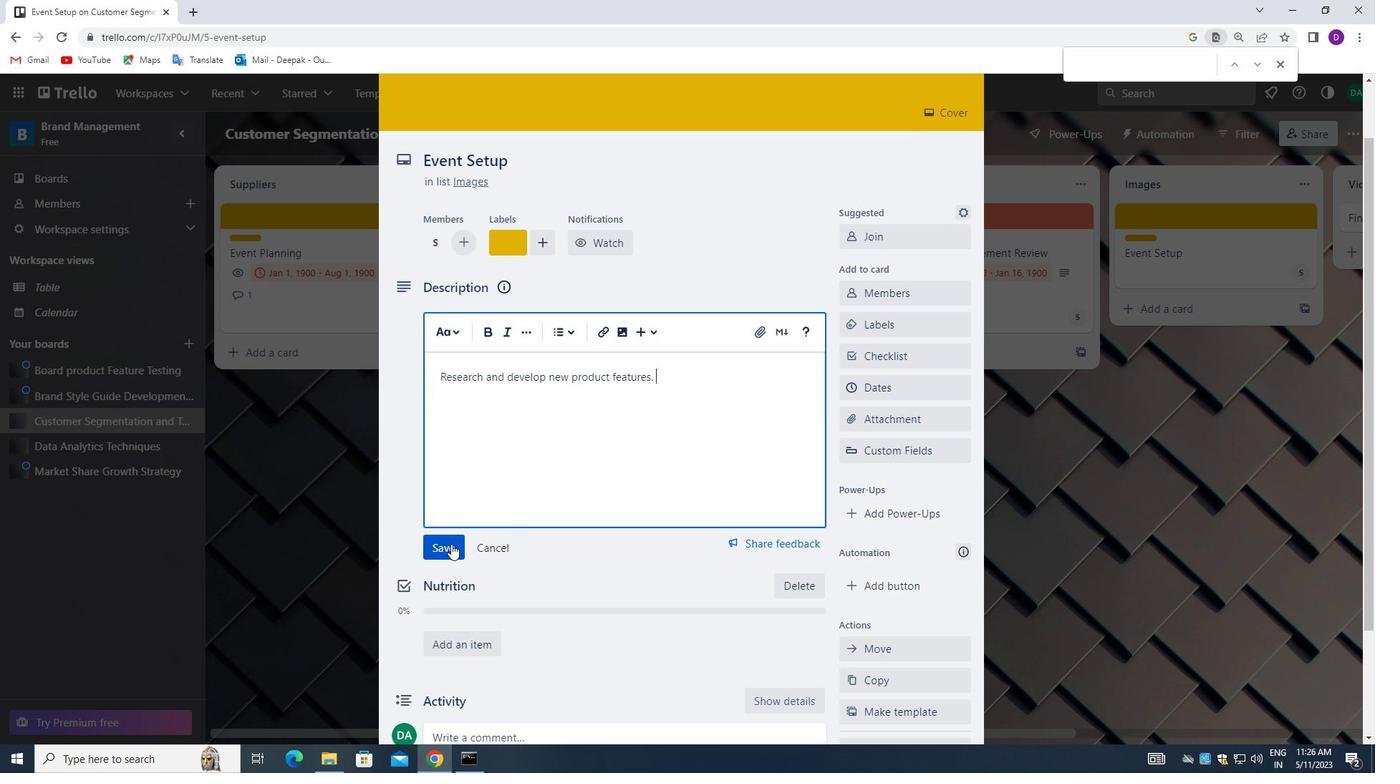 
Action: Mouse moved to (533, 514)
Screenshot: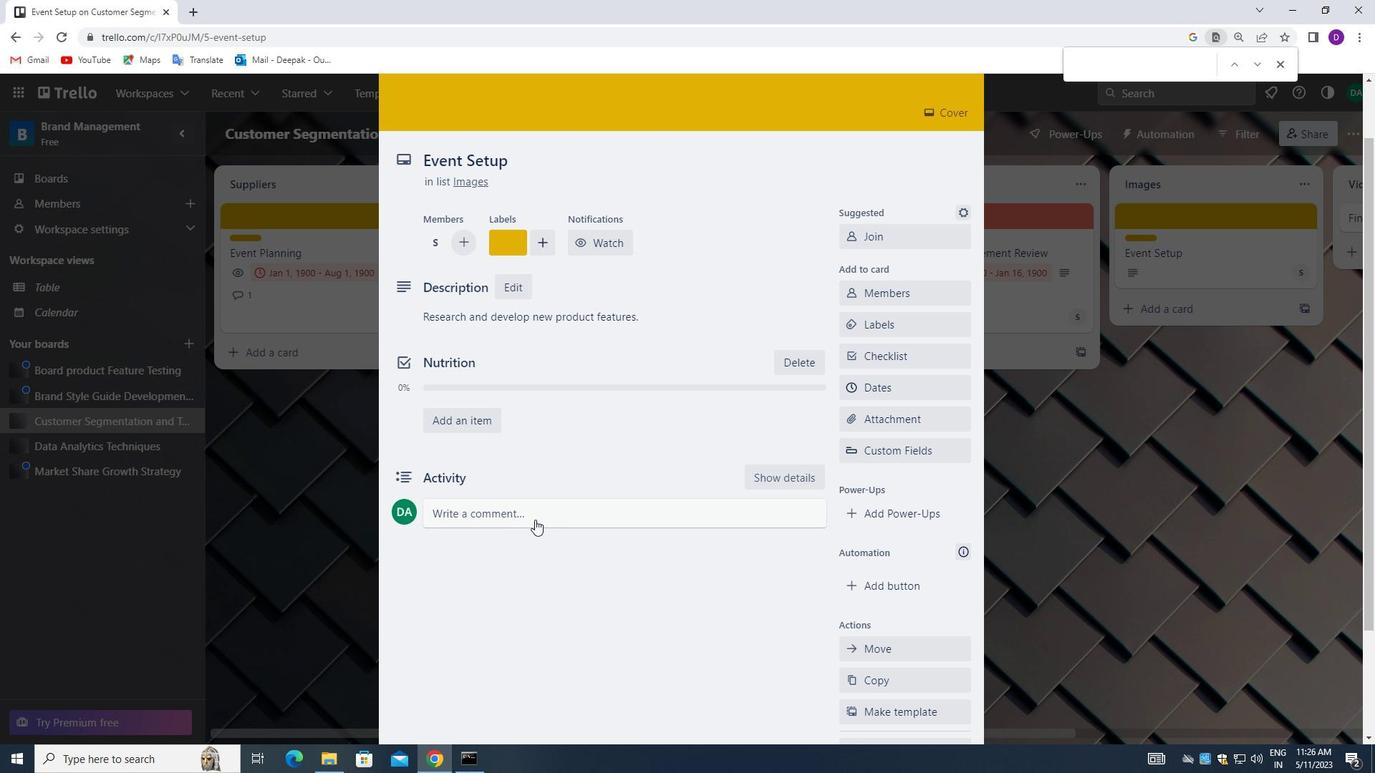 
Action: Mouse pressed left at (533, 514)
Screenshot: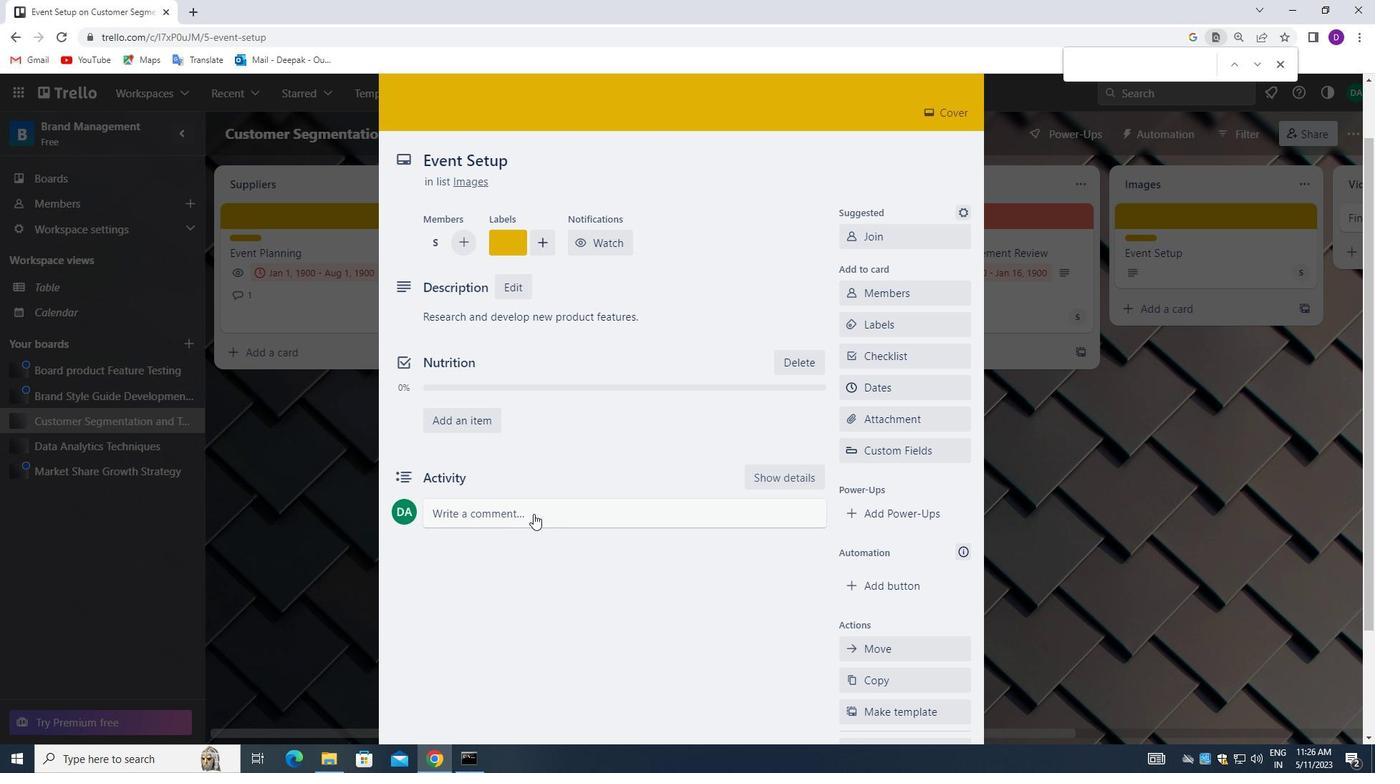 
Action: Mouse moved to (522, 552)
Screenshot: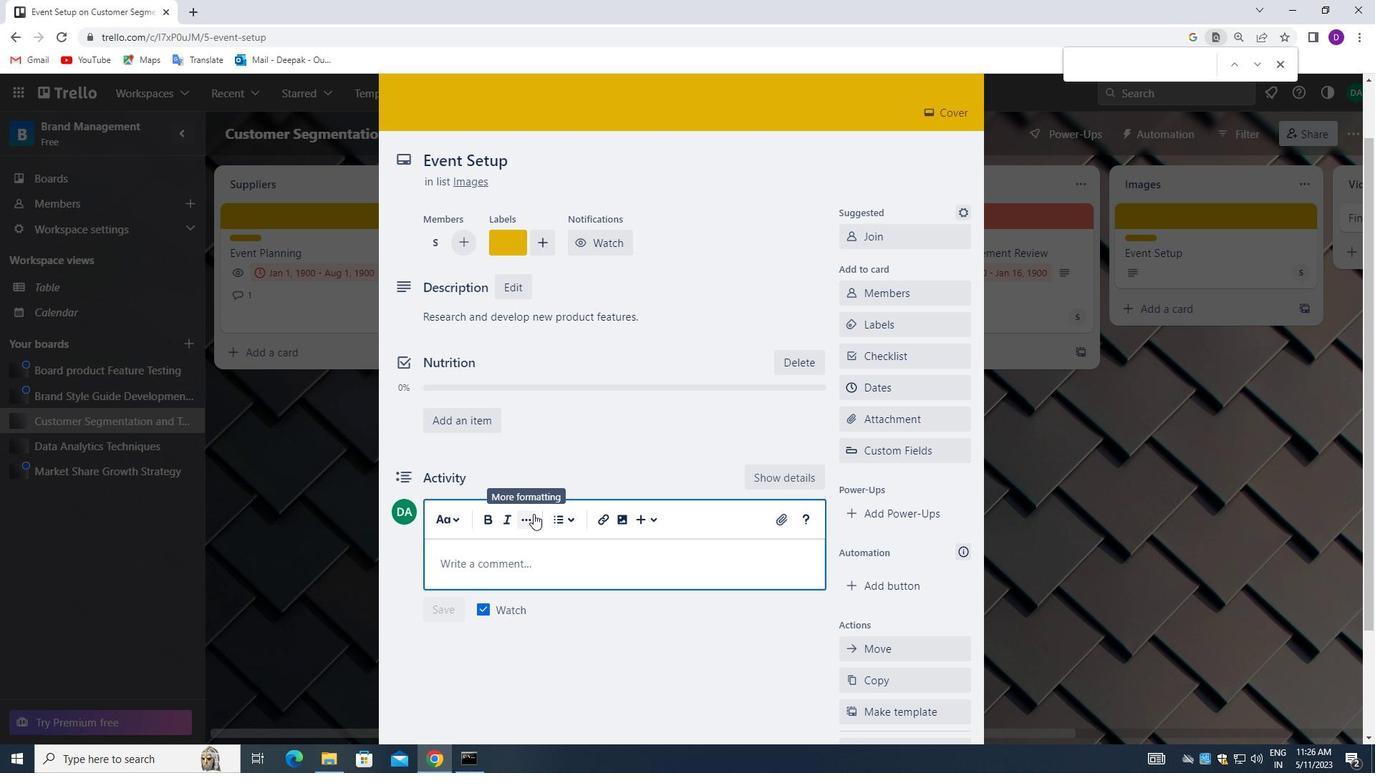 
Action: Mouse pressed left at (522, 552)
Screenshot: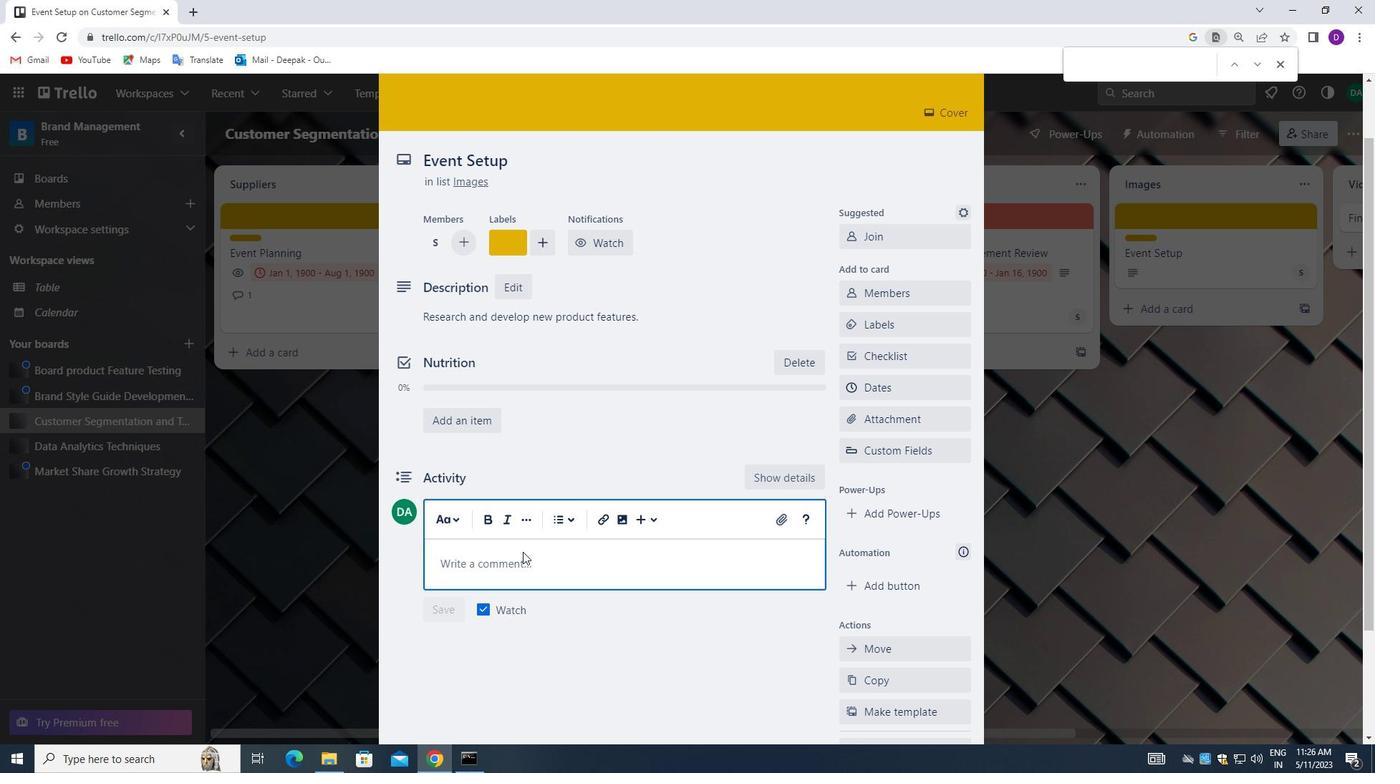 
Action: Mouse moved to (508, 571)
Screenshot: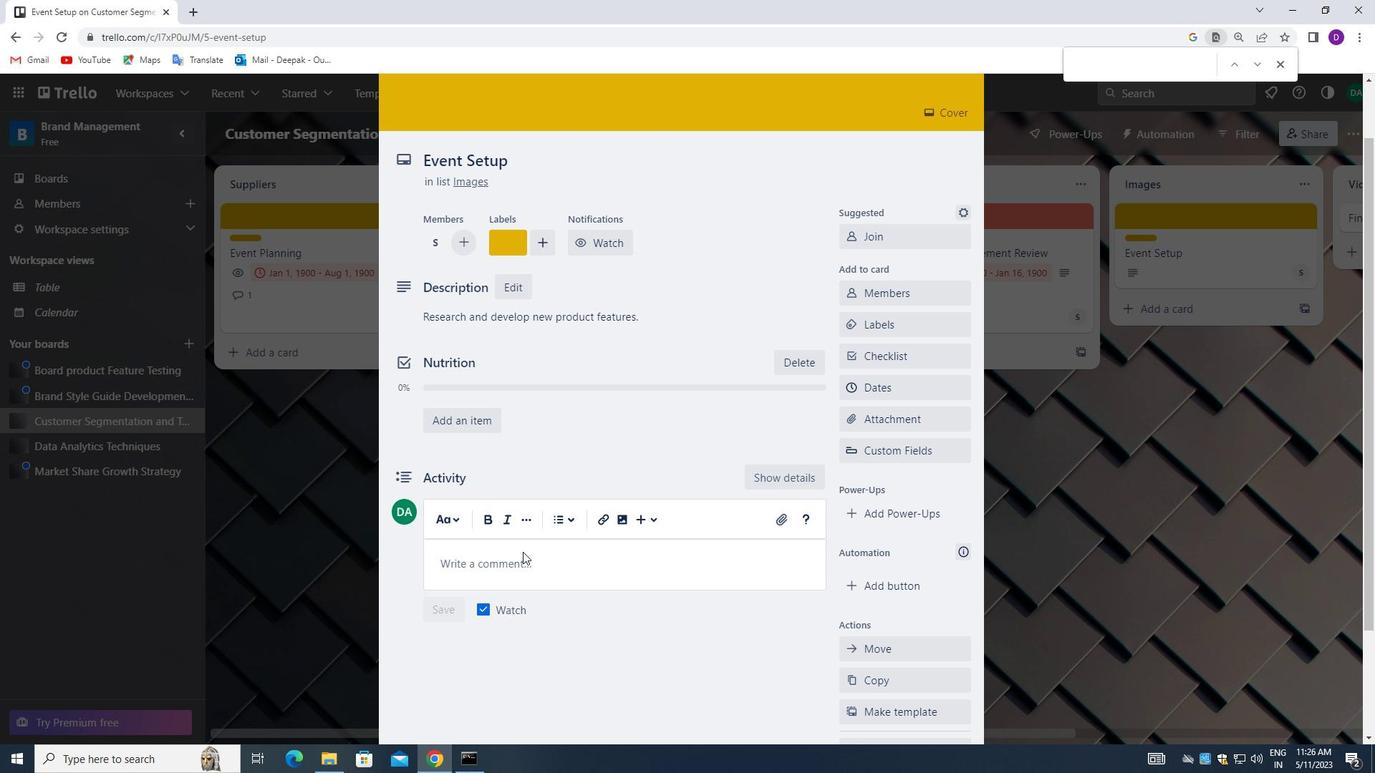 
Action: Mouse pressed left at (508, 571)
Screenshot: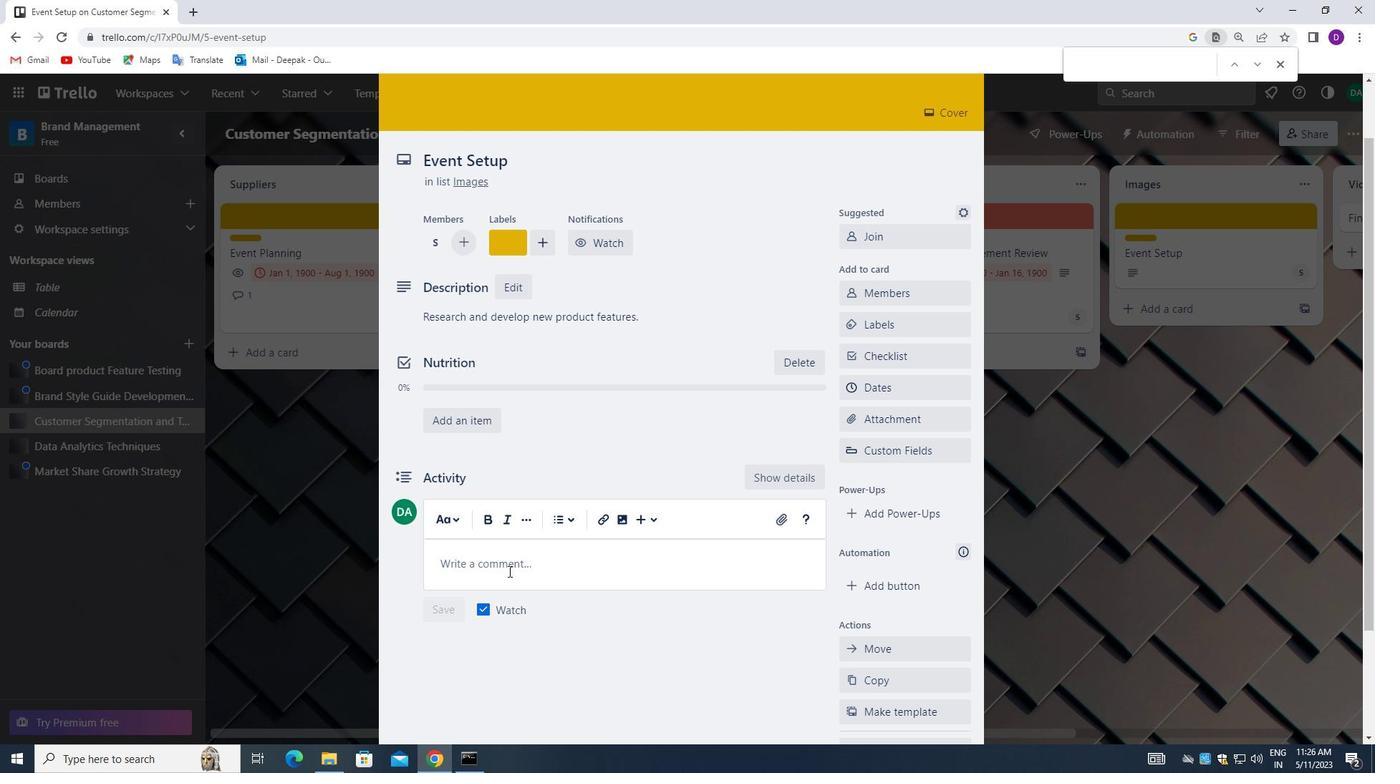 
Action: Key pressed <Key.shift_r>GIVEN<Key.space>THE<Key.space>POTENTIAL<Key.space><Key.backspace>,<Key.space>AN<Key.space>ATTACHMENT<Key.space>FROM<Key.space><Key.backspace><Key.backspace><Key.backspace><Key.backspace><Key.backspace><Key.backspace><Key.backspace><Key.backspace><Key.backspace><Key.backspace><Key.backspace><Key.backspace><Key.backspace><Key.backspace><Key.backspace><Key.backspace>
Screenshot: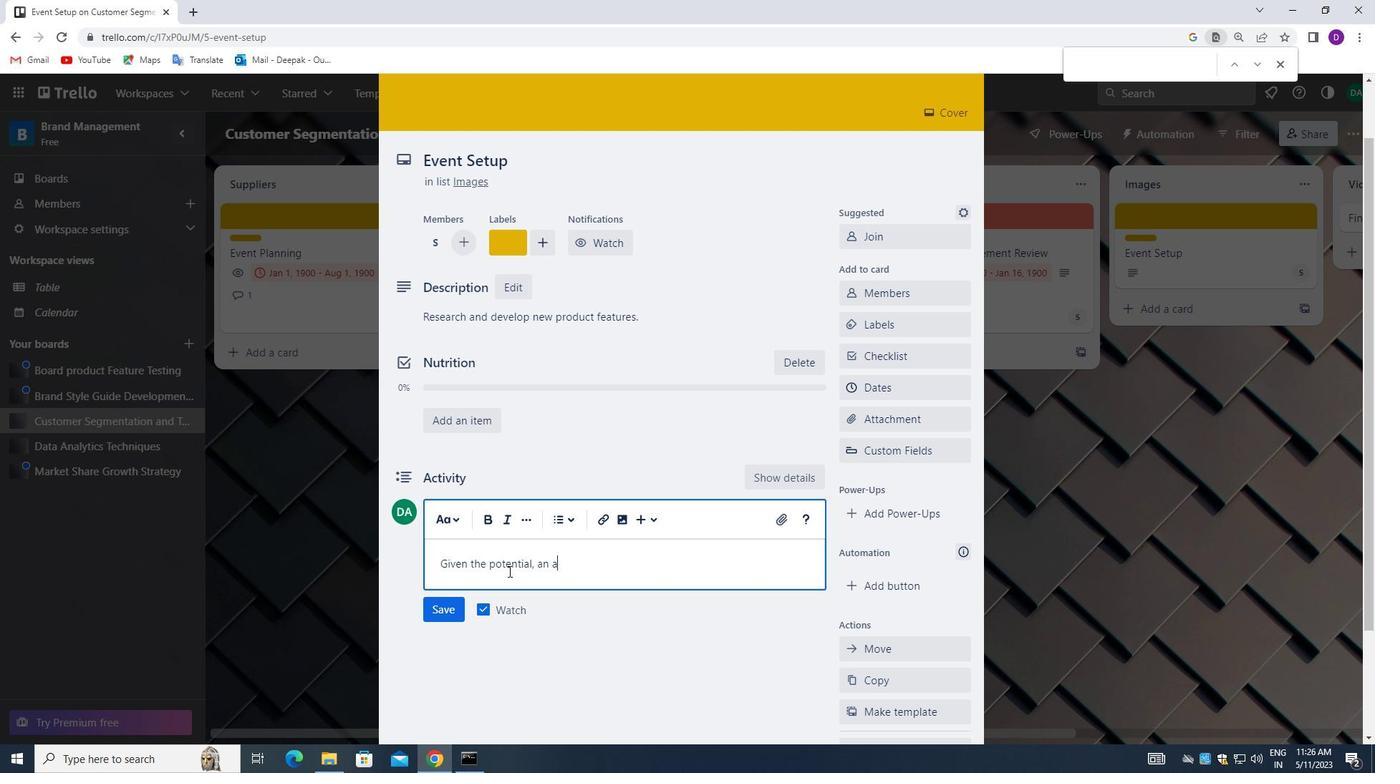 
Action: Mouse moved to (561, 567)
Screenshot: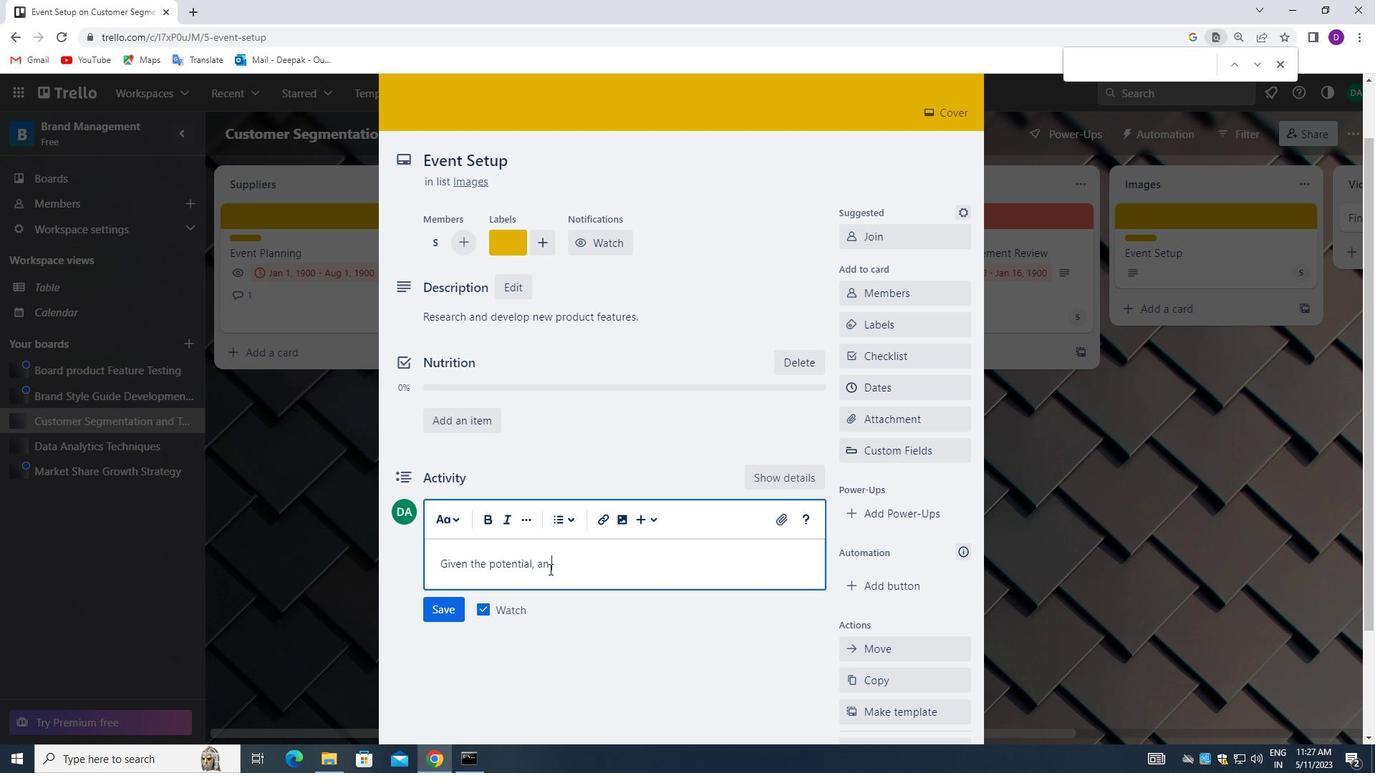 
Action: Key pressed <Key.backspace><Key.backspace><Key.backspace>IMPACT<Key.space>OF<Key.space>THIS<Key.space>TALD<Key.space>ON<Key.space><Key.backspace><Key.backspace><Key.backspace><Key.backspace><Key.backspace>S<Key.backspace><Key.backspace>SK<Key.space>ON<Key.space>OU<Key.space><Key.backspace><Key.backspace>UR<Key.space>STAKEHOLDERS,<Key.space>LET<Key.space>US<Key.space>U<Key.backspace>ENSURE<Key.space>THAT<Key.space>WE<Key.space>TAKE<Key.space>THEU<Key.backspace>IR<Key.space>NEEDS<Key.space>AND<Key.space>CONCERNS<Key.space>INTO<Key.space>ACCOUNT.
Screenshot: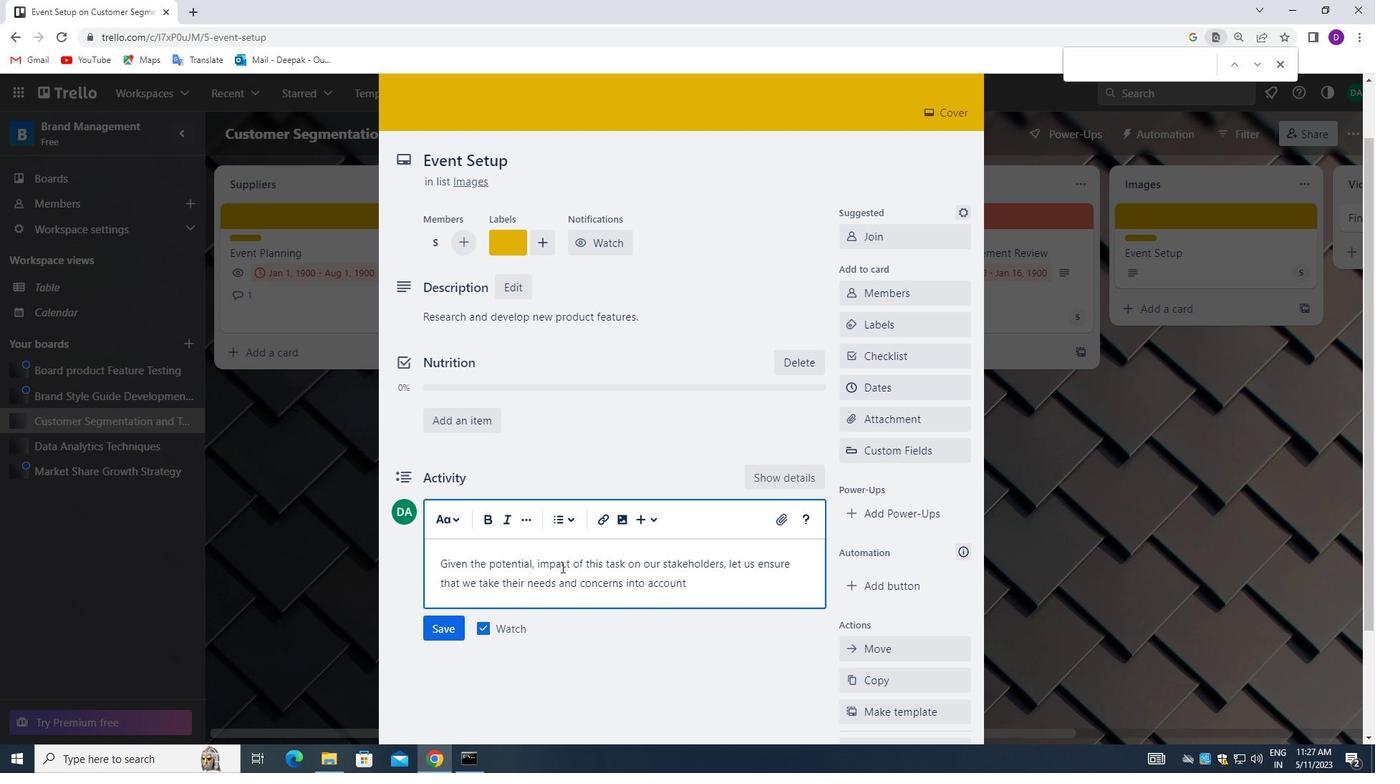 
Action: Mouse moved to (440, 628)
Screenshot: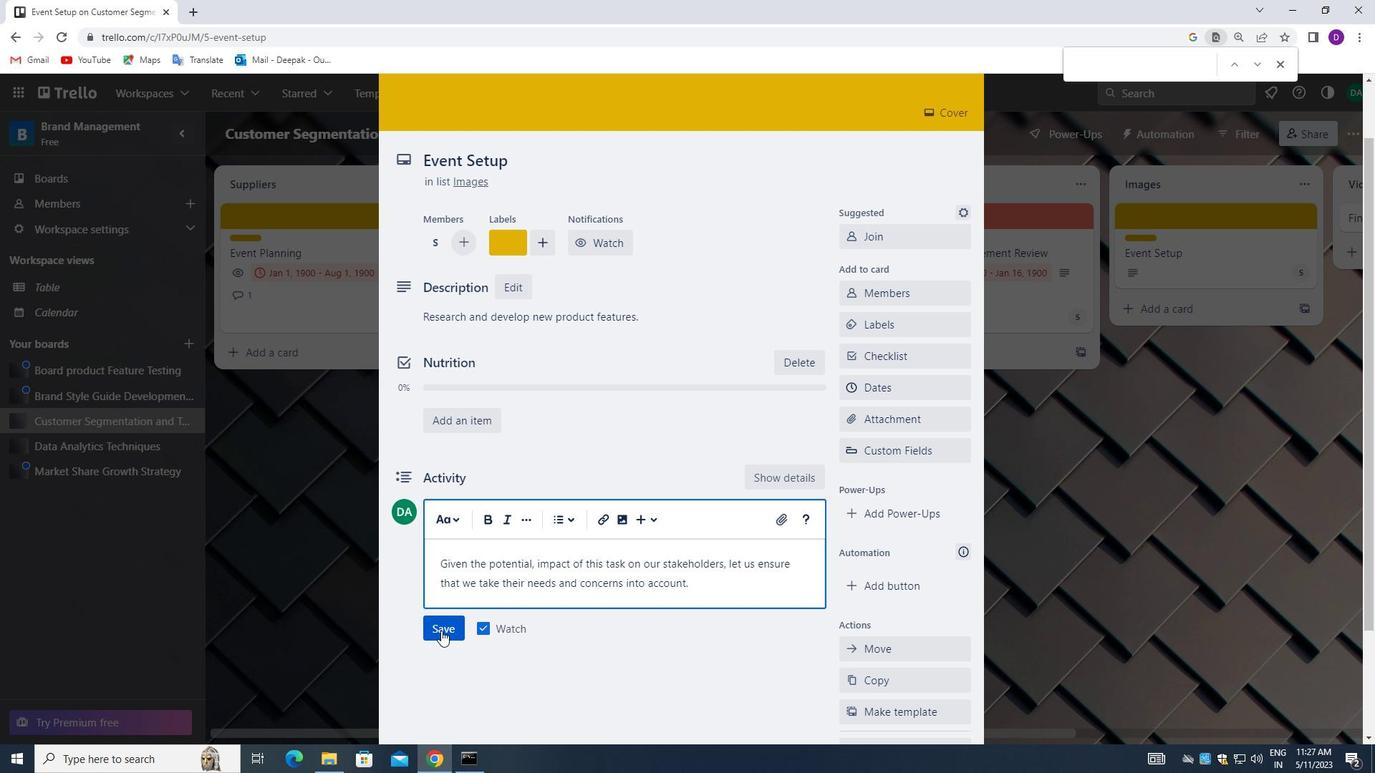 
Action: Mouse pressed left at (440, 628)
Screenshot: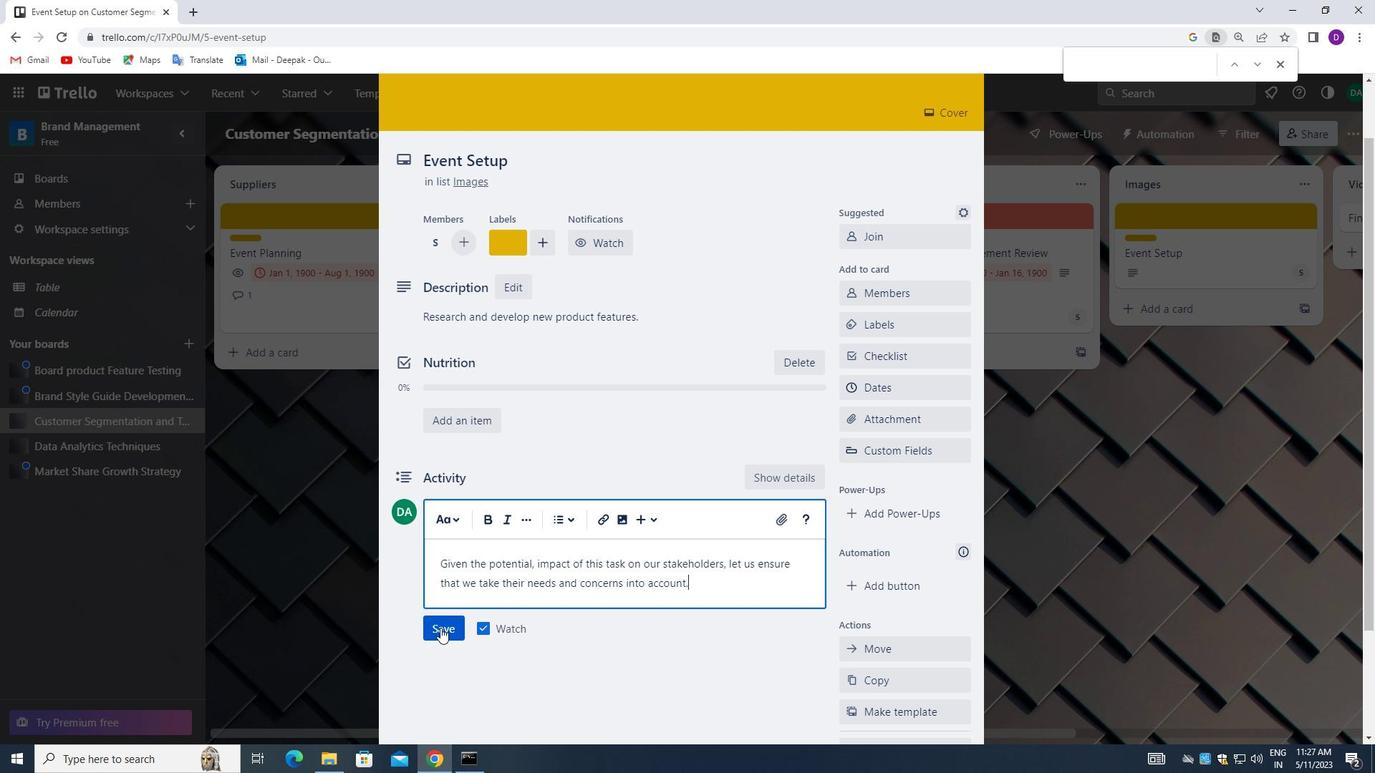 
Action: Mouse moved to (896, 394)
Screenshot: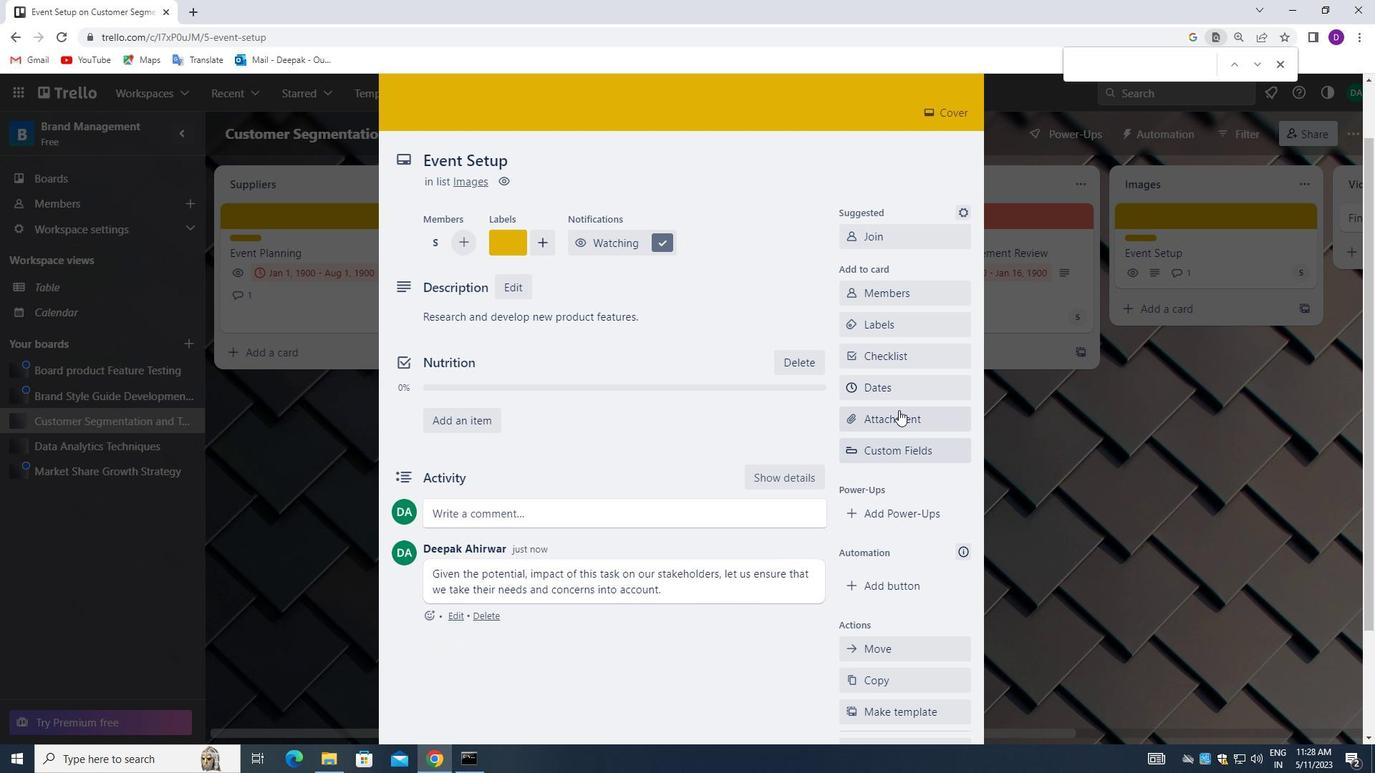 
Action: Mouse pressed left at (896, 394)
Screenshot: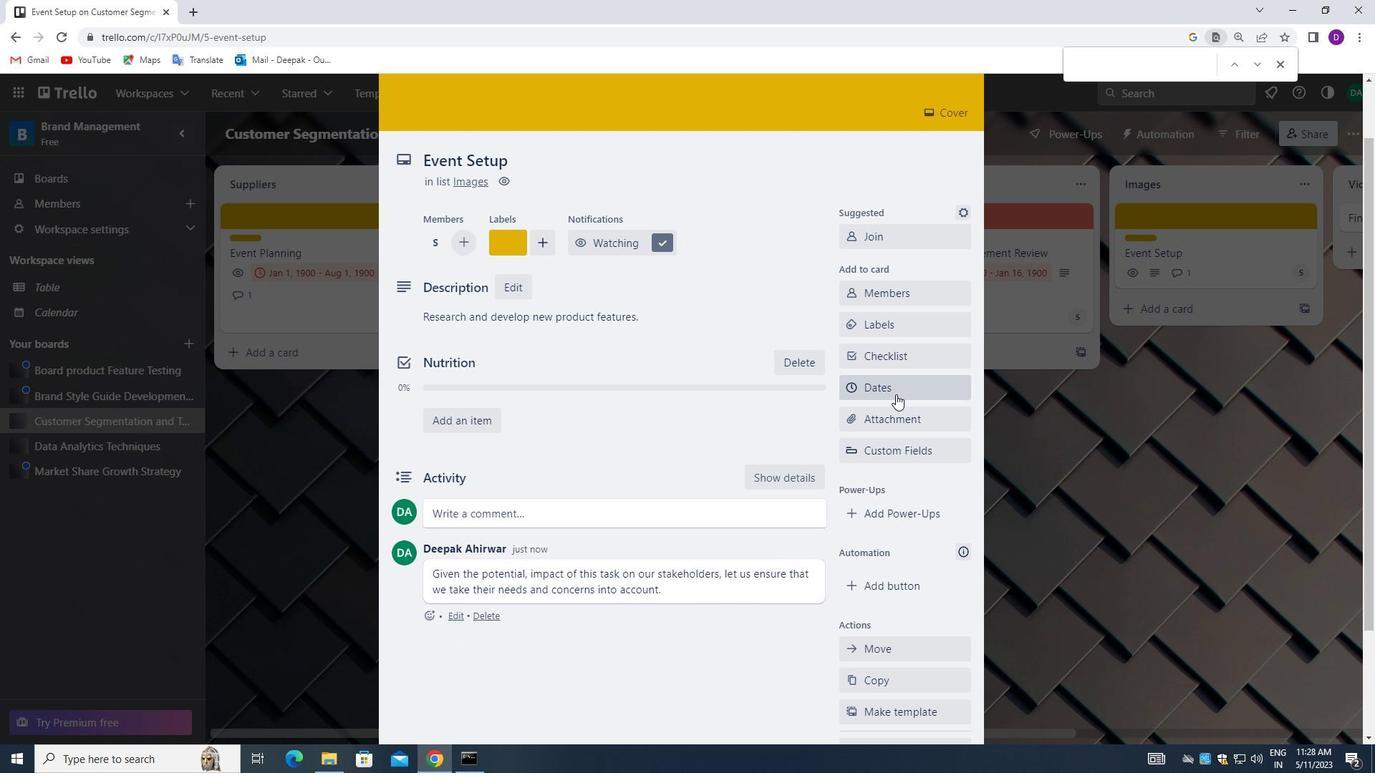 
Action: Mouse moved to (856, 419)
Screenshot: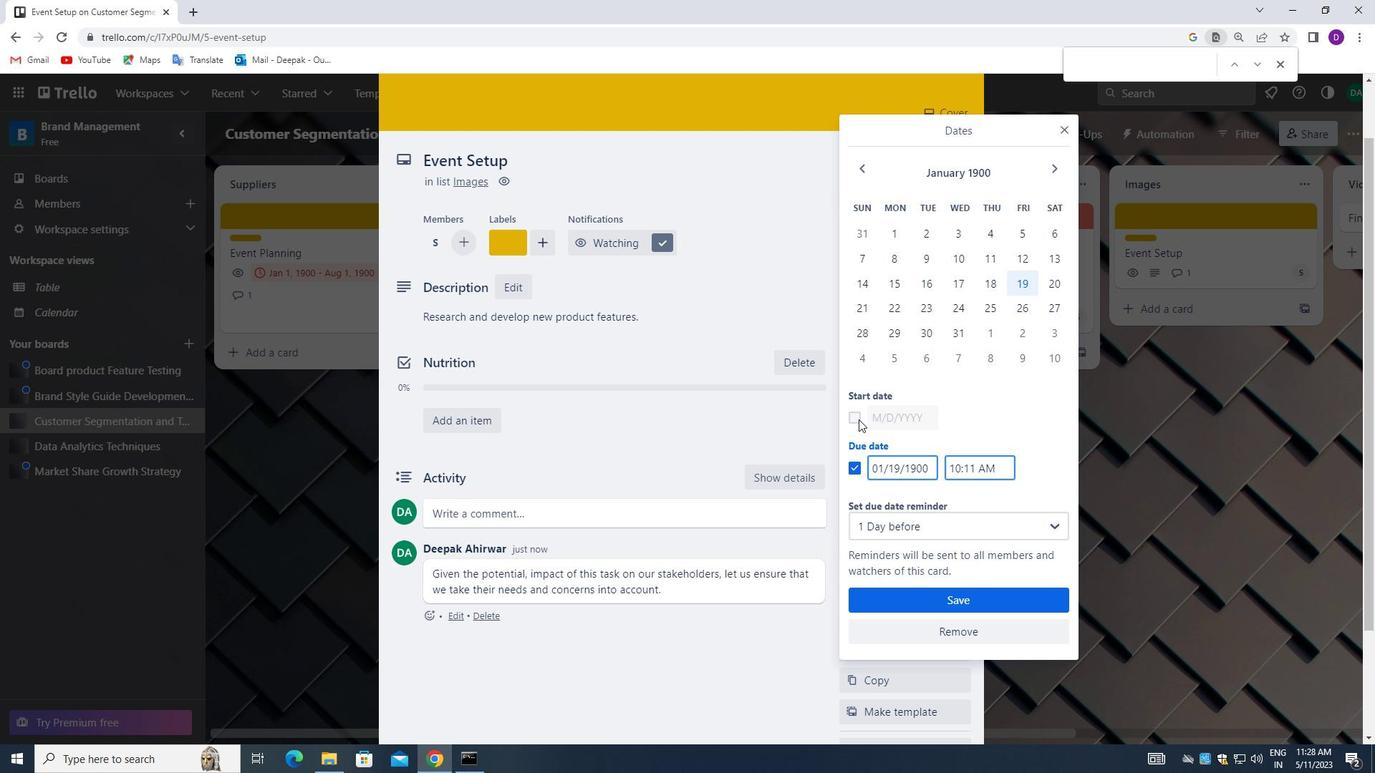 
Action: Mouse pressed left at (856, 419)
Screenshot: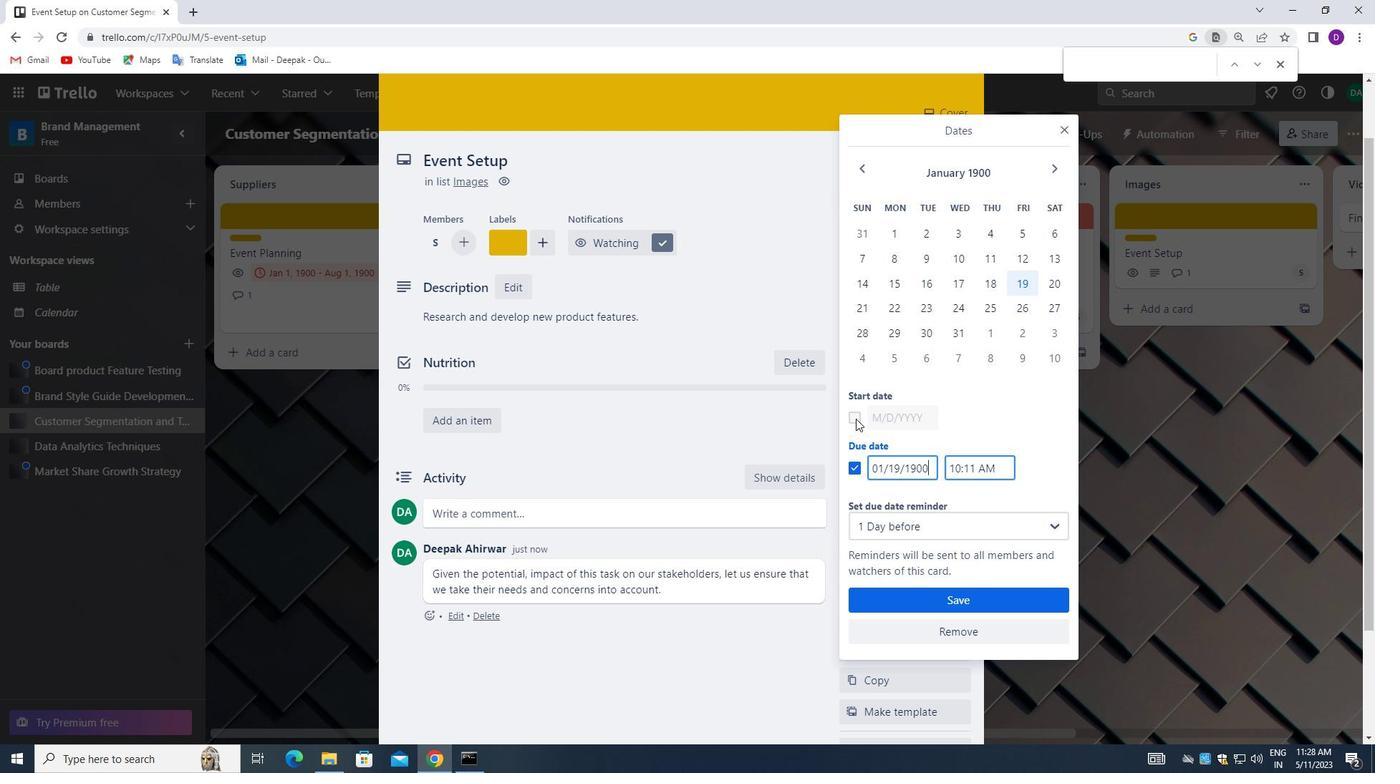 
Action: Mouse moved to (930, 418)
Screenshot: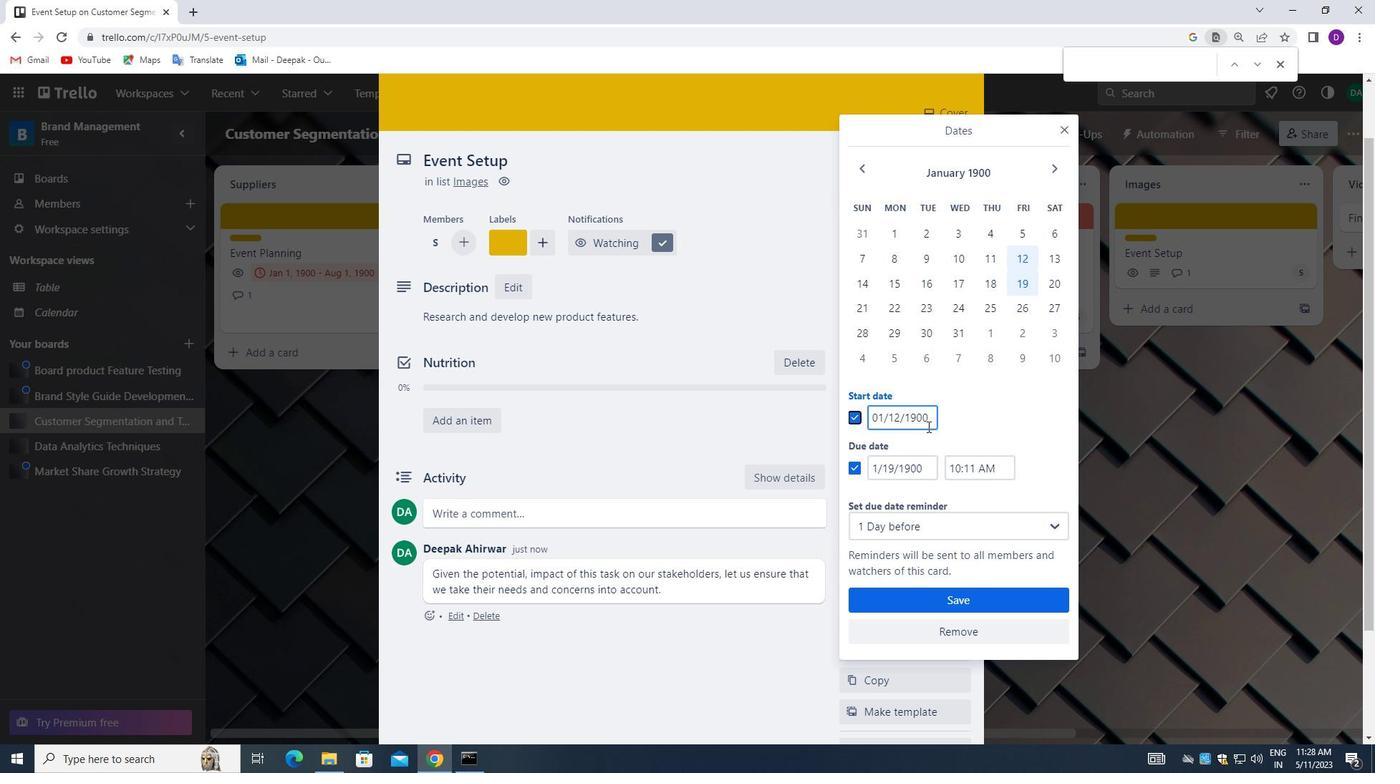 
Action: Mouse pressed left at (930, 418)
Screenshot: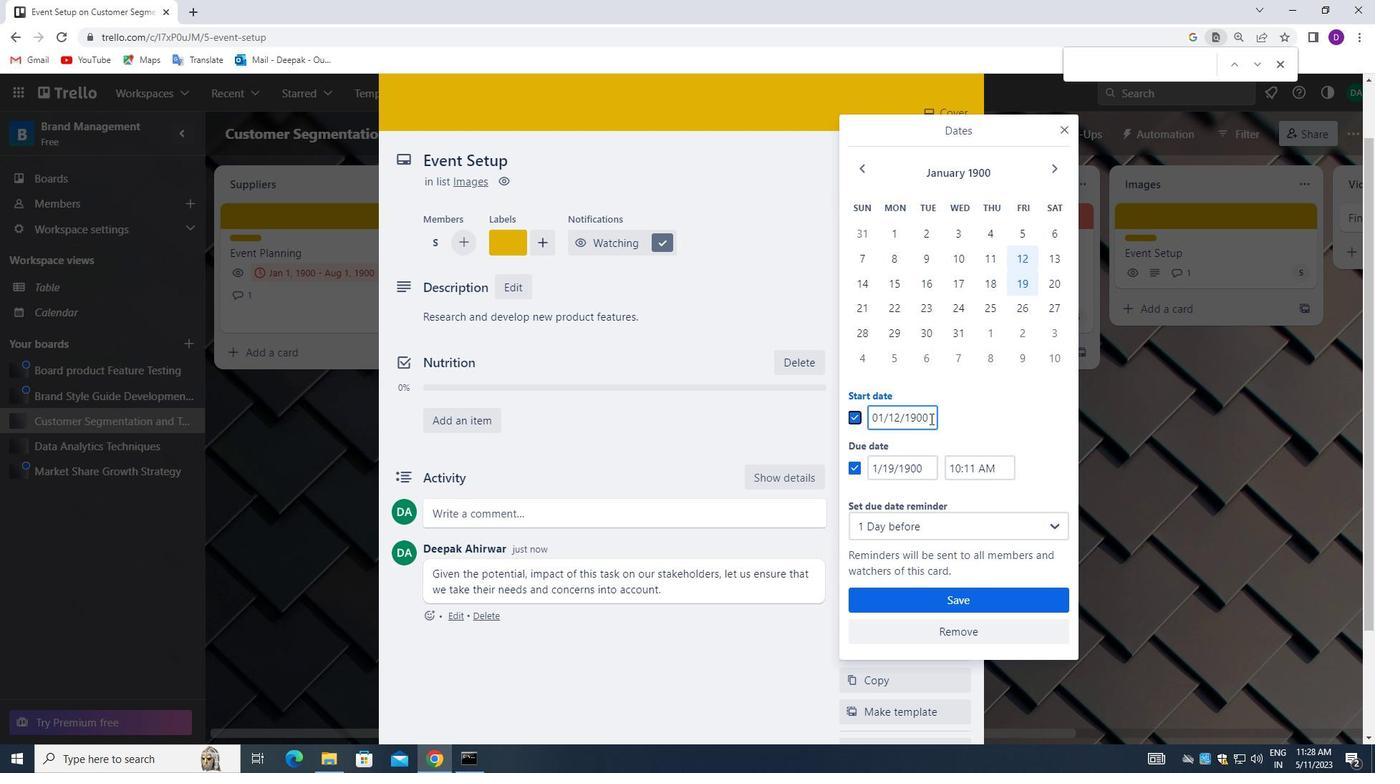 
Action: Mouse pressed left at (930, 418)
Screenshot: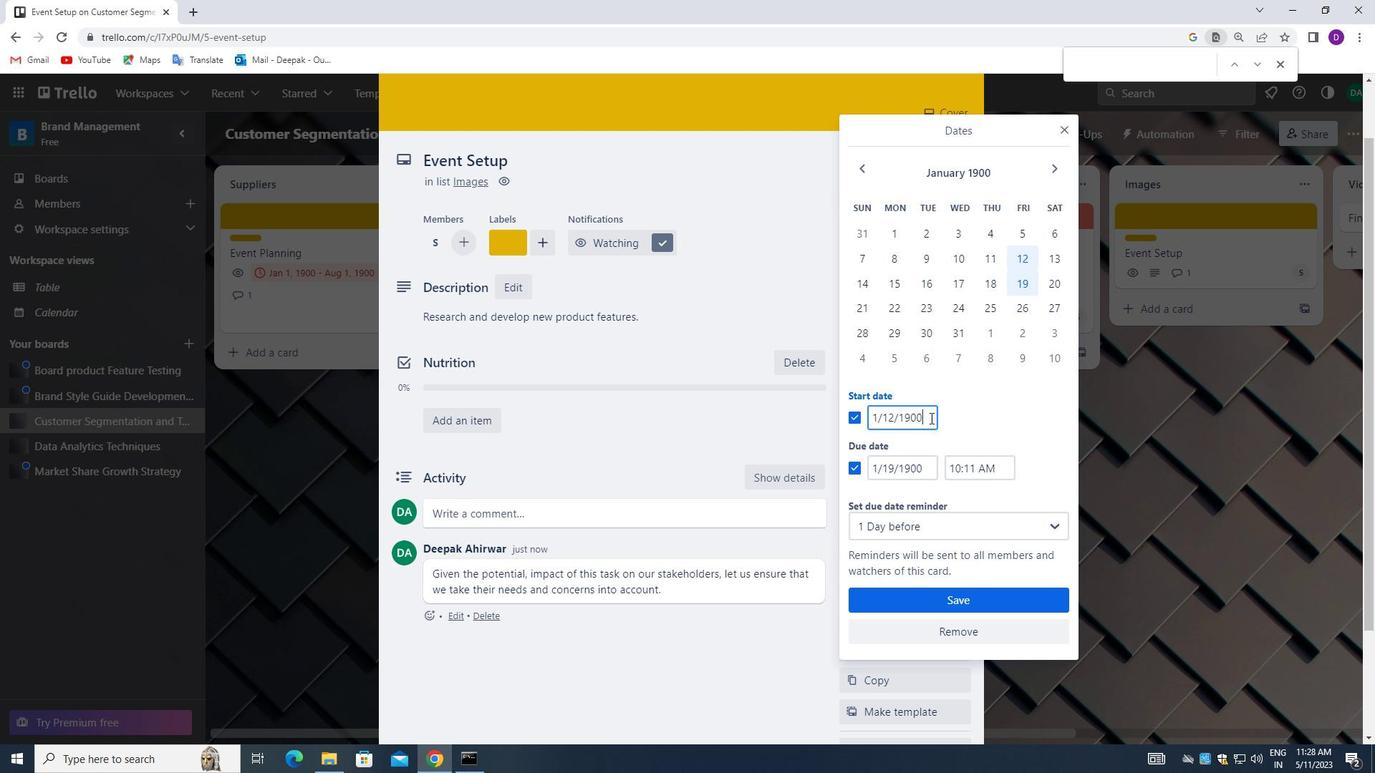 
Action: Mouse pressed left at (930, 418)
Screenshot: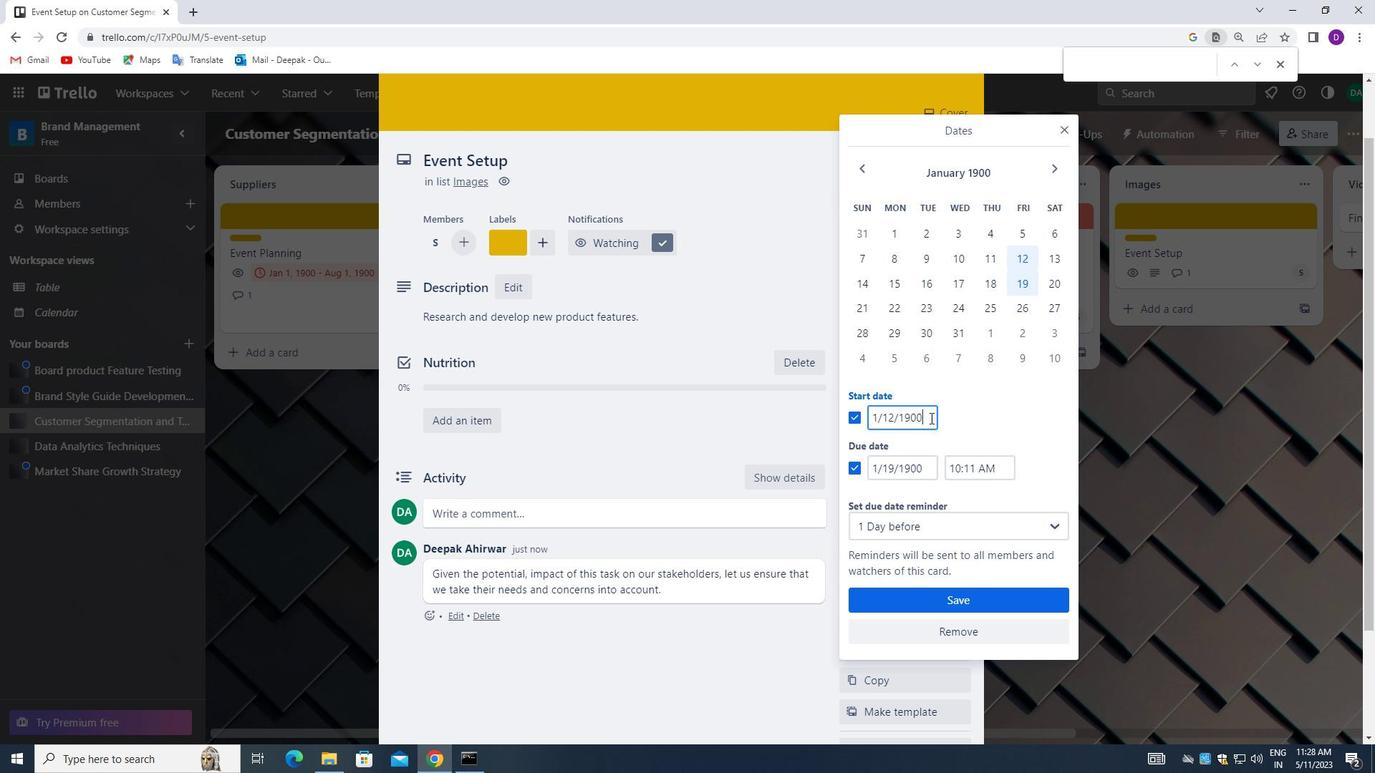 
Action: Mouse pressed left at (930, 418)
Screenshot: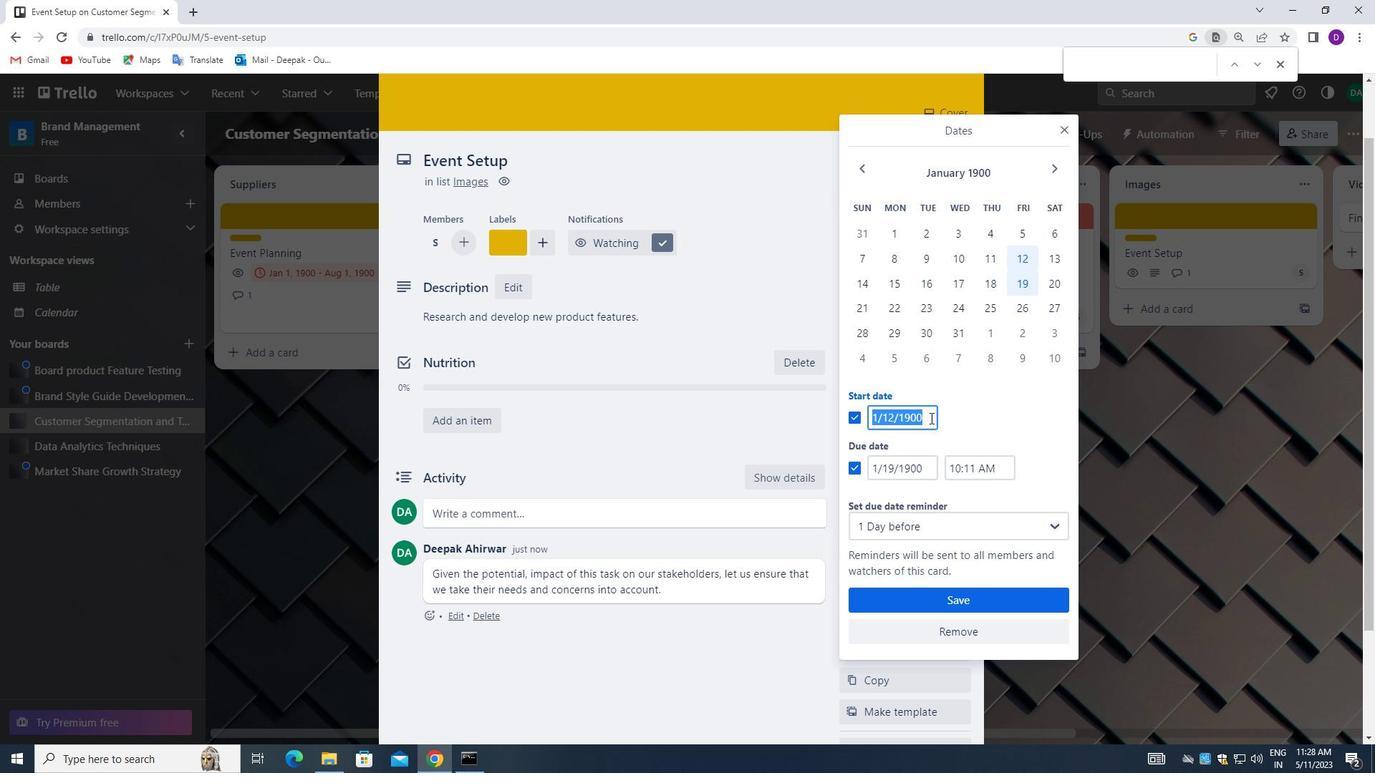 
Action: Key pressed <Key.backspace>01/13/1900
Screenshot: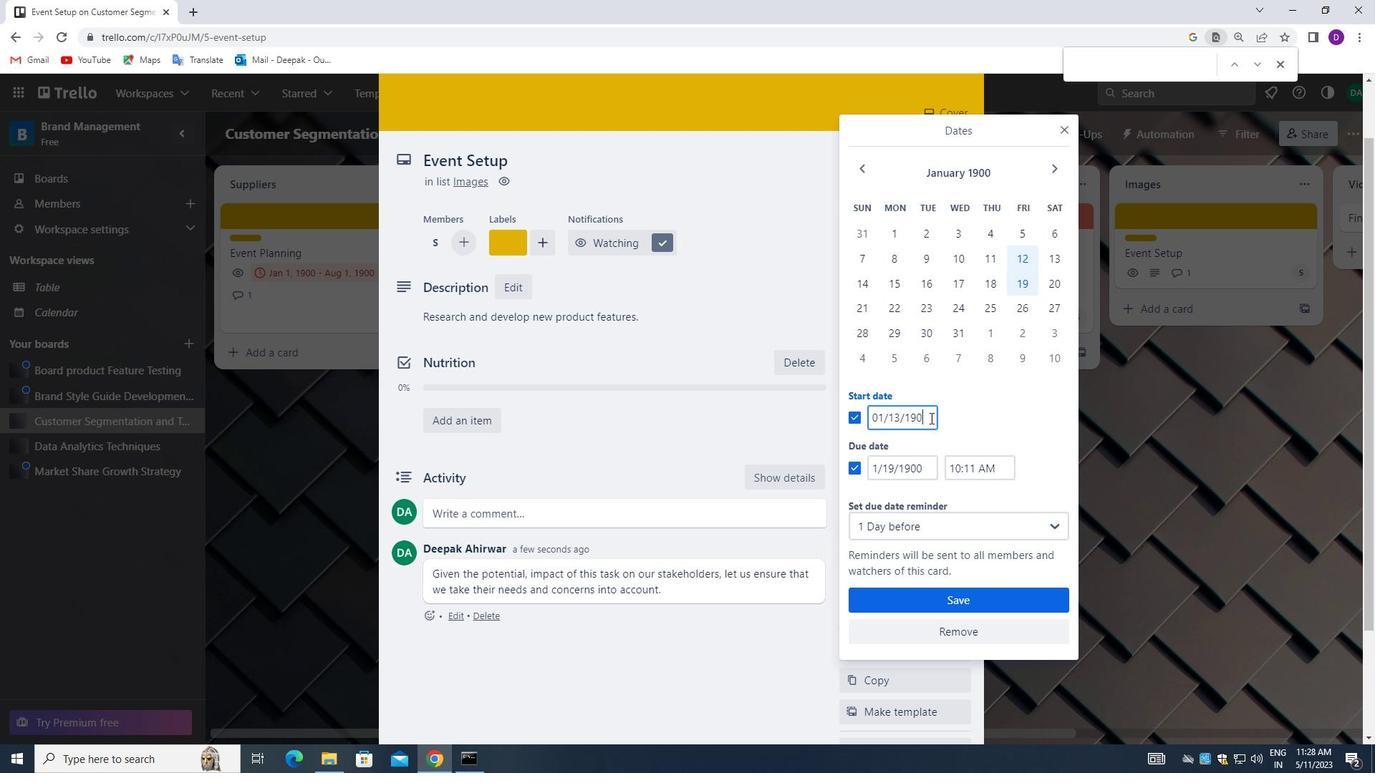 
Action: Mouse moved to (924, 467)
Screenshot: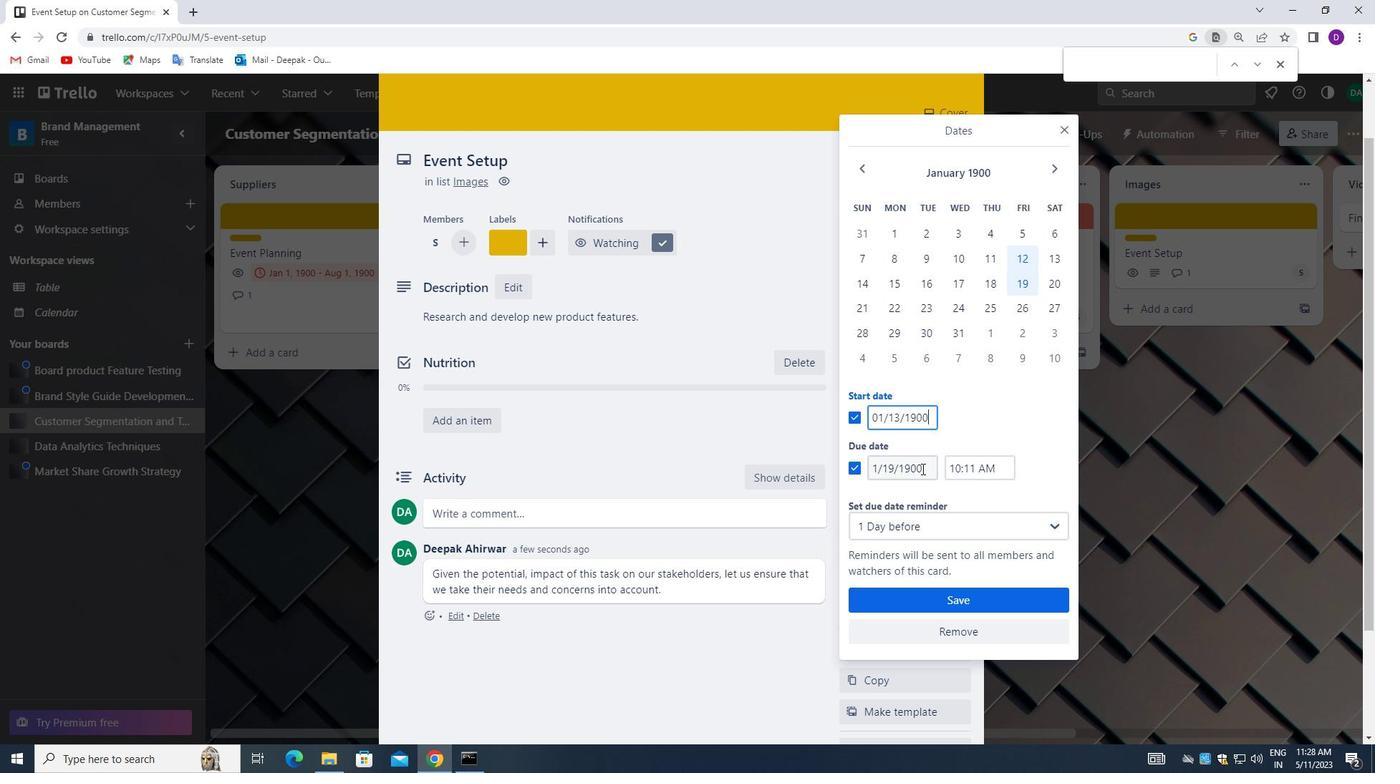 
Action: Mouse pressed left at (924, 467)
Screenshot: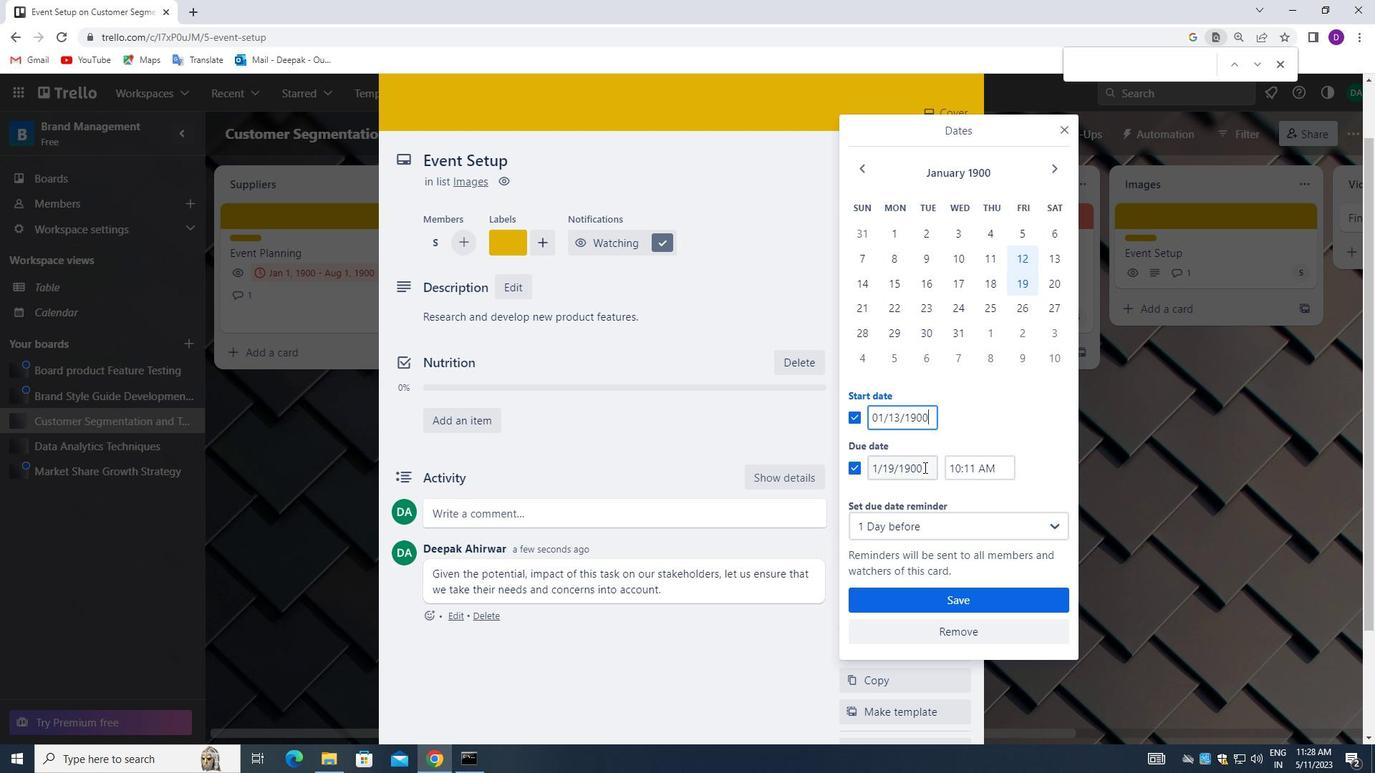 
Action: Mouse pressed left at (924, 467)
Screenshot: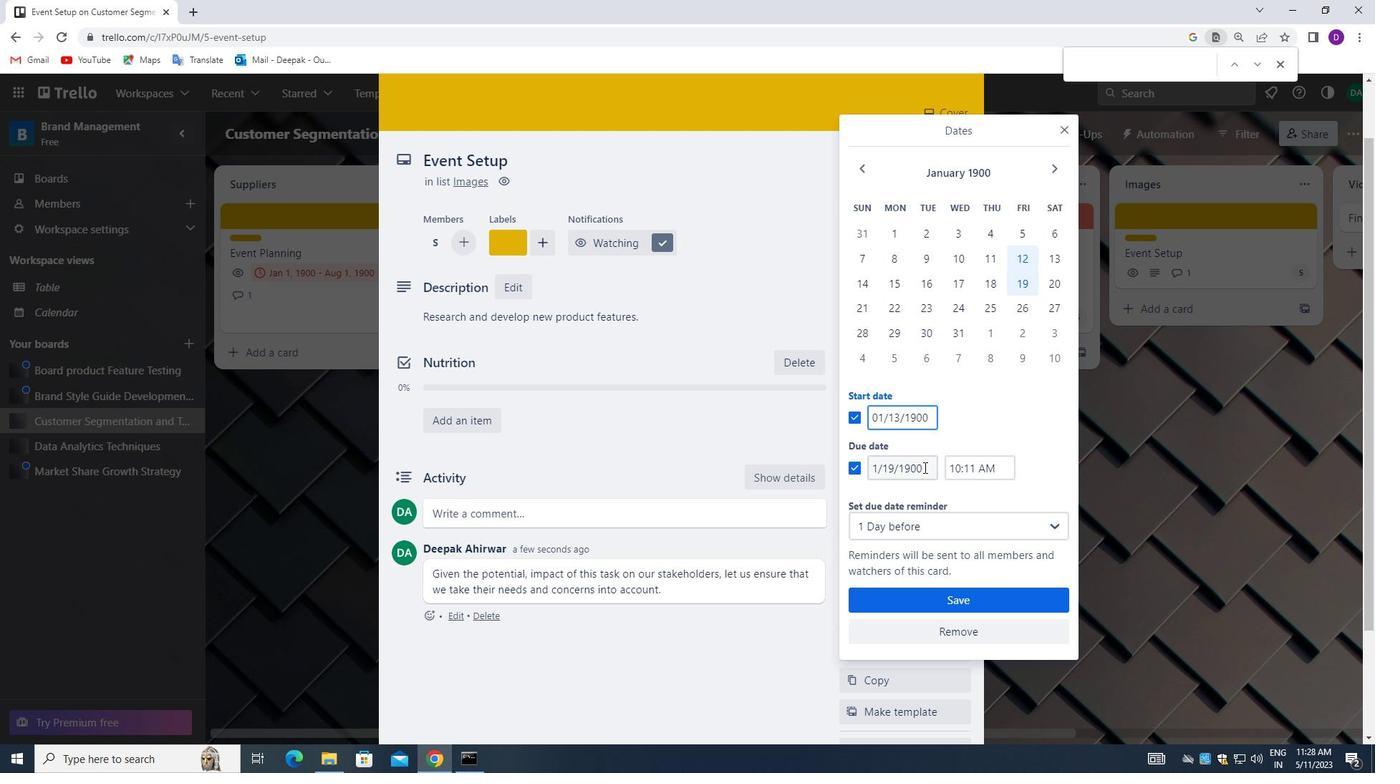 
Action: Mouse pressed left at (924, 467)
Screenshot: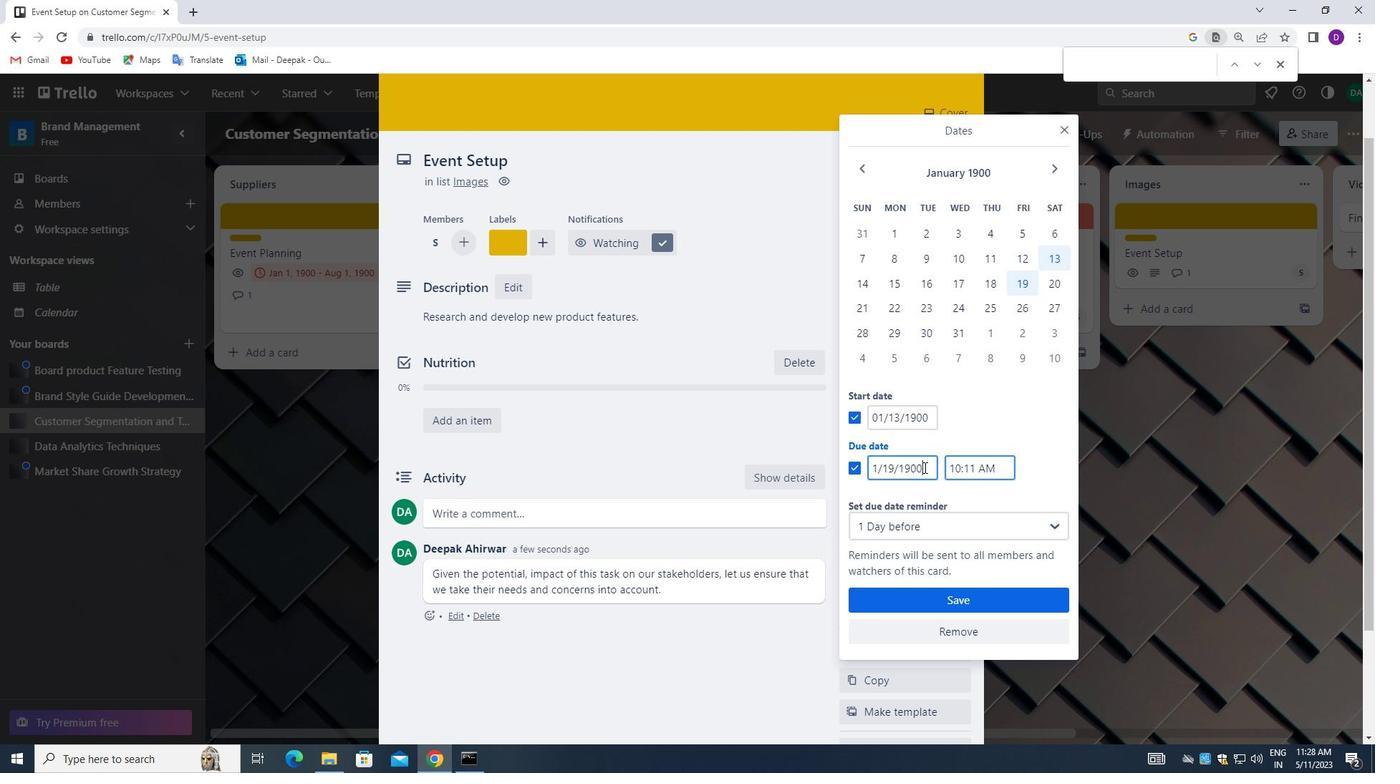 
Action: Key pressed 1<Key.backspace>01/20/1900
Screenshot: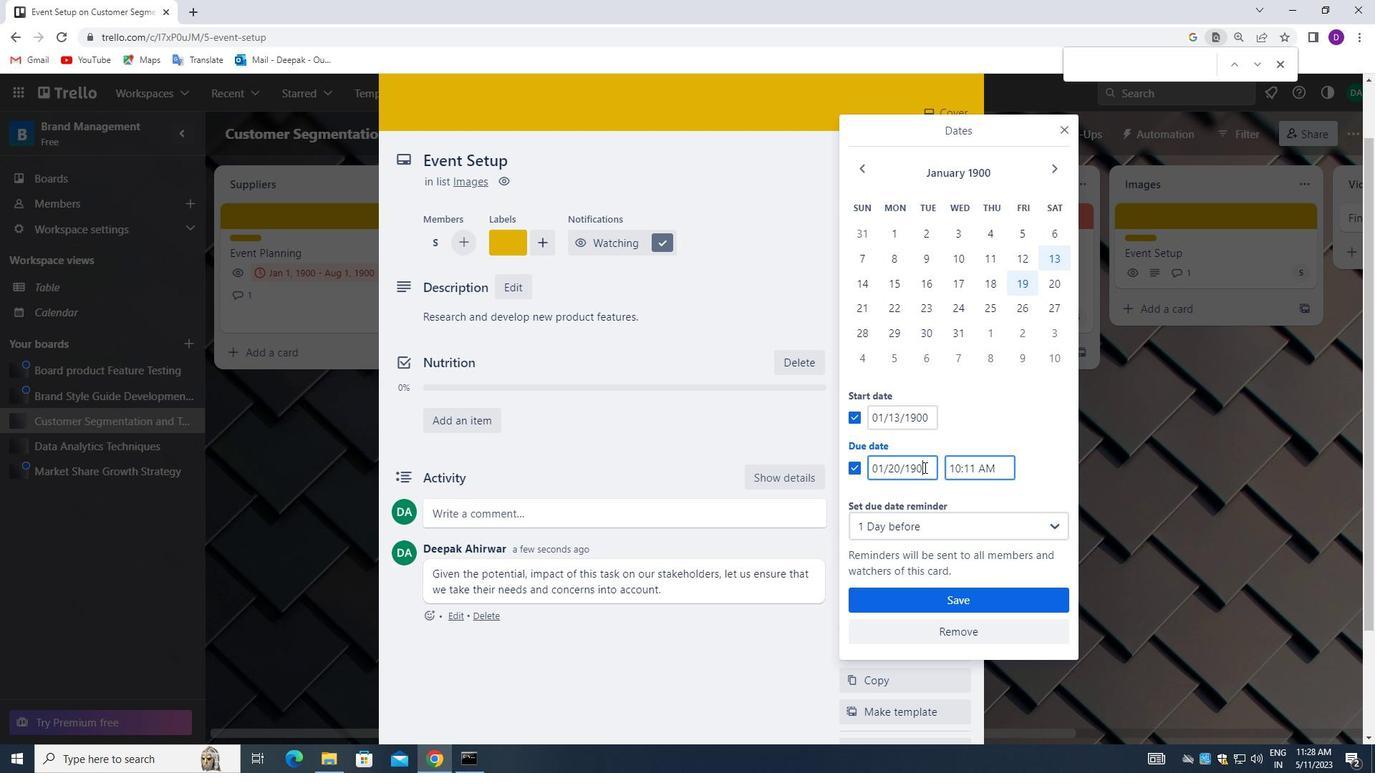 
Action: Mouse moved to (936, 577)
Screenshot: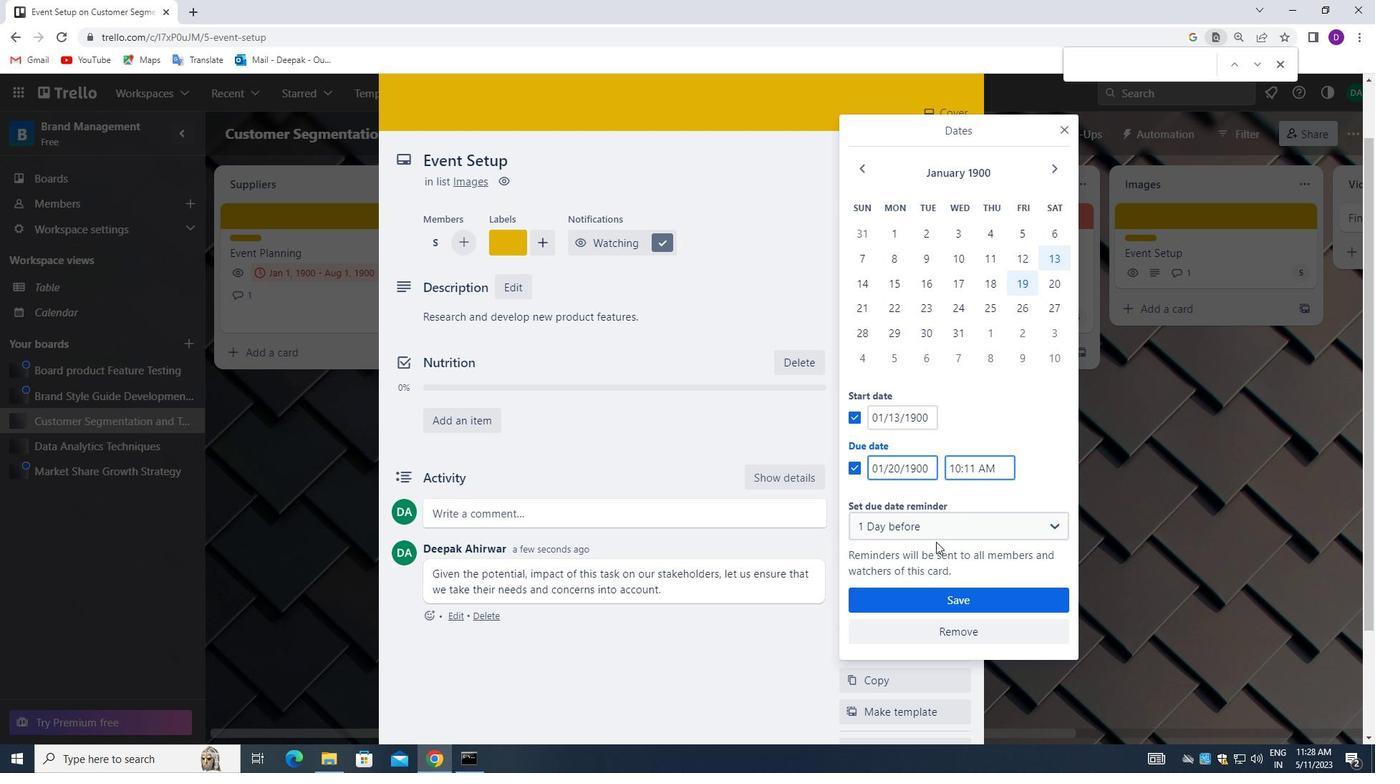 
Action: Mouse scrolled (936, 576) with delta (0, 0)
Screenshot: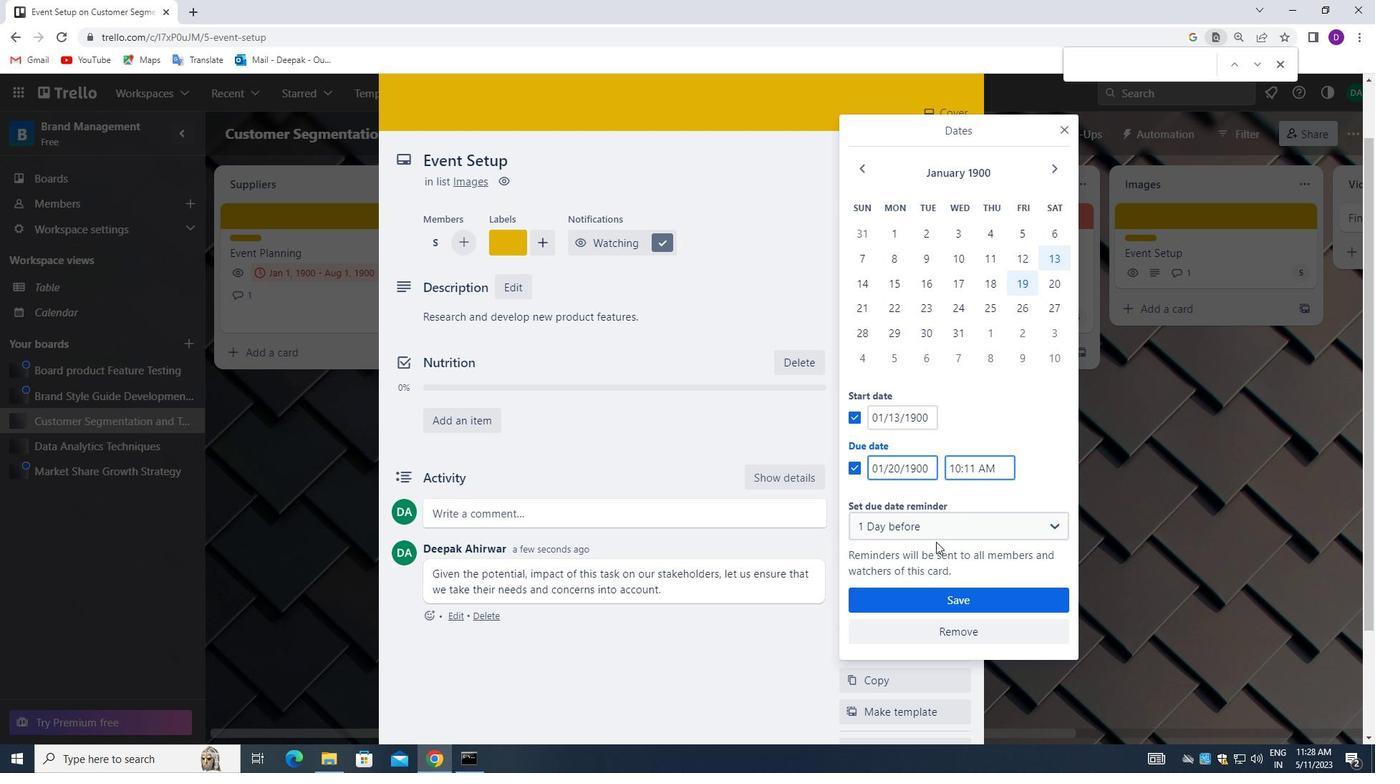 
Action: Mouse moved to (965, 624)
Screenshot: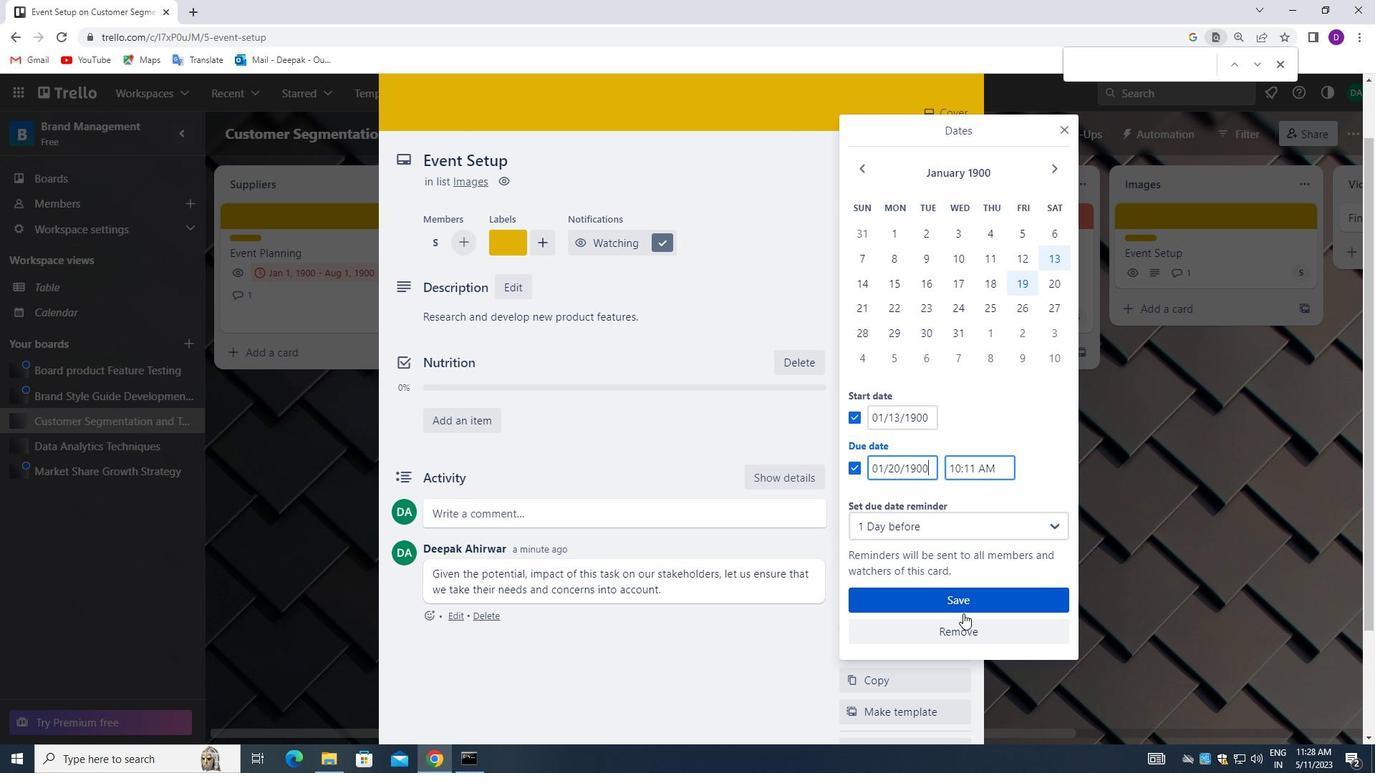 
Action: Mouse scrolled (965, 623) with delta (0, 0)
Screenshot: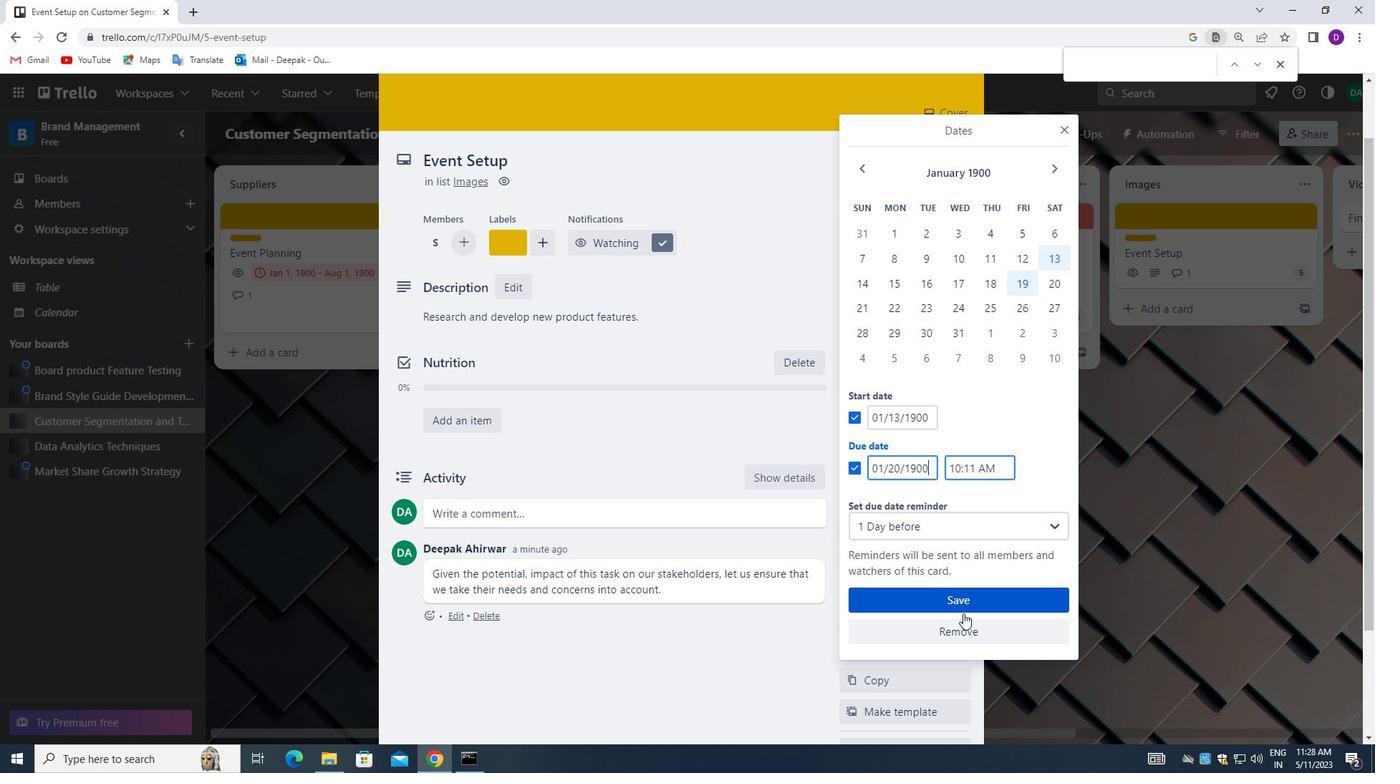 
Action: Mouse moved to (955, 600)
Screenshot: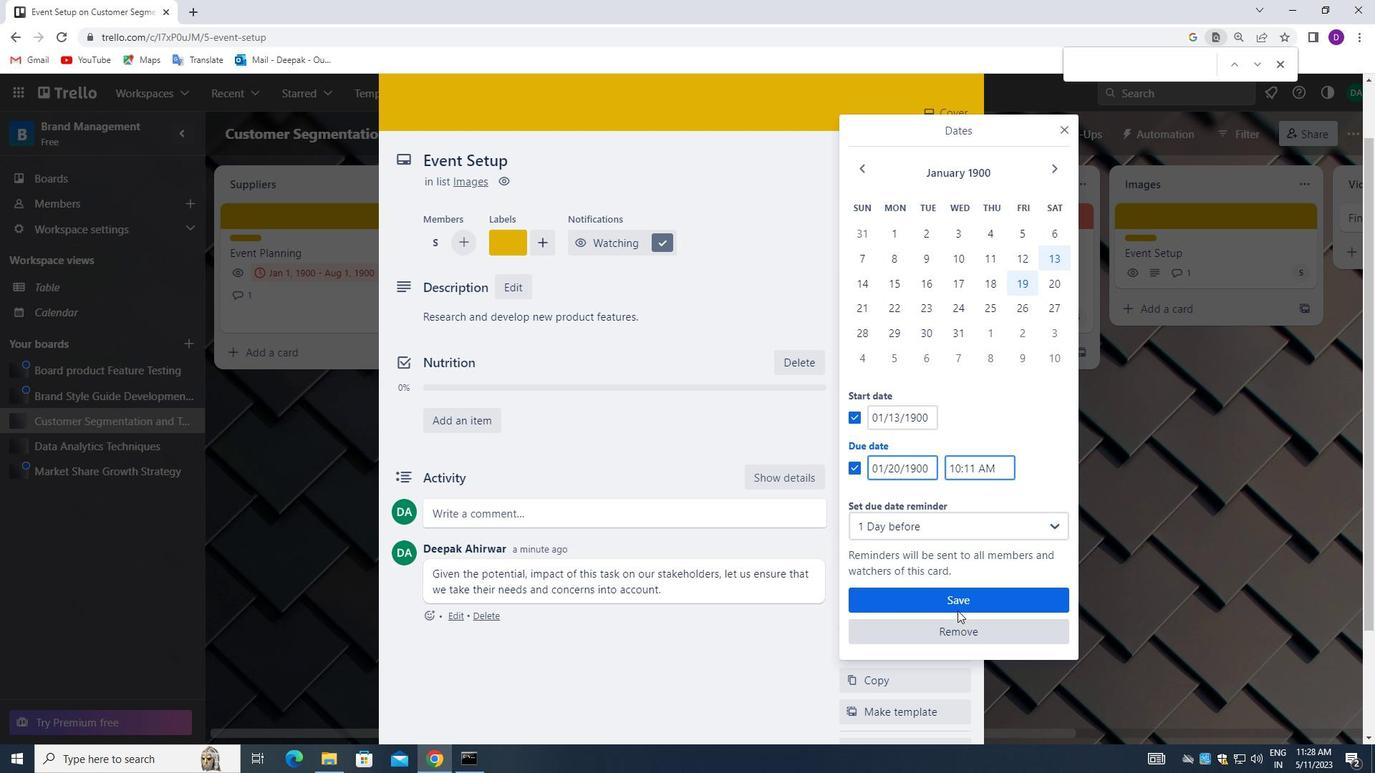 
Action: Mouse pressed left at (955, 600)
Screenshot: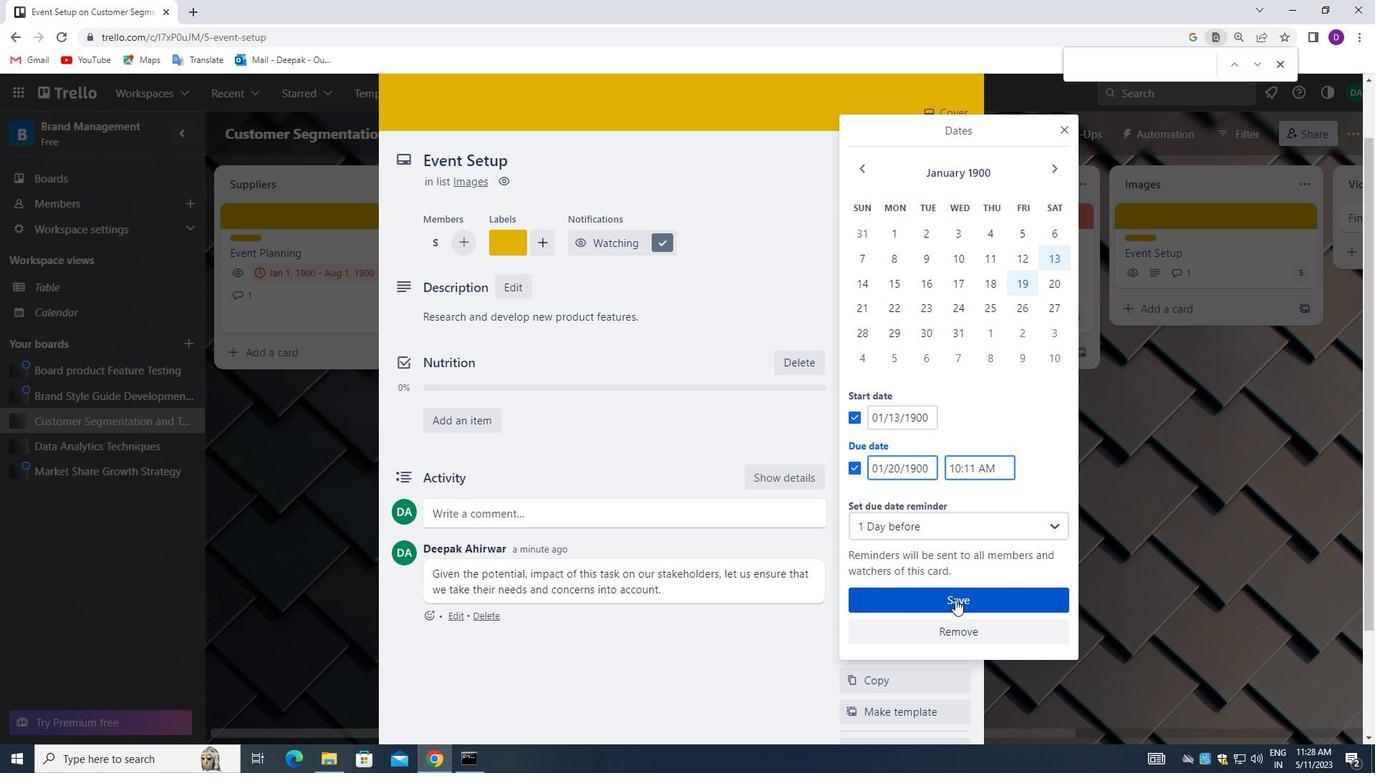 
Action: Mouse moved to (785, 377)
Screenshot: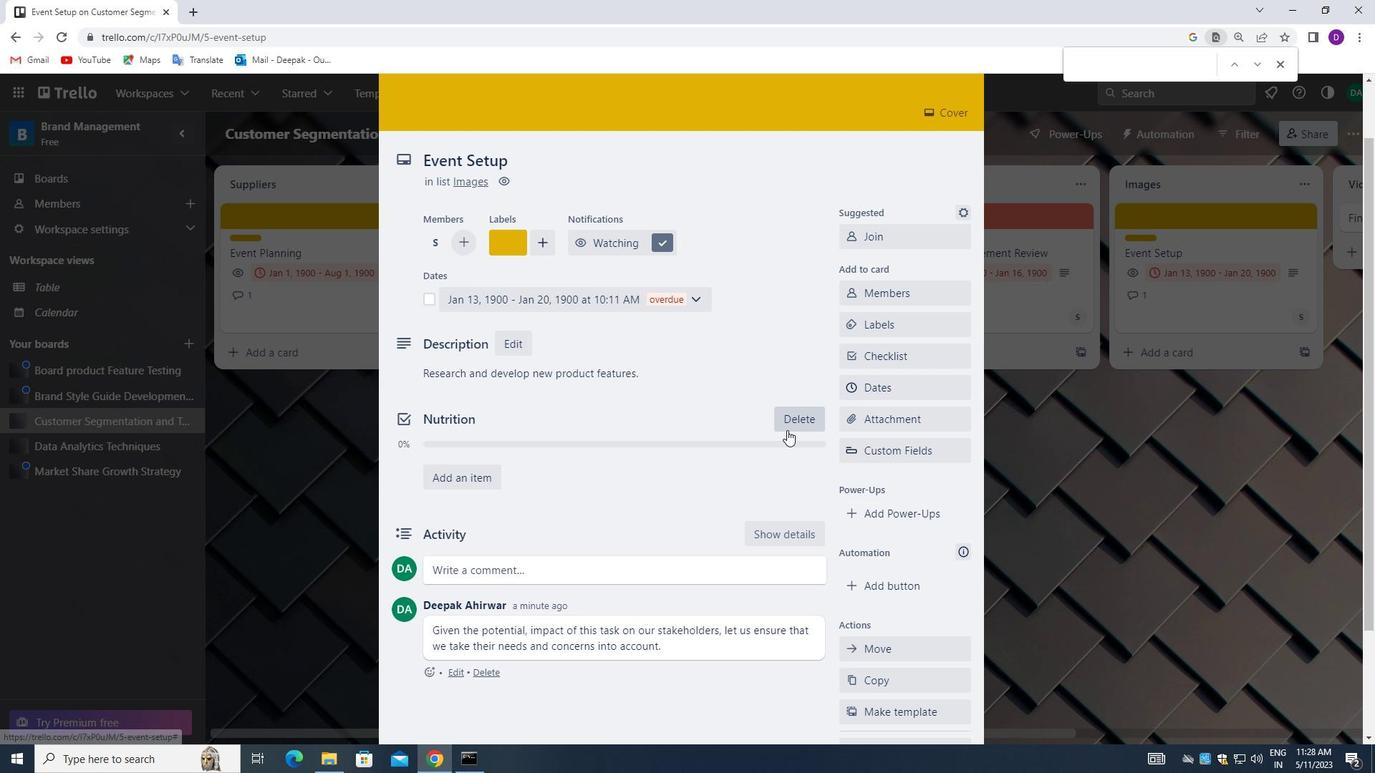 
Action: Mouse scrolled (785, 378) with delta (0, 0)
Screenshot: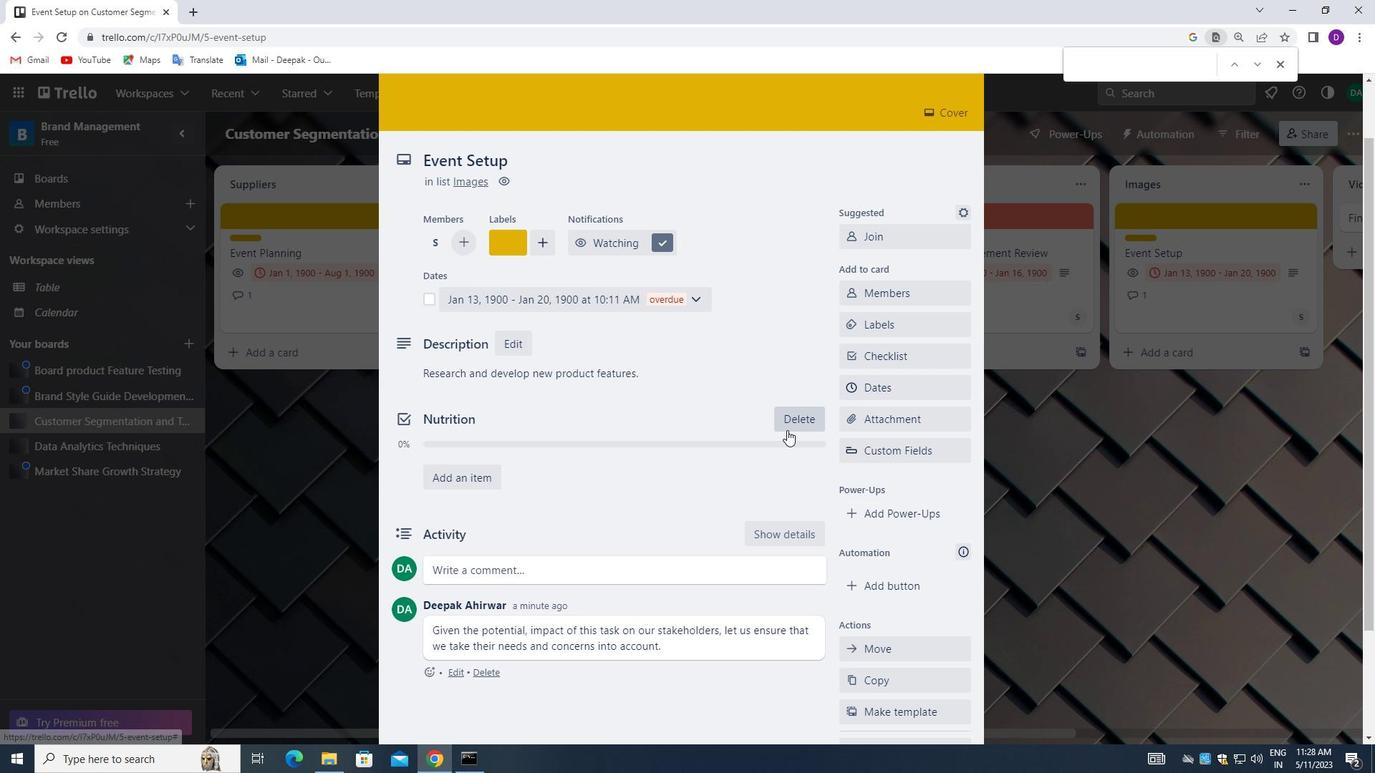 
Action: Mouse moved to (785, 372)
Screenshot: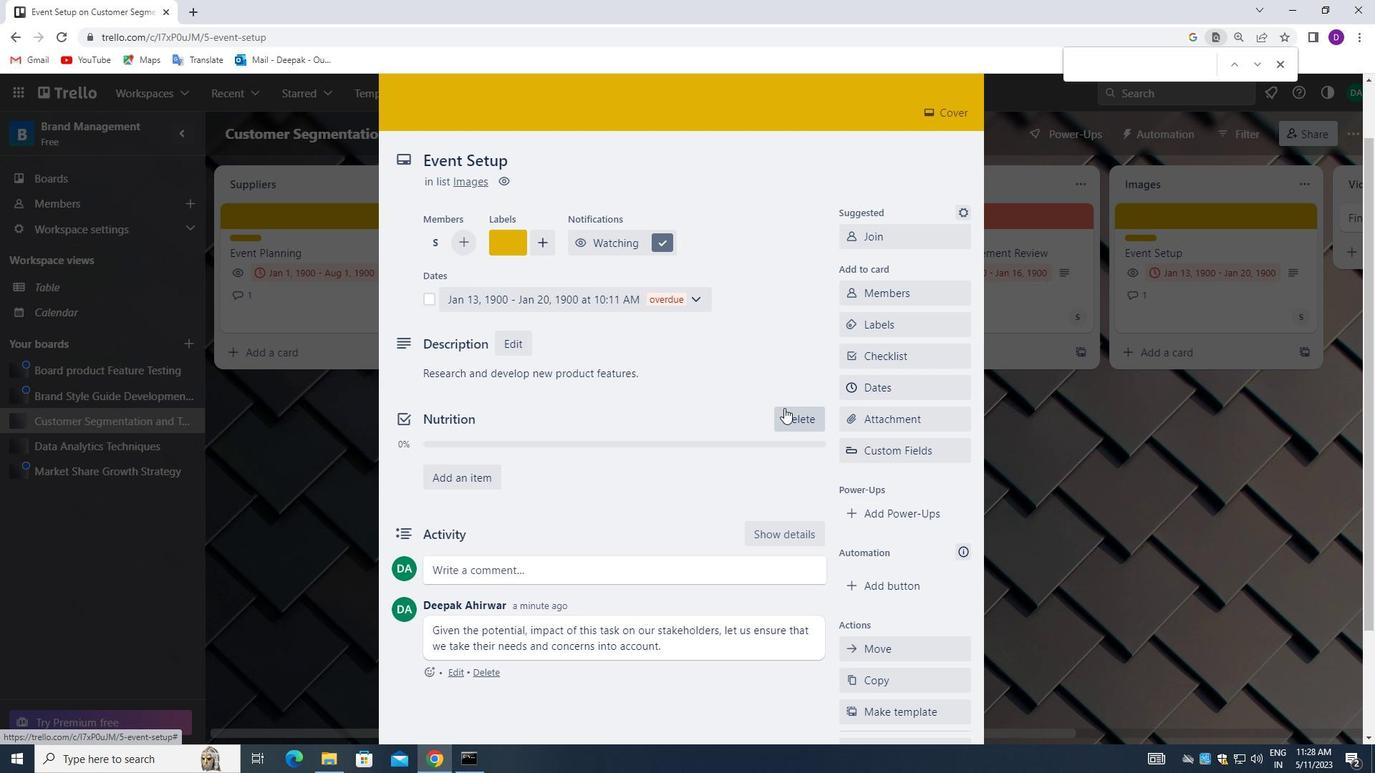 
Action: Mouse scrolled (785, 373) with delta (0, 0)
Screenshot: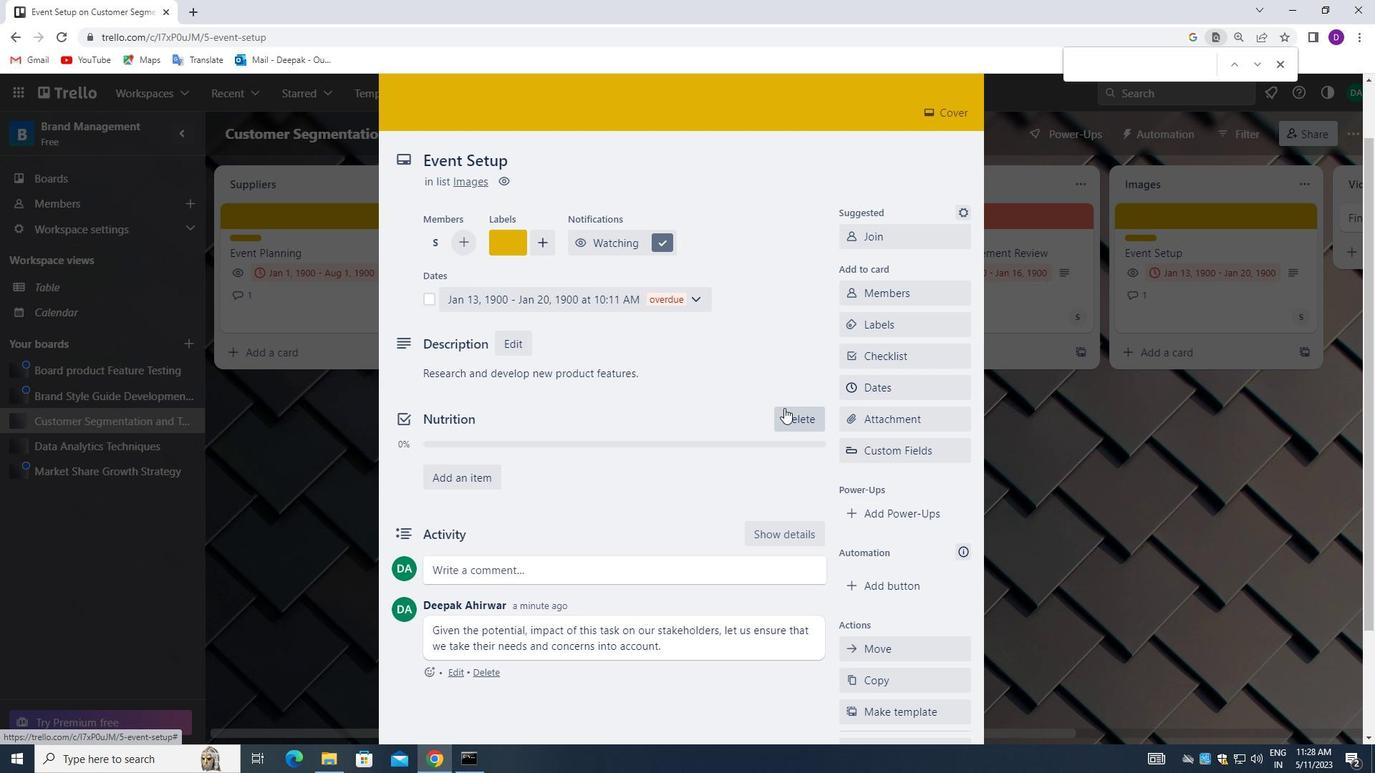 
Action: Mouse moved to (785, 369)
Screenshot: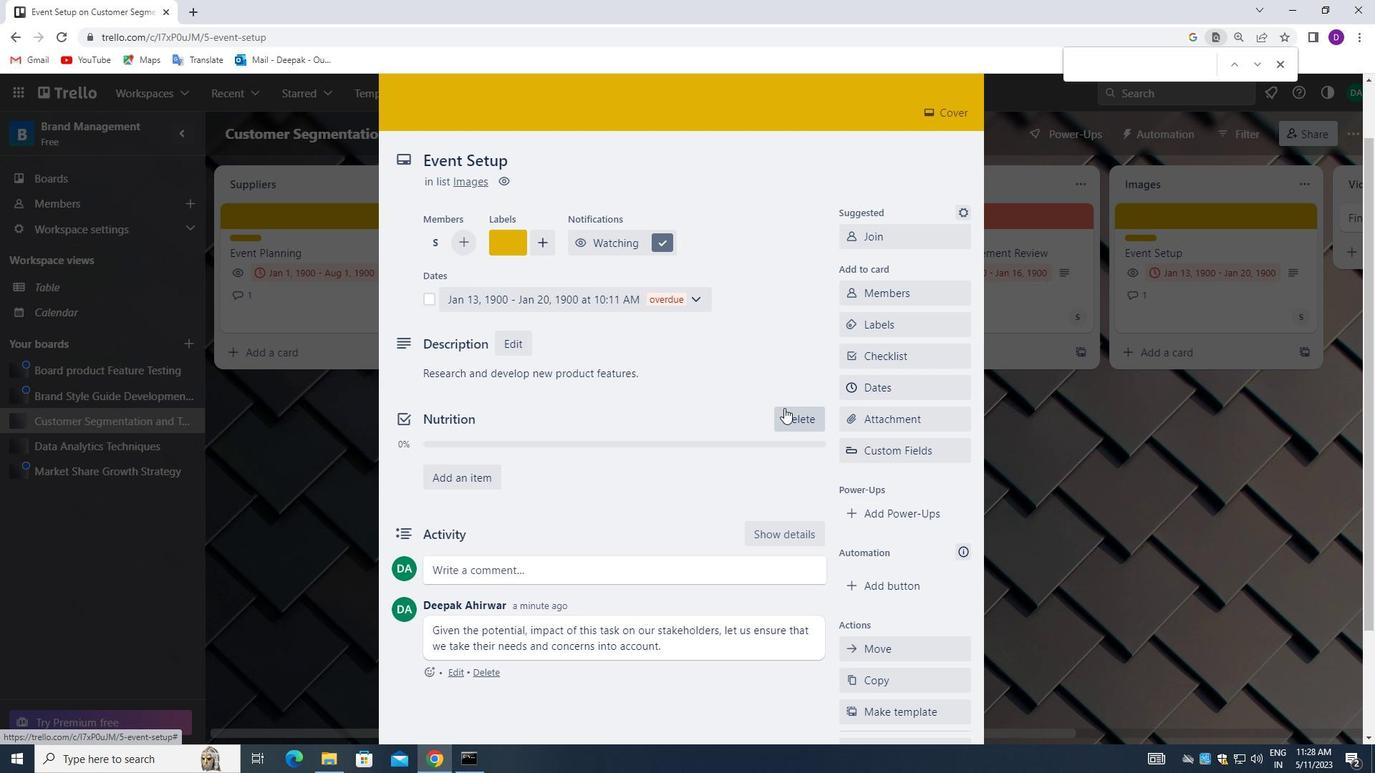 
Action: Mouse scrolled (785, 370) with delta (0, 0)
Screenshot: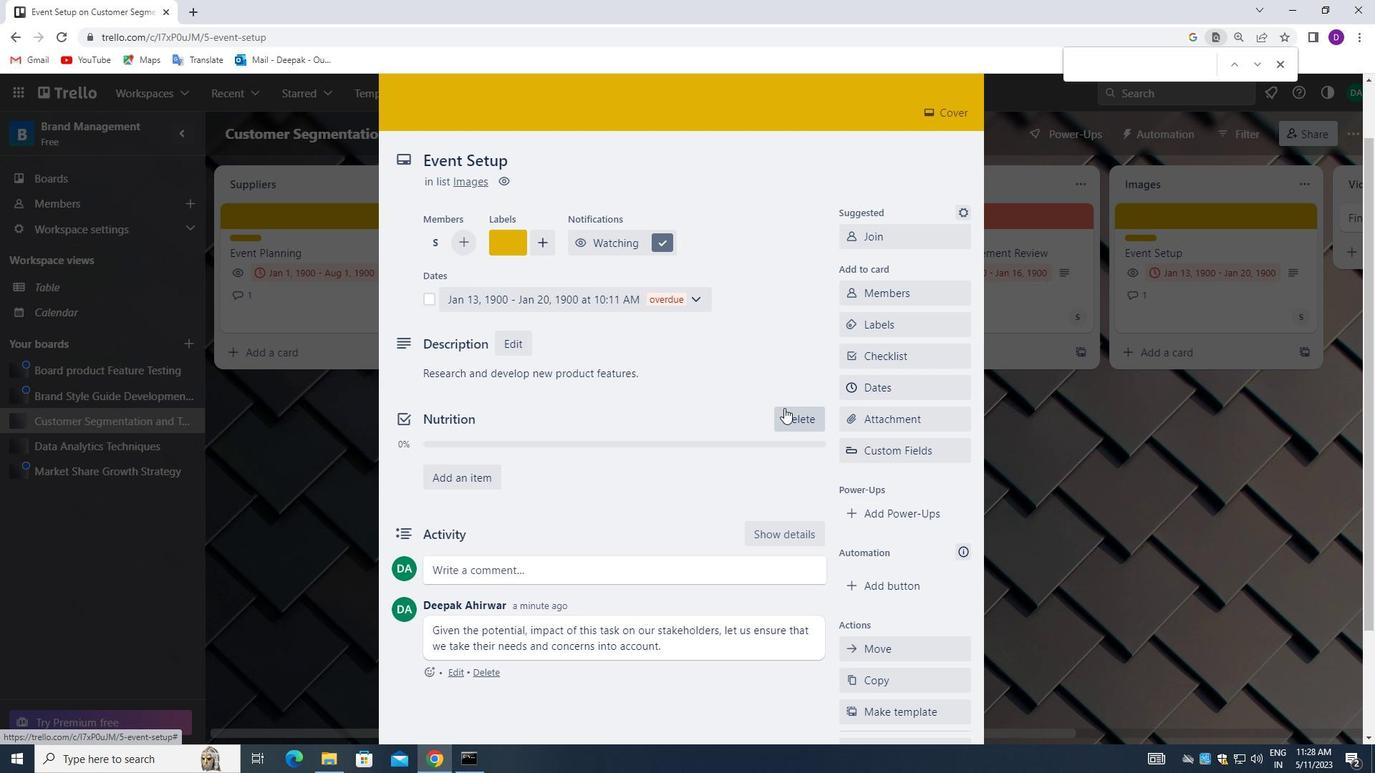 
Action: Mouse moved to (785, 366)
Screenshot: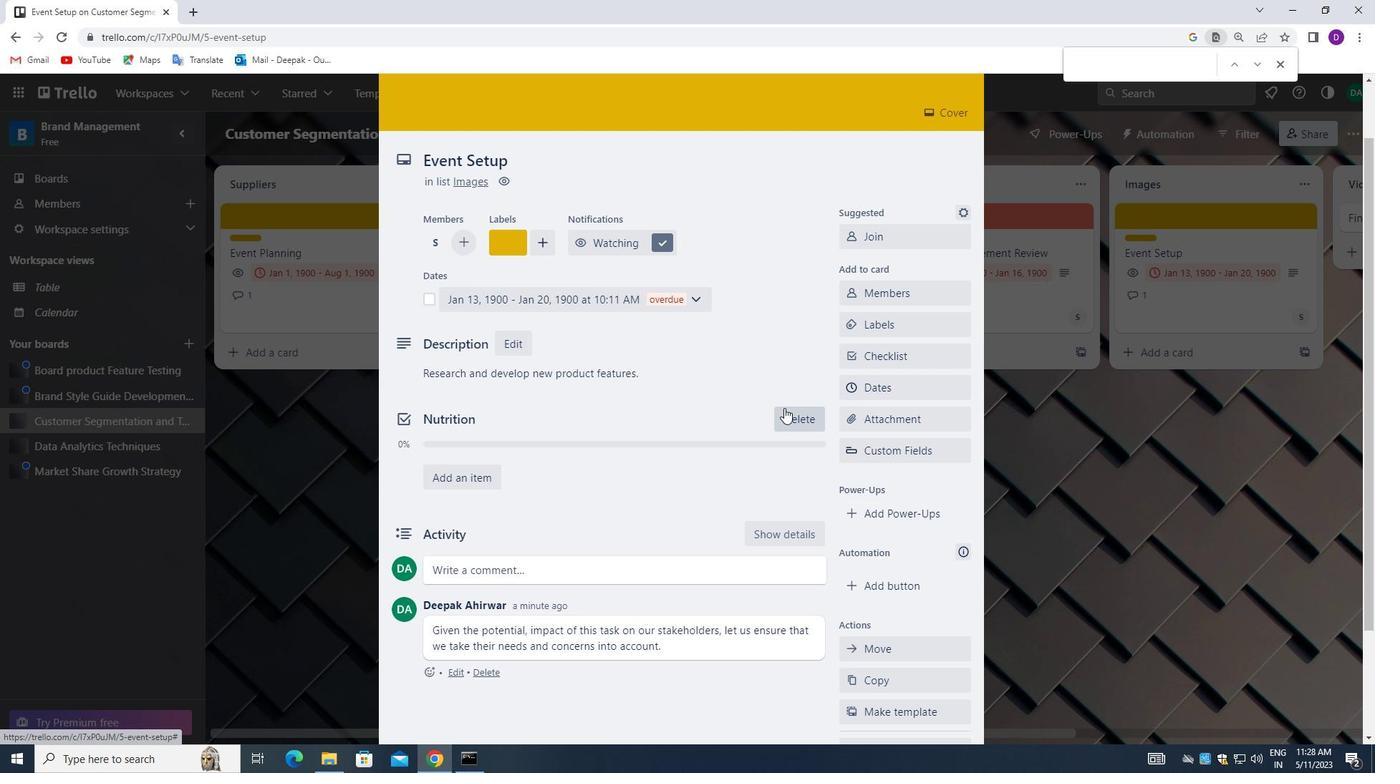 
Action: Mouse scrolled (785, 366) with delta (0, 0)
Screenshot: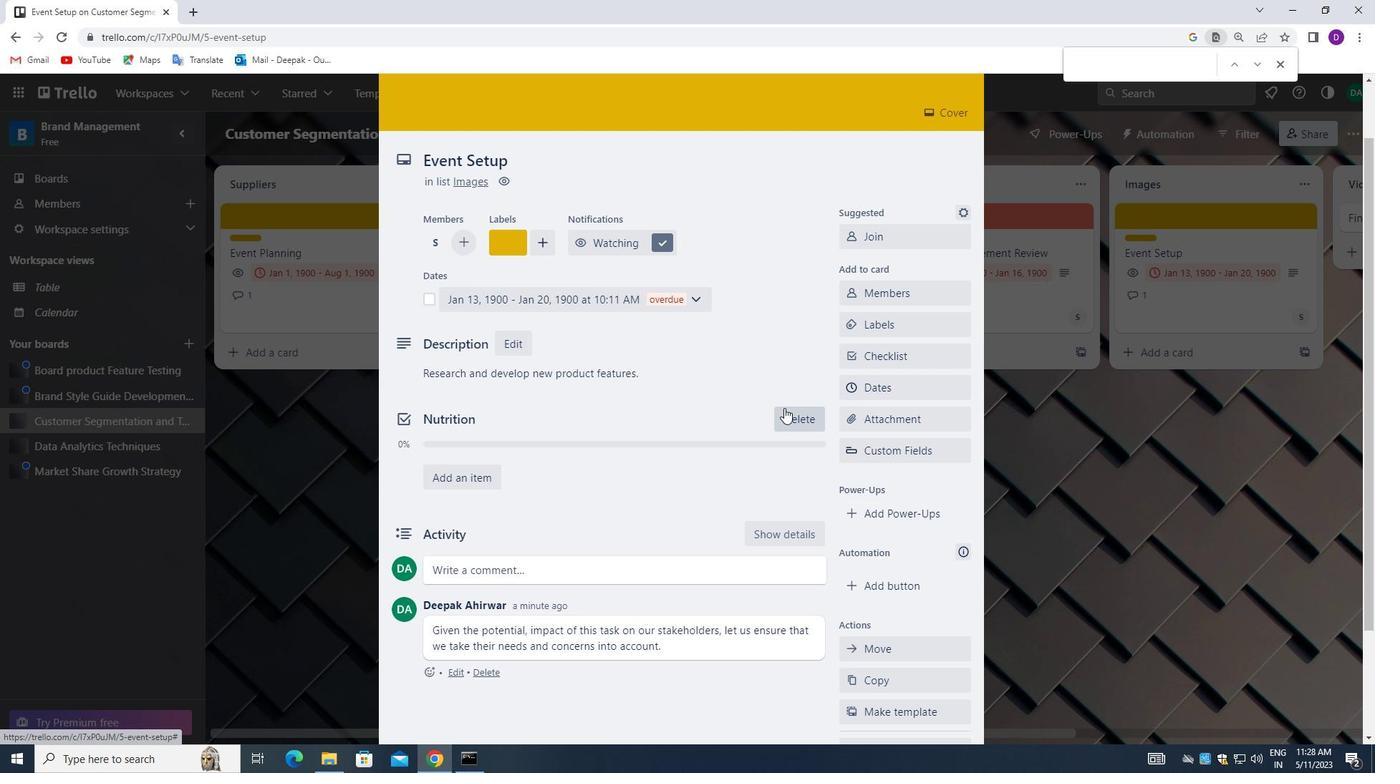
Action: Mouse moved to (825, 273)
Screenshot: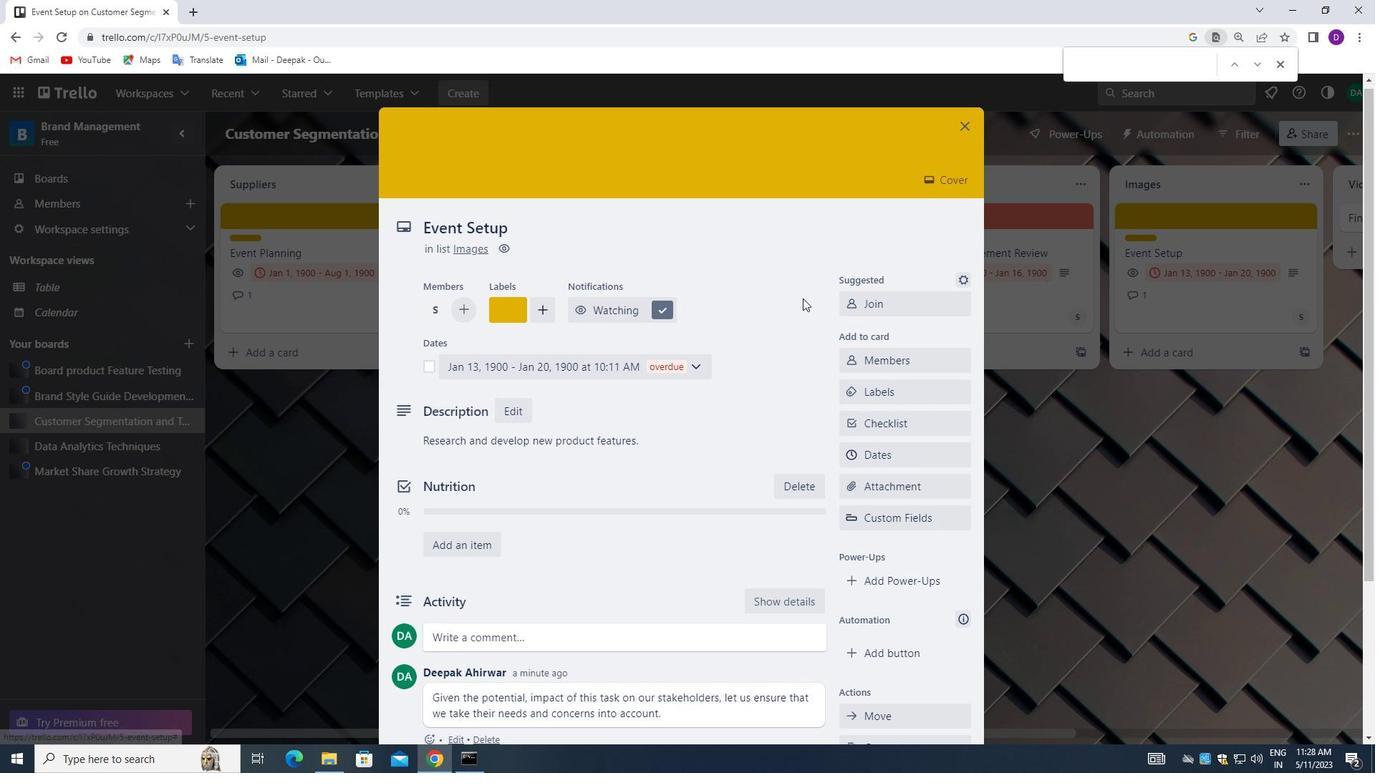 
Action: Mouse scrolled (825, 274) with delta (0, 0)
Screenshot: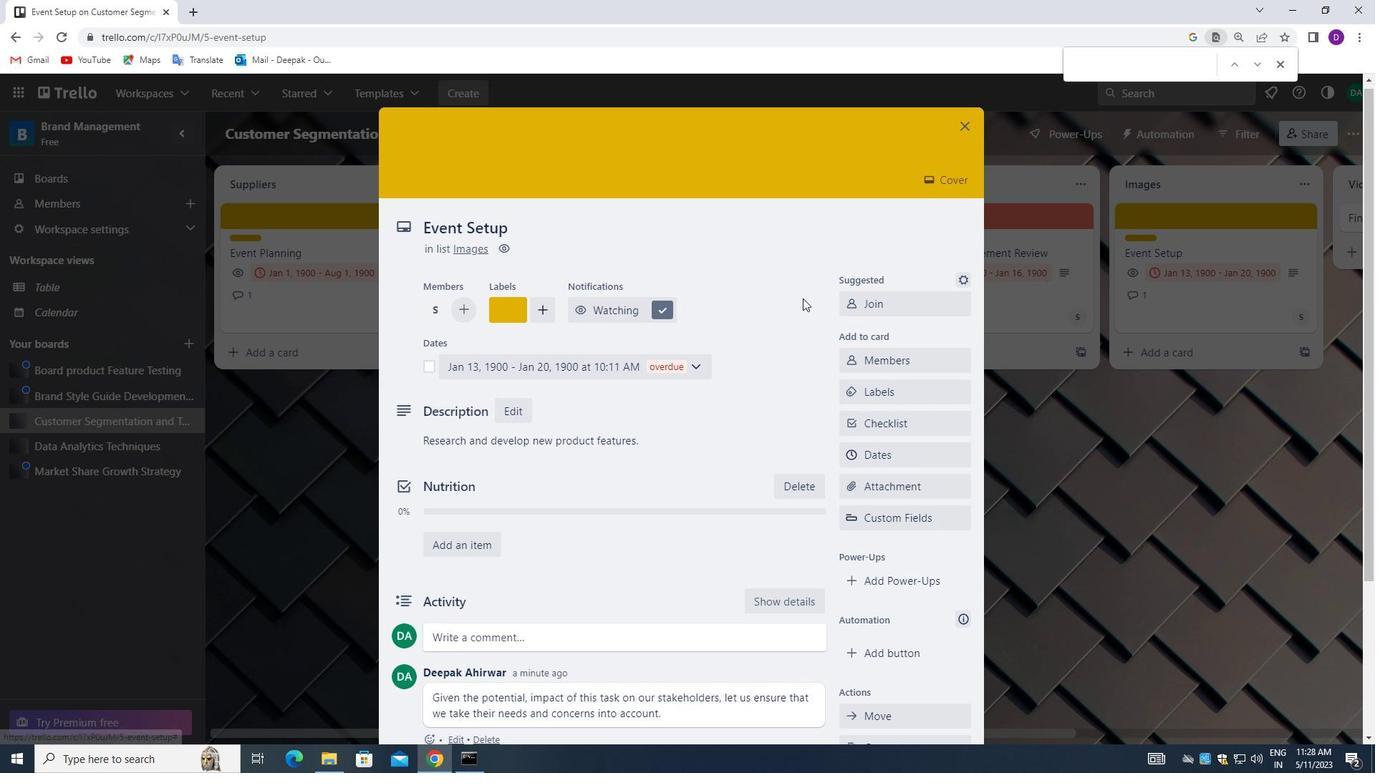 
Action: Mouse moved to (833, 269)
Screenshot: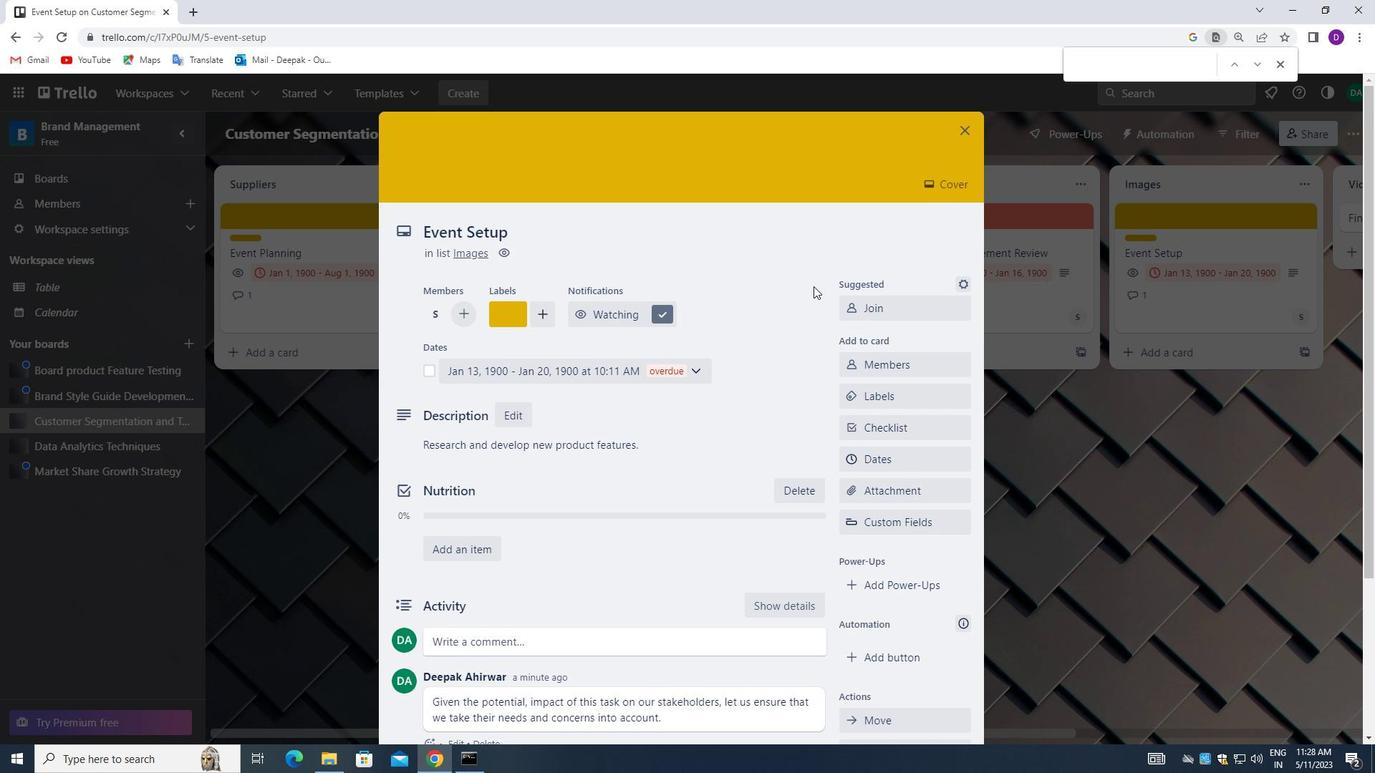 
Action: Mouse scrolled (833, 270) with delta (0, 0)
Screenshot: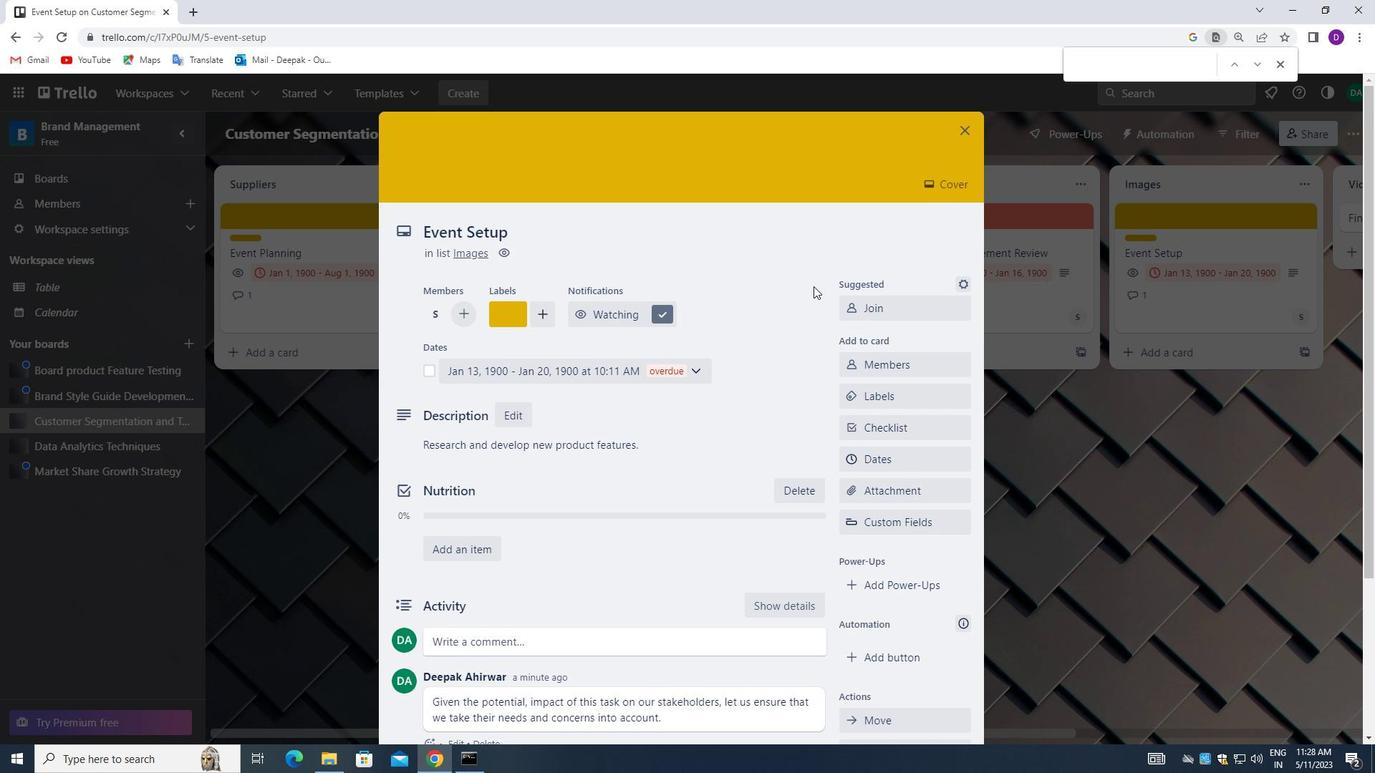 
Action: Mouse moved to (840, 265)
Screenshot: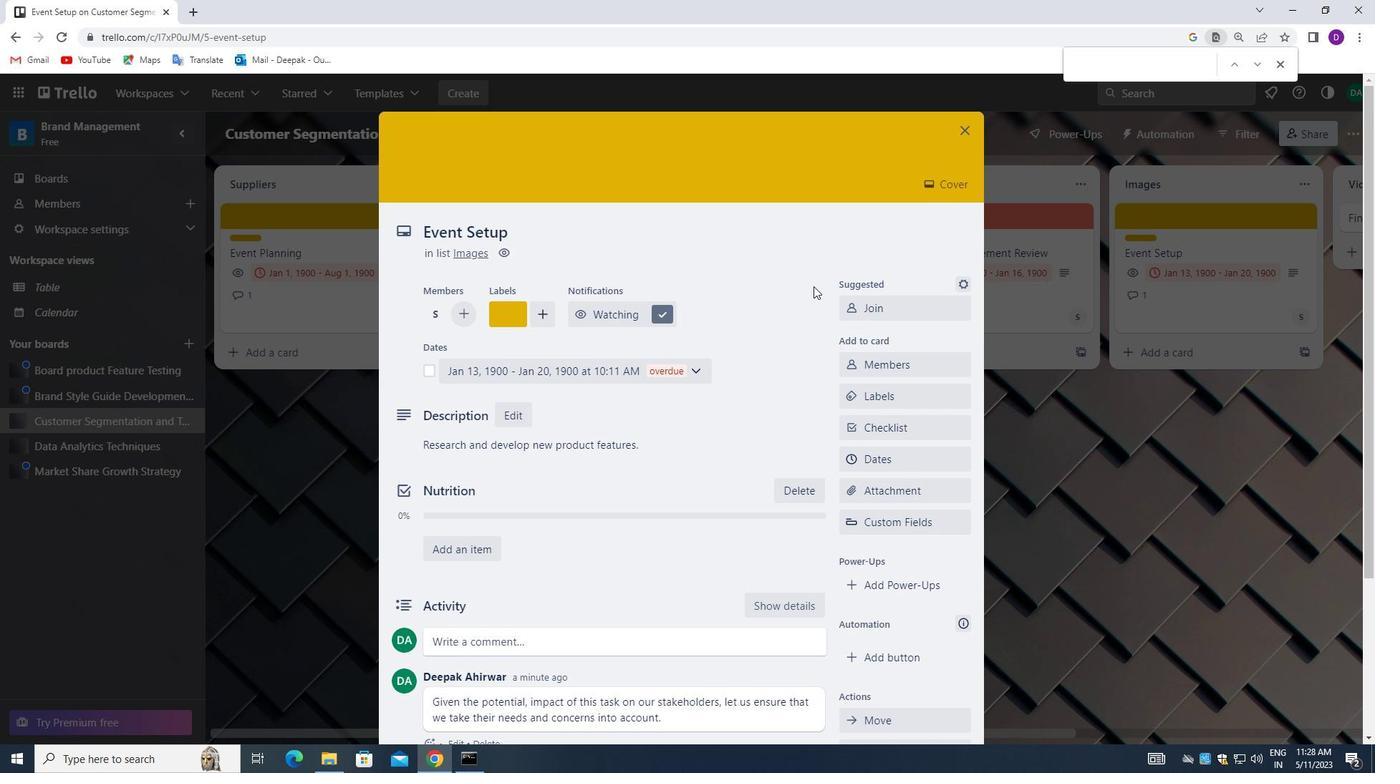 
Action: Mouse scrolled (840, 265) with delta (0, 0)
Screenshot: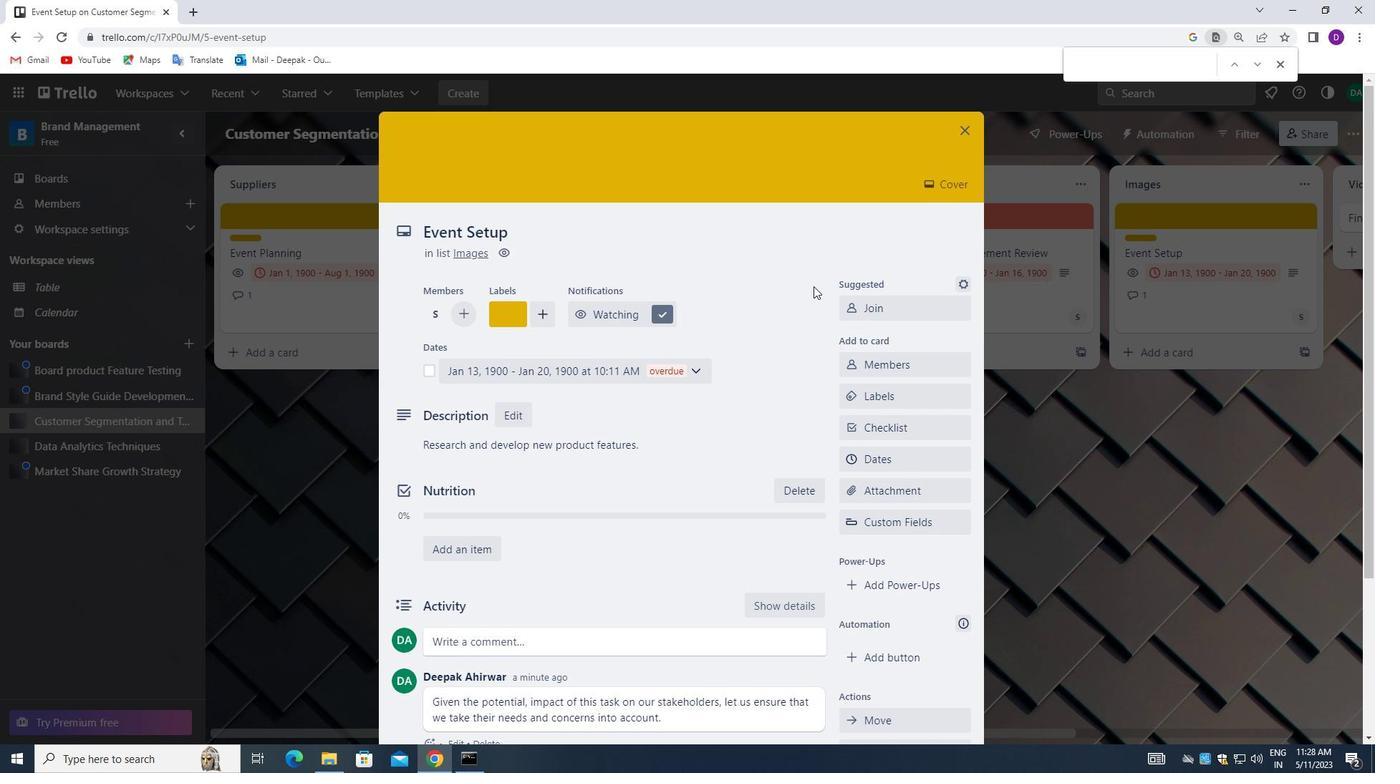 
Action: Mouse moved to (967, 129)
Screenshot: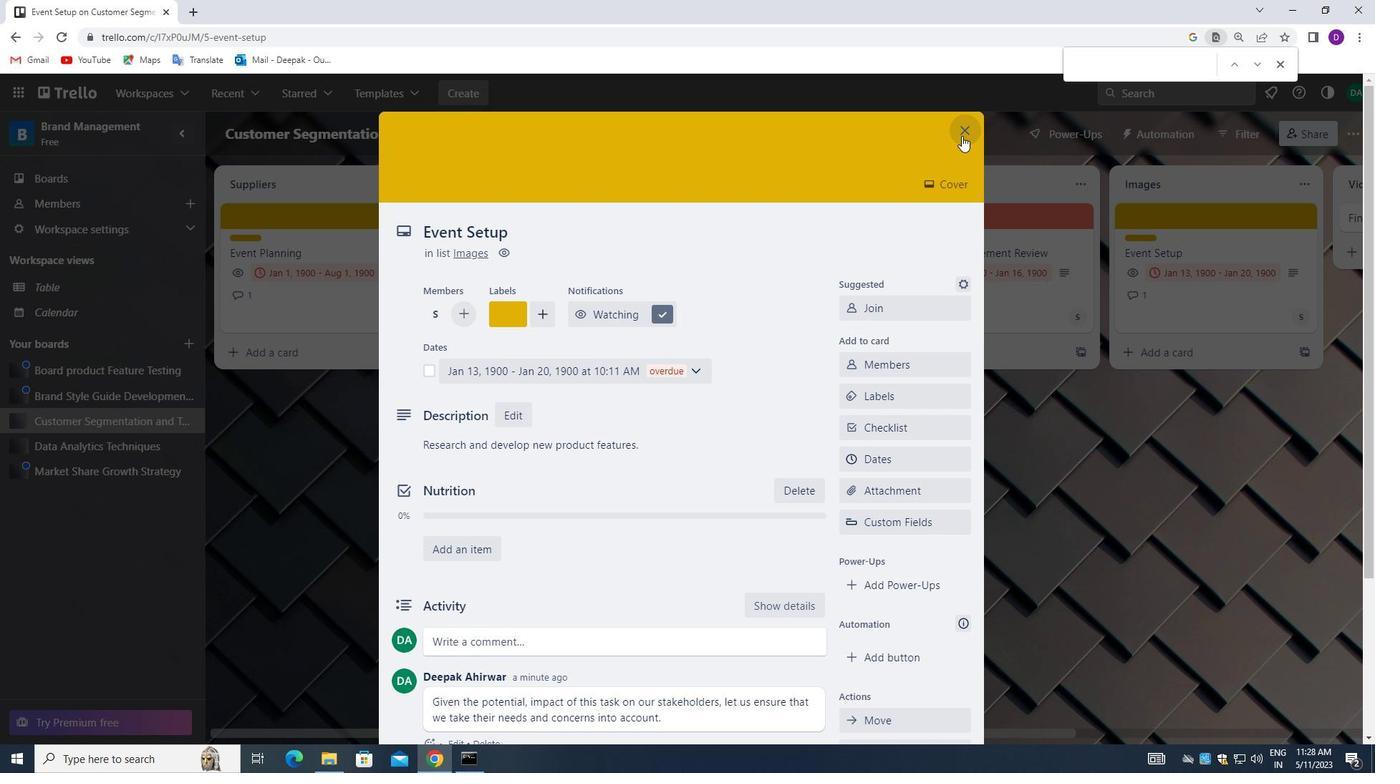 
Action: Mouse pressed left at (967, 129)
Screenshot: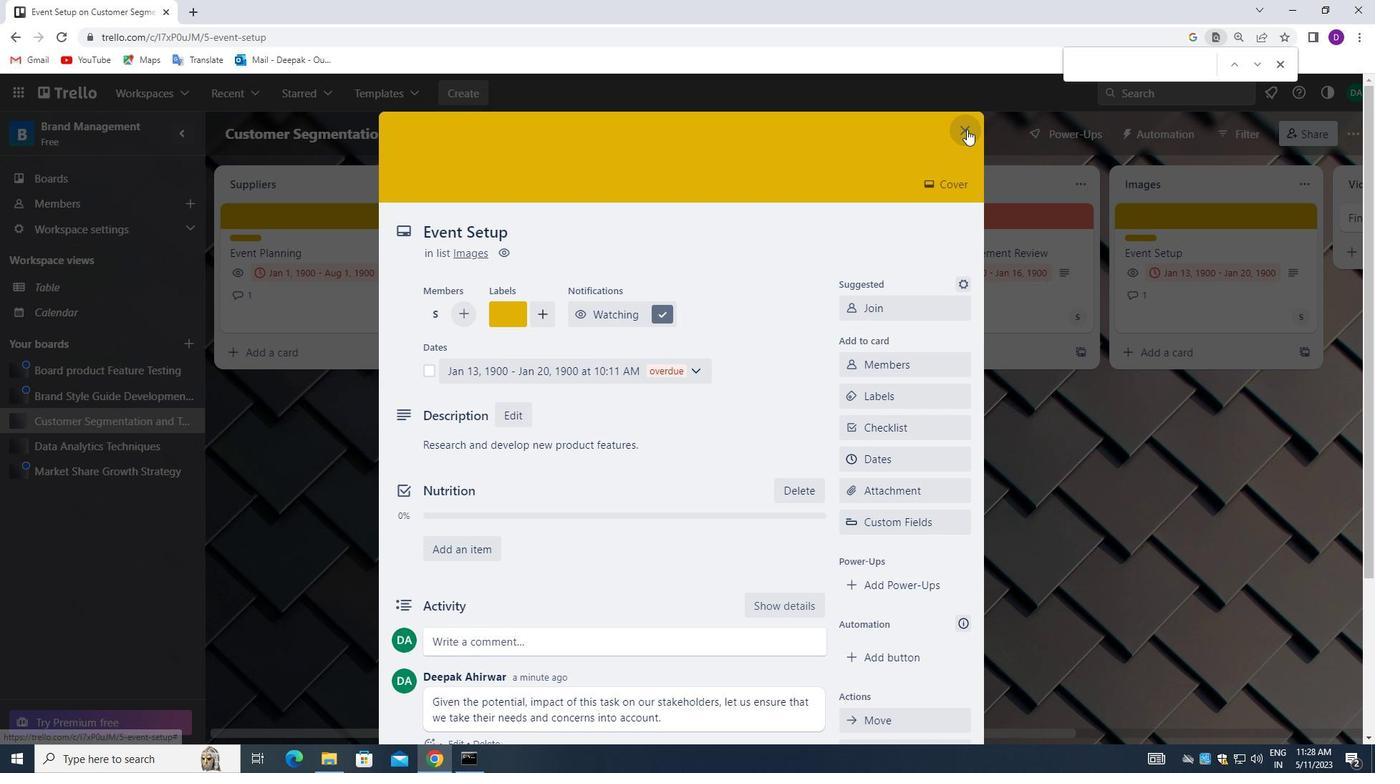 
Action: Mouse moved to (87, 180)
Screenshot: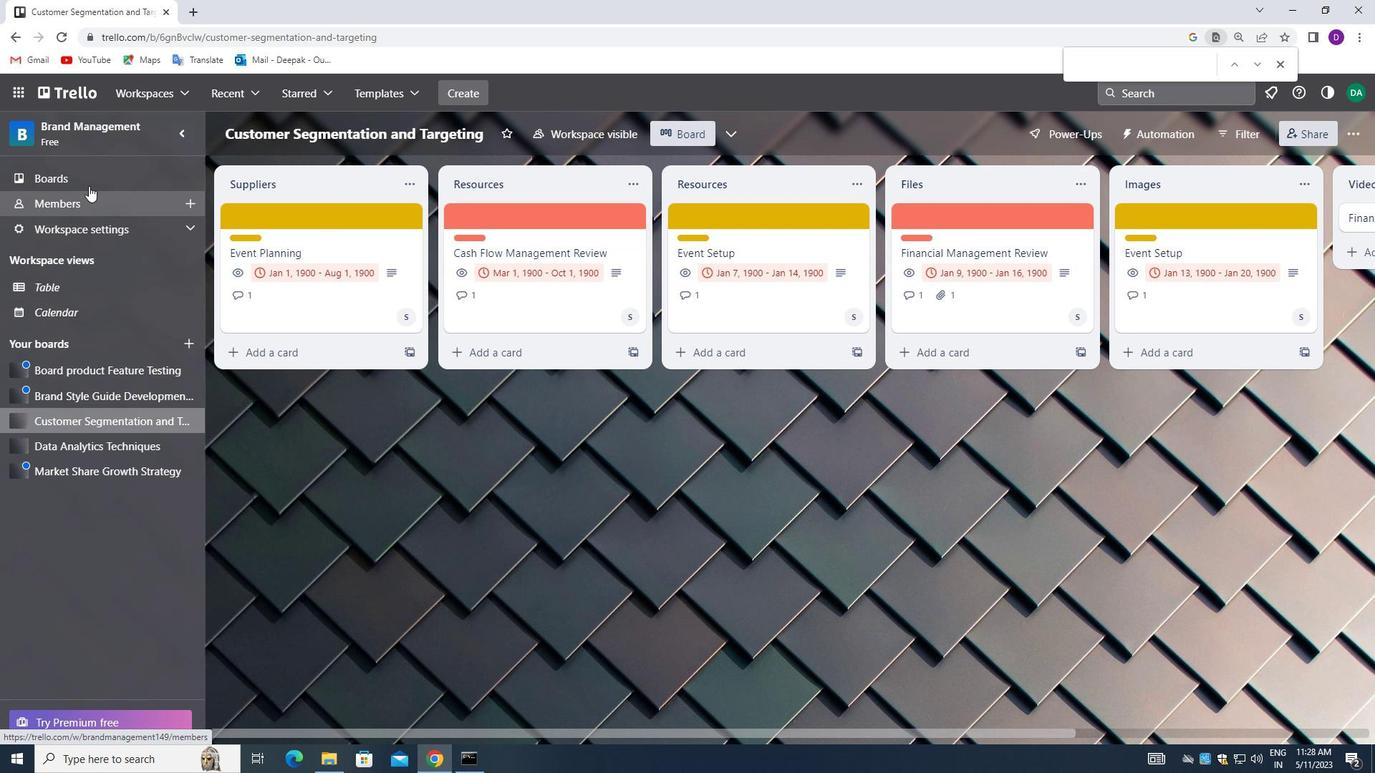 
Action: Mouse pressed left at (87, 180)
Screenshot: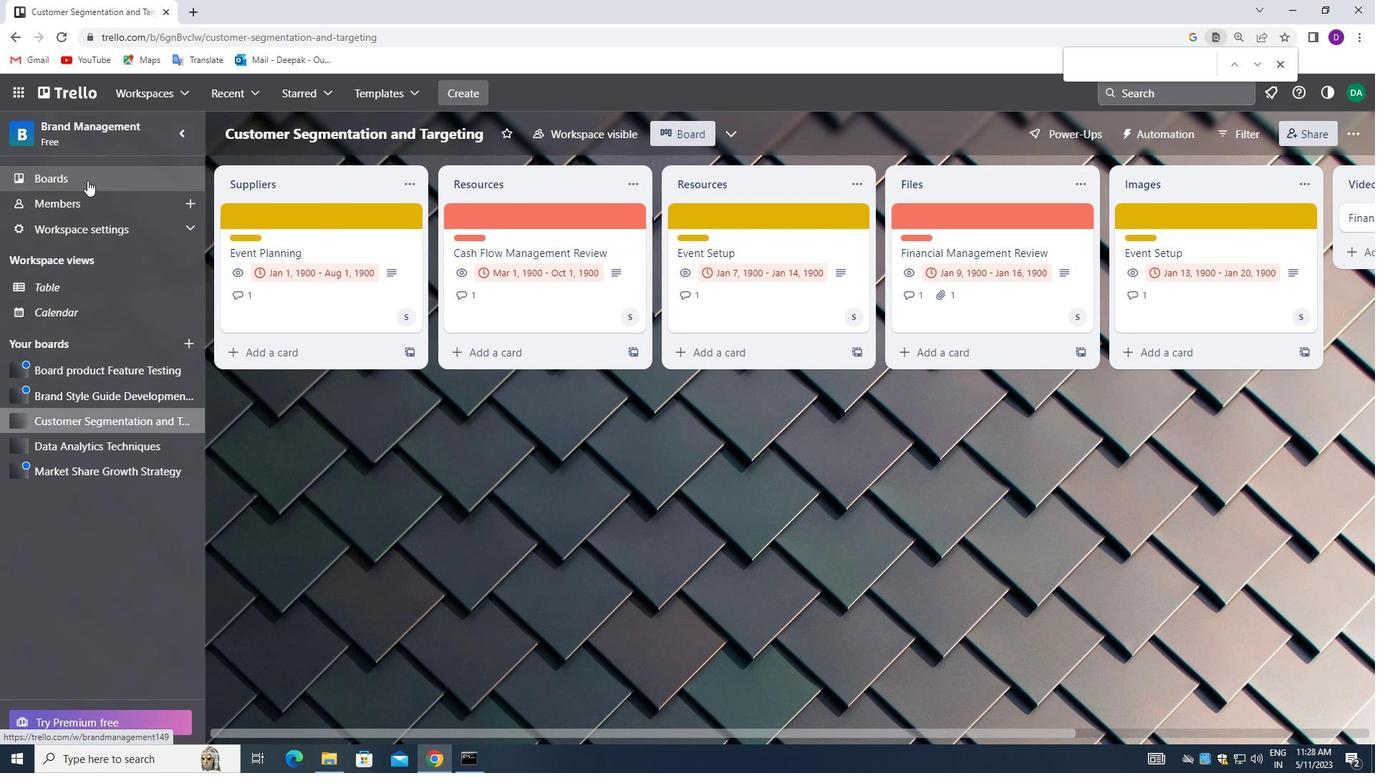 
Action: Mouse moved to (396, 406)
Screenshot: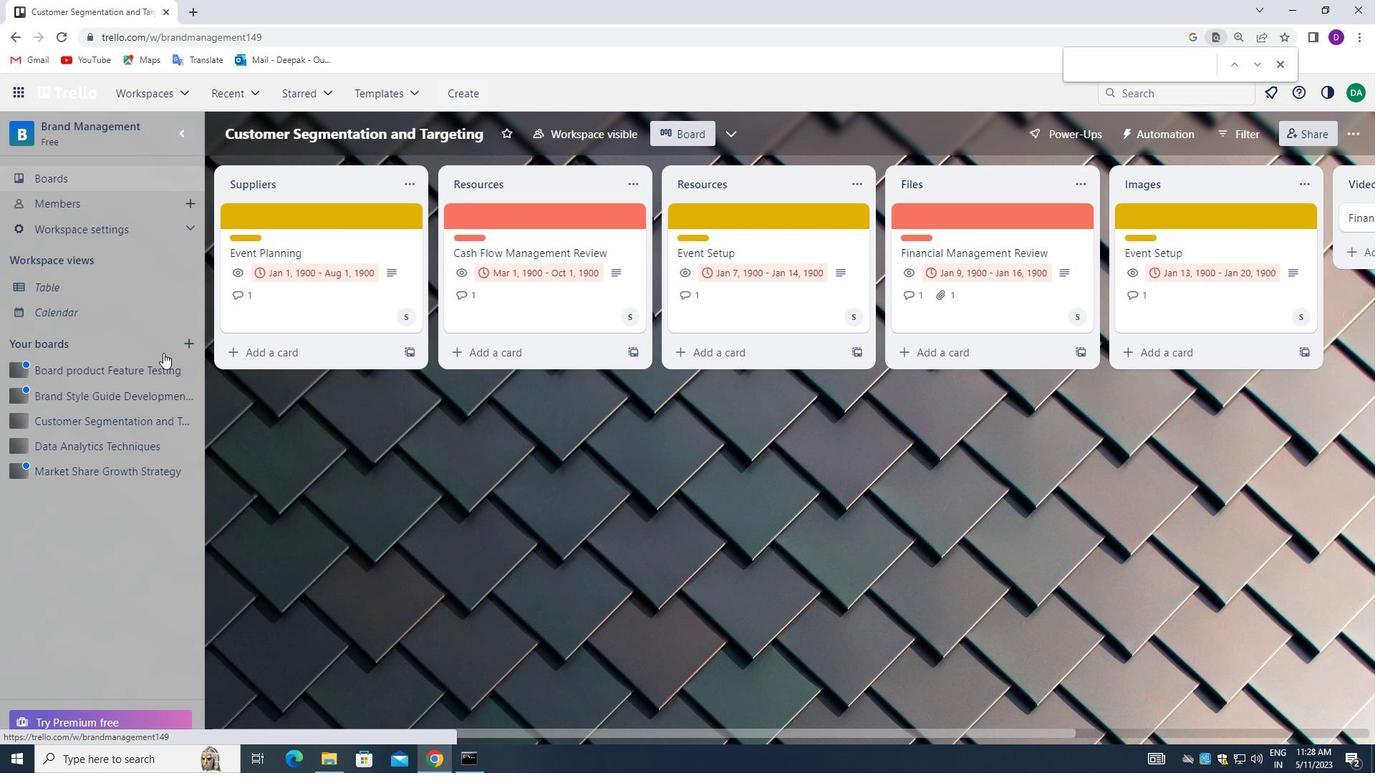 
